 Task: Create new invoice with Date Opened :15-Apr-23, Select Customer: JS Flowers, Terms: Payment Term 1. Make invoice entry for item-1 with Date: 15-Apr-23, Description: BelVita Breakfast Biscuits Blueberry (1.76 oz x 5 ct)_x000D_
, Action: Material, Income Account: Income:Sales, Quantity: 2, Unit Price: 7.5, Discount $: 1.25. Make entry for item-2 with Date: 15-Apr-23, Description: Lysol Lemon & Lime Blossom Disinfecting Wipes, Action: Material, Income Account: Income:Sales, Quantity: 2, Unit Price: 7.9, Discount $: 2.25. Make entry for item-3 with Date: 15-Apr-23, Description: RaceTrac Cheddar and Sour Cream Ripple Chips, Action: Material, Income Account: Income:Sales, Quantity: 1, Unit Price: 8.9, Discount $: 2.75. Write Notes: 'Looking forward to serving you again.'. Post Invoice with Post Date: 15-Apr-23, Post to Accounts: Assets:Accounts Receivable. Pay / Process Payment with Transaction Date: 15-May-23, Amount: 33.45, Transfer Account: Checking Account. Print Invoice, display notes by going to Option, then go to Display Tab and check 'Invoice Notes'.
Action: Mouse moved to (168, 32)
Screenshot: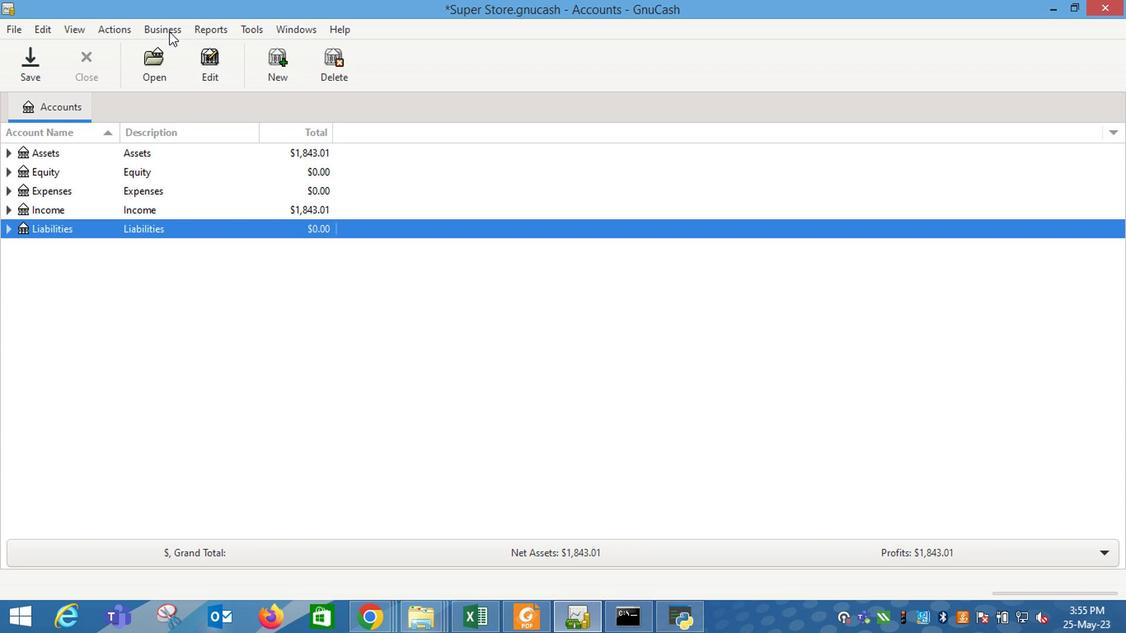
Action: Mouse pressed left at (168, 32)
Screenshot: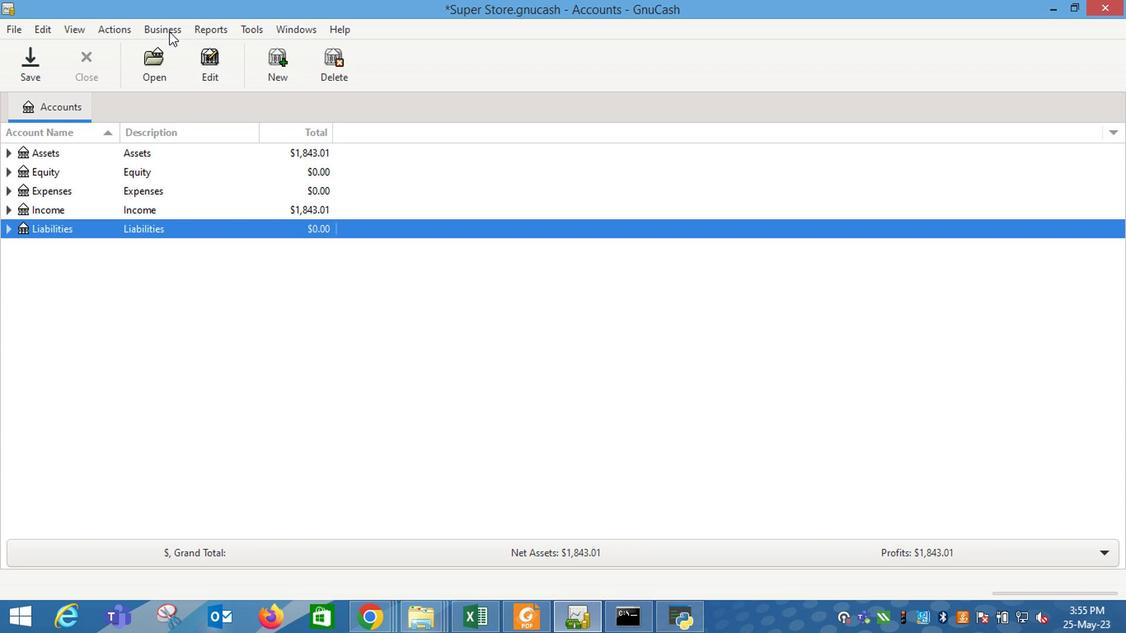 
Action: Mouse moved to (365, 110)
Screenshot: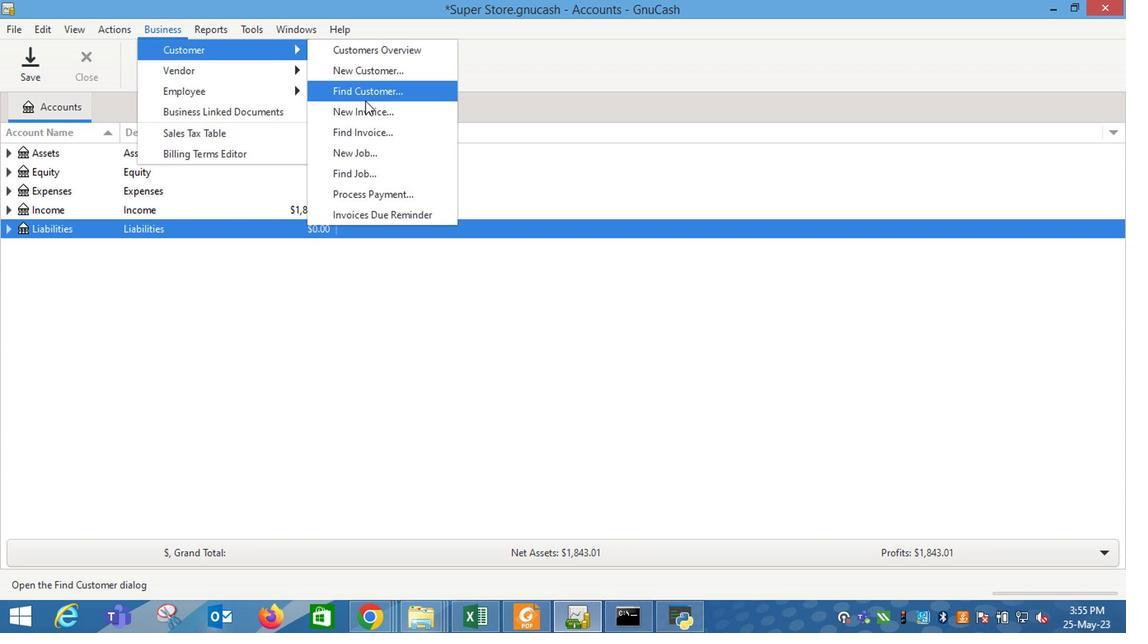 
Action: Mouse pressed left at (365, 110)
Screenshot: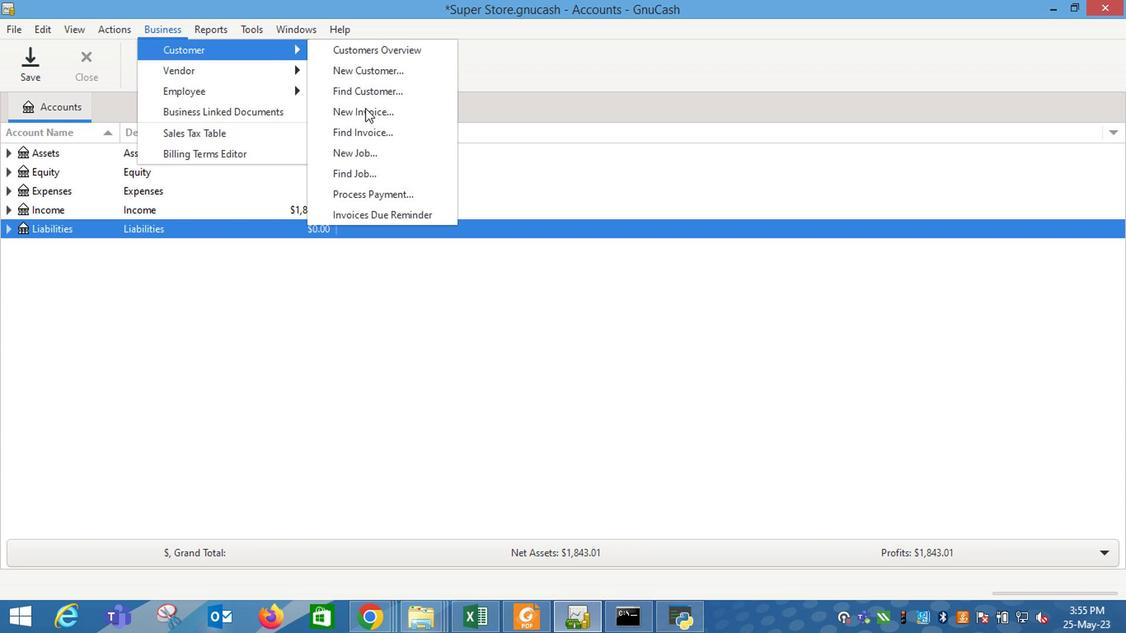 
Action: Mouse moved to (672, 250)
Screenshot: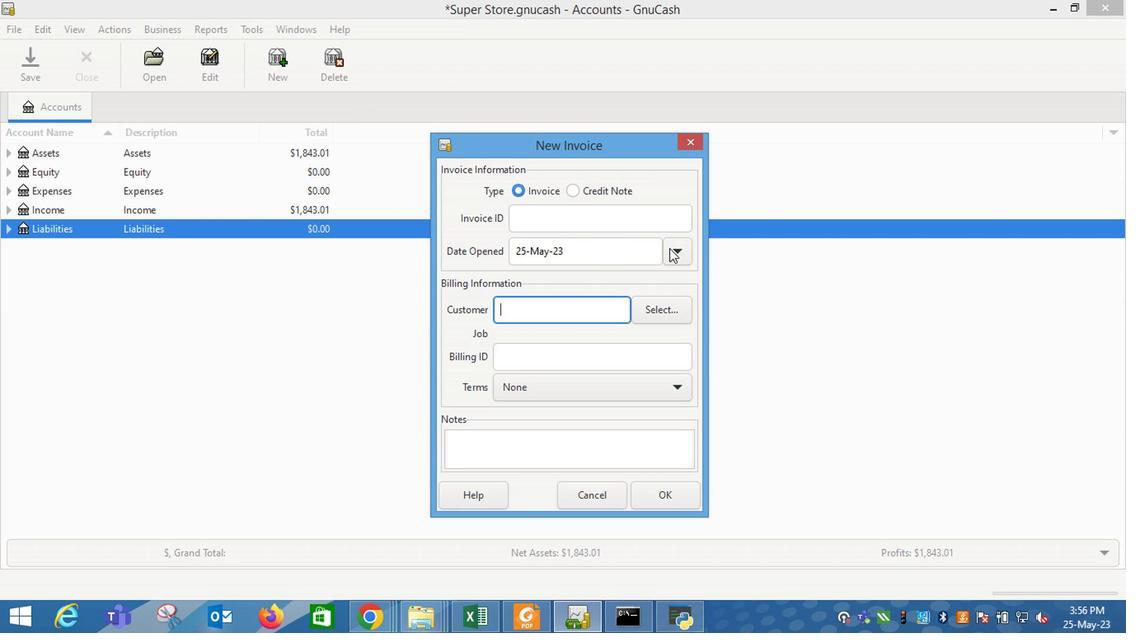
Action: Mouse pressed left at (672, 250)
Screenshot: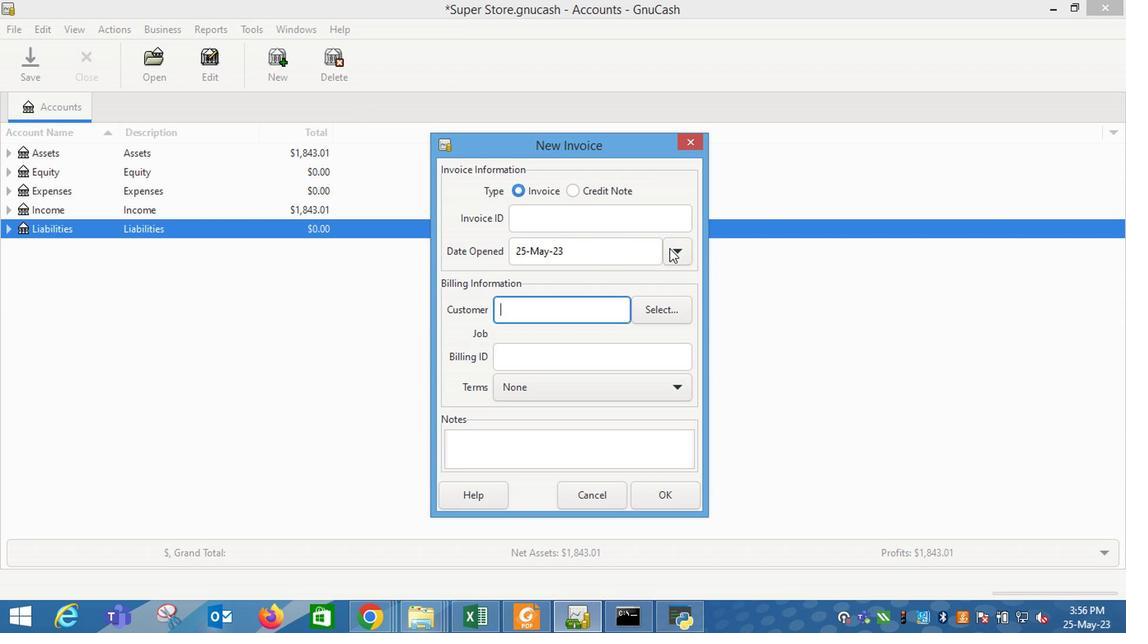 
Action: Mouse moved to (547, 276)
Screenshot: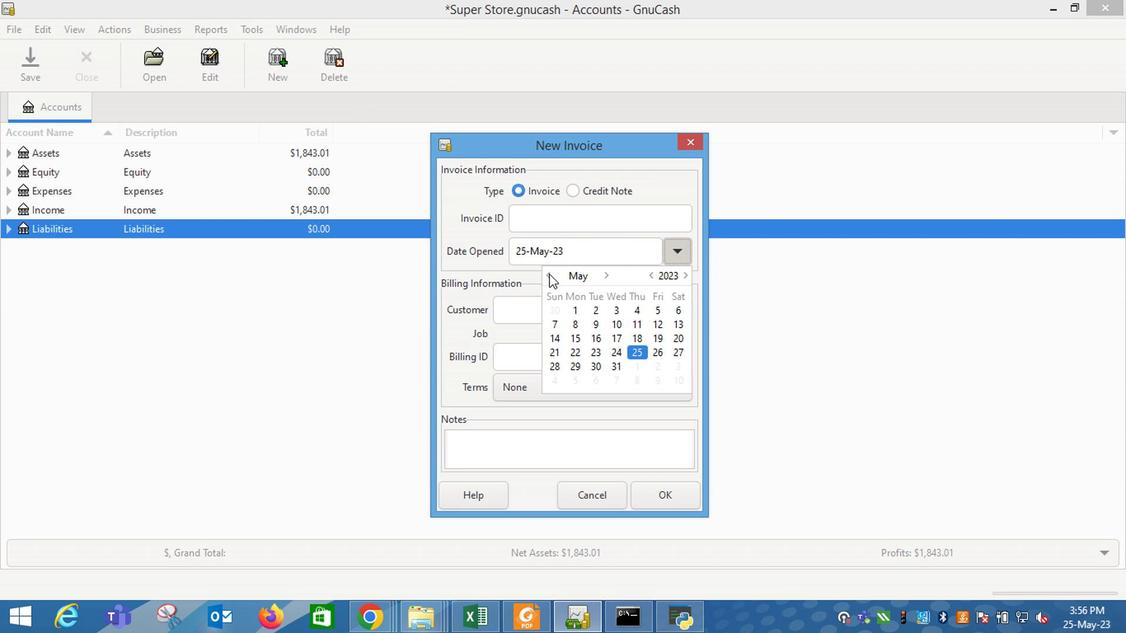 
Action: Mouse pressed left at (547, 276)
Screenshot: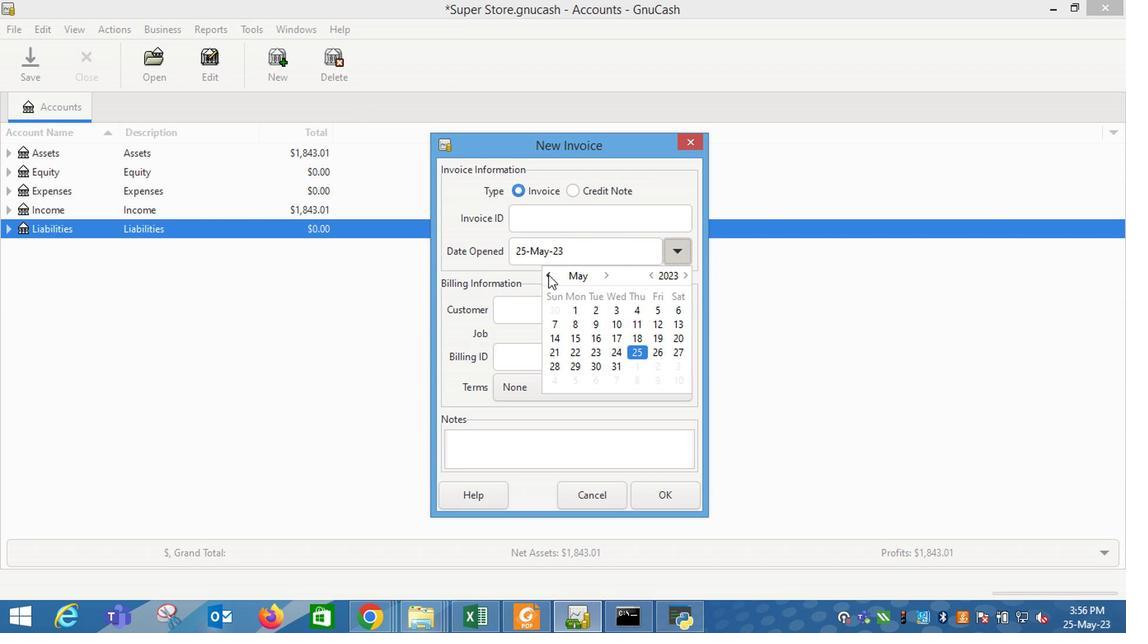 
Action: Mouse moved to (684, 343)
Screenshot: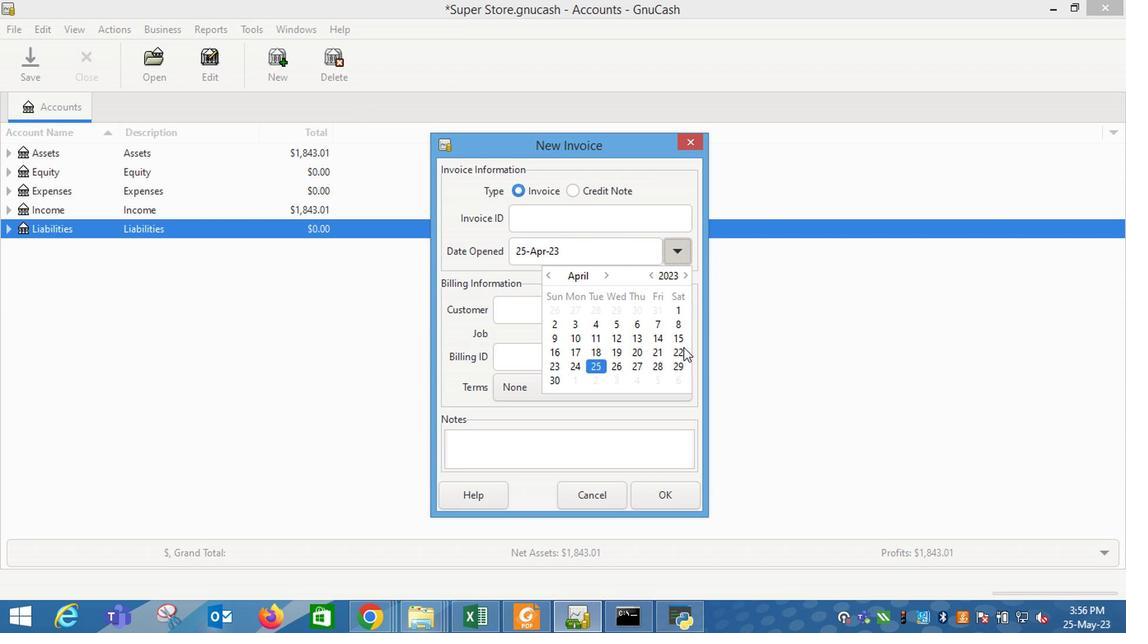 
Action: Mouse pressed left at (684, 343)
Screenshot: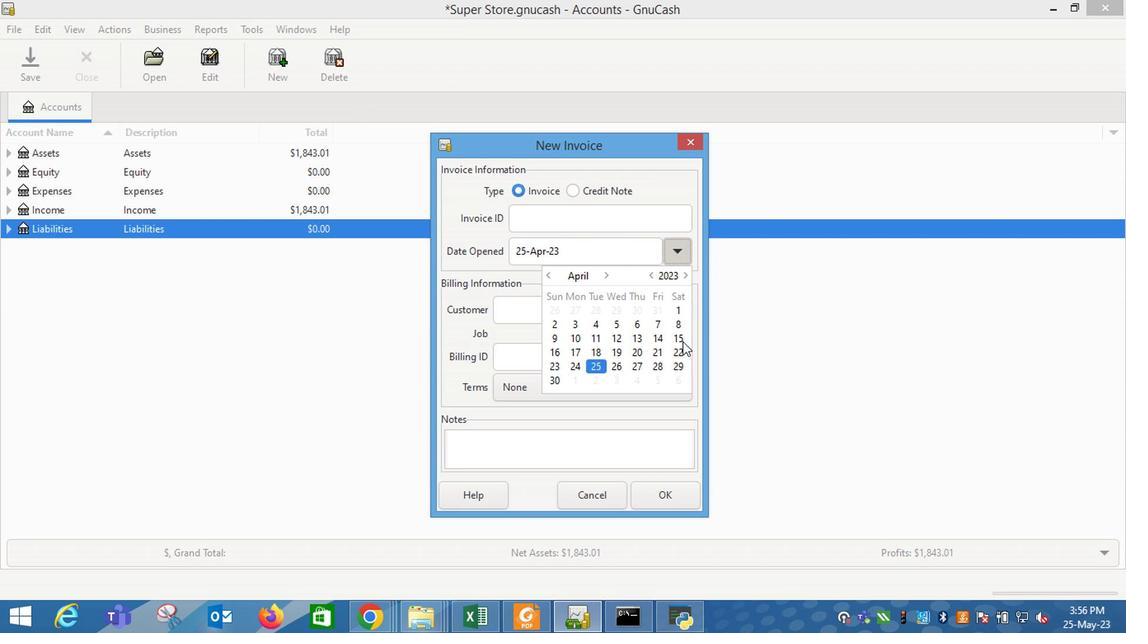 
Action: Mouse moved to (525, 315)
Screenshot: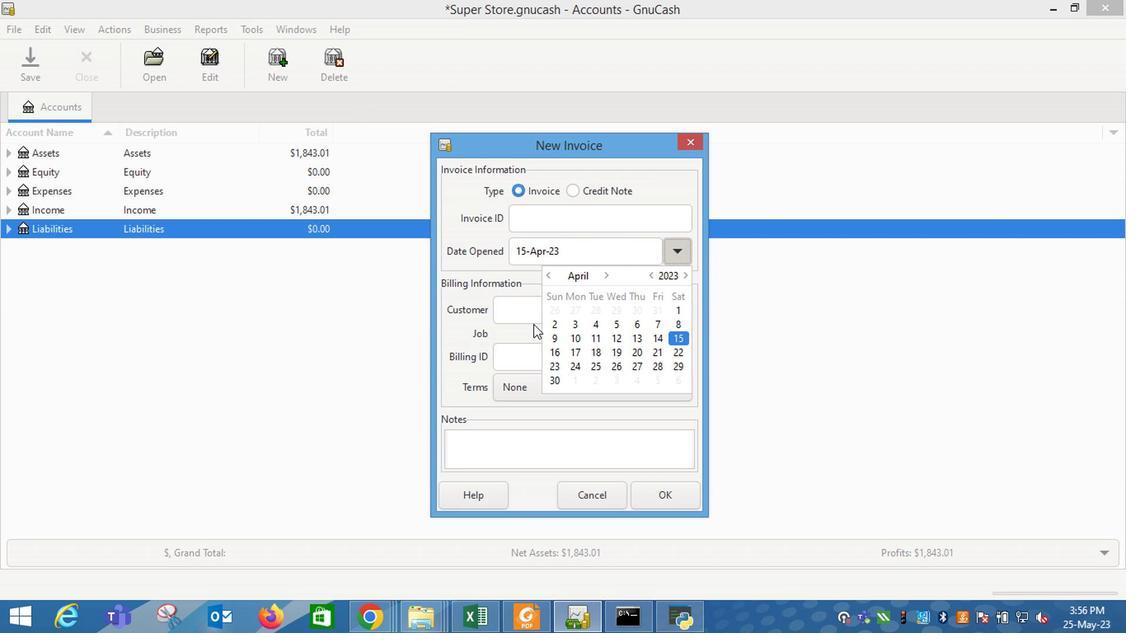 
Action: Mouse pressed left at (525, 315)
Screenshot: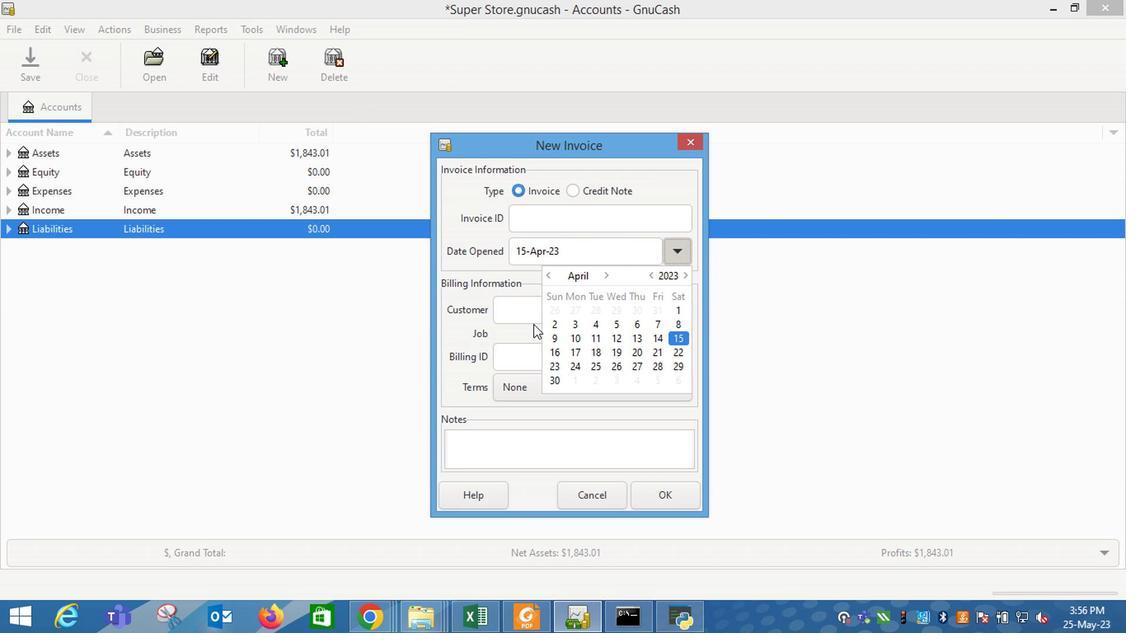 
Action: Mouse moved to (525, 315)
Screenshot: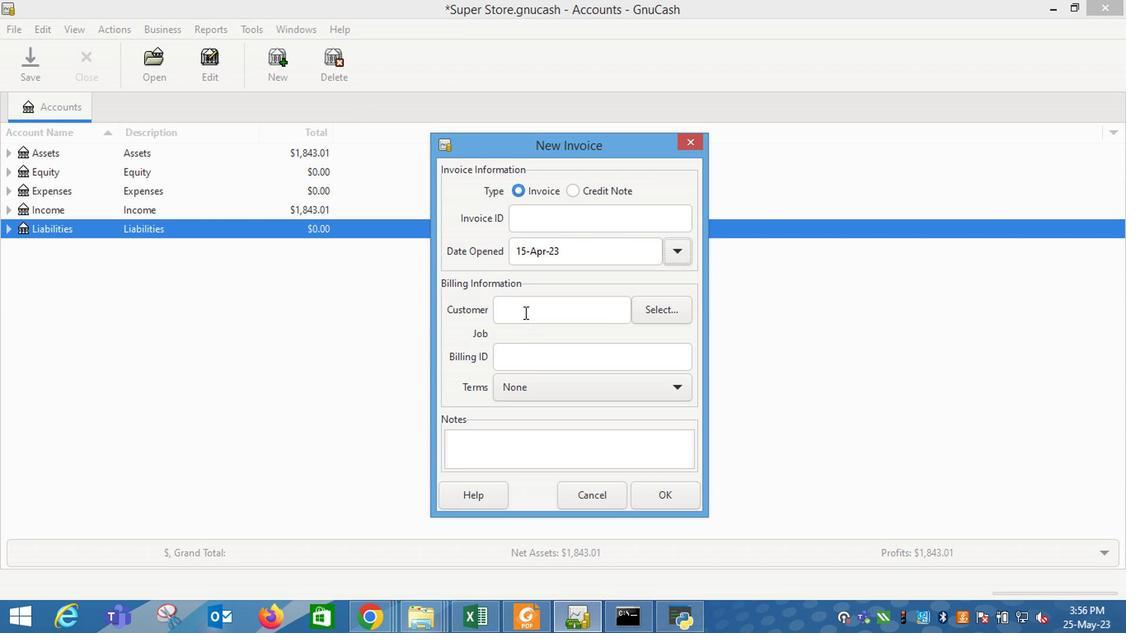 
Action: Mouse pressed left at (525, 315)
Screenshot: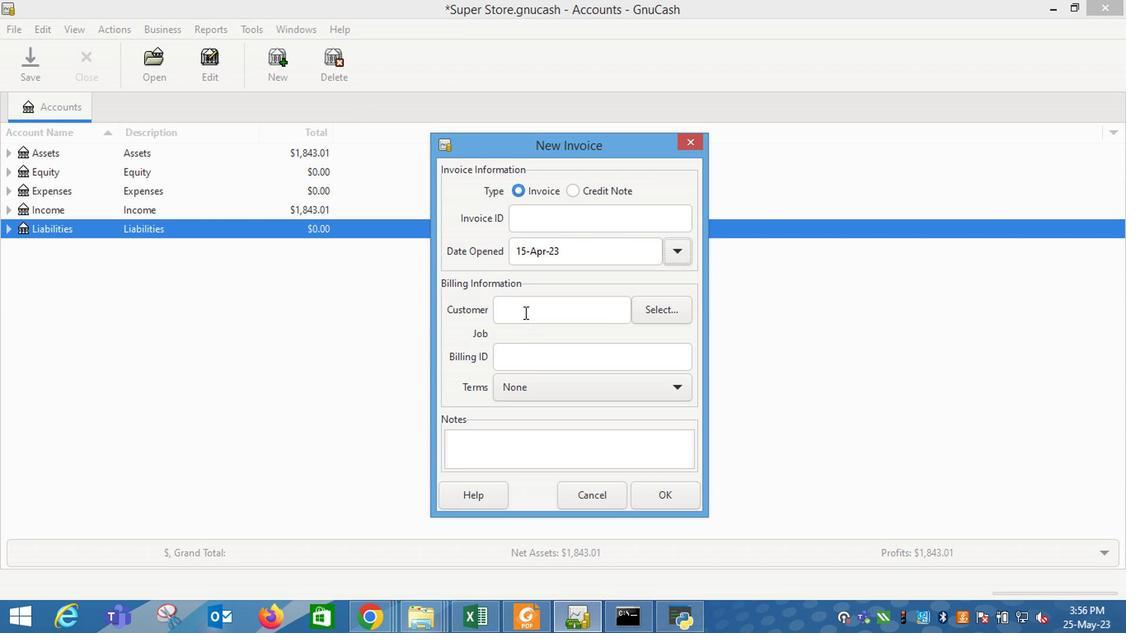 
Action: Key pressed j<Key.space>s<Key.backspace><Key.backspace>s
Screenshot: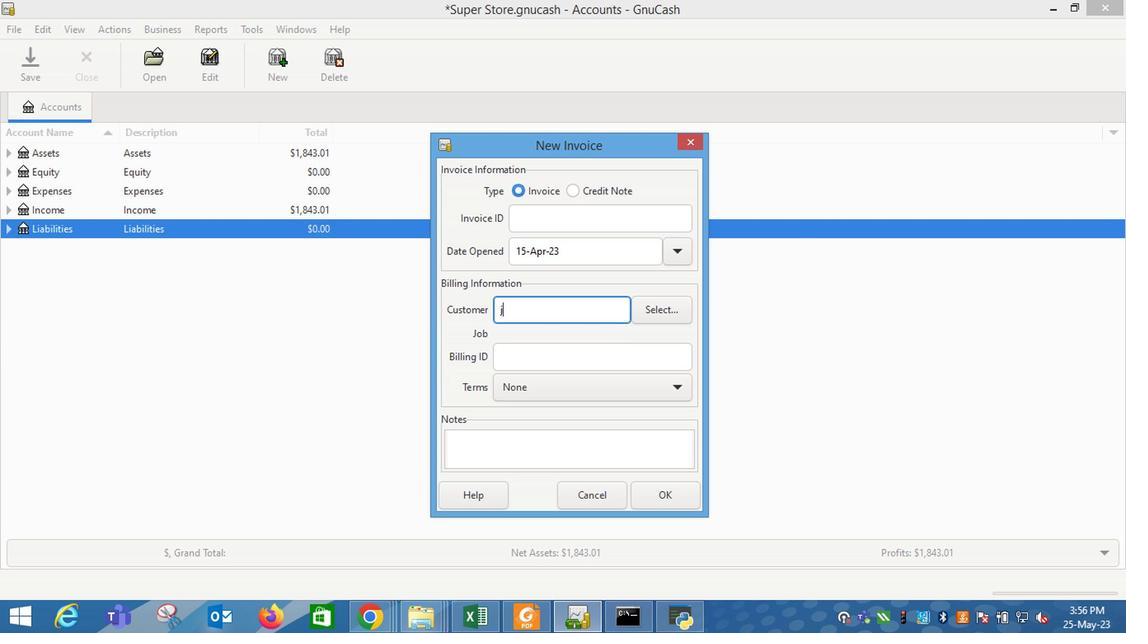 
Action: Mouse moved to (523, 336)
Screenshot: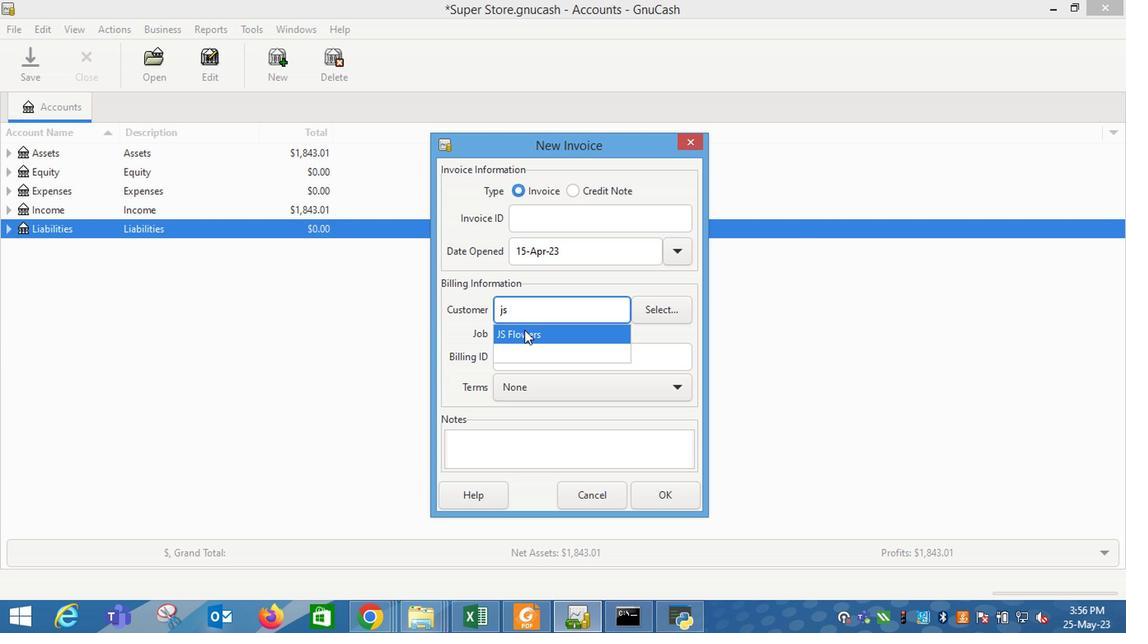
Action: Mouse pressed left at (523, 336)
Screenshot: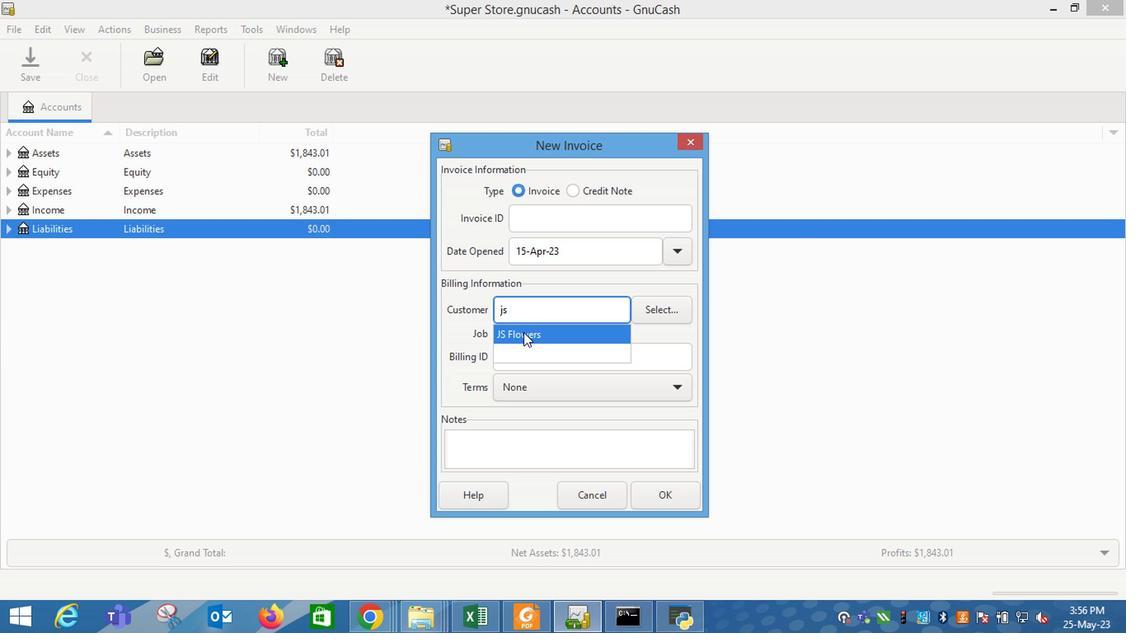 
Action: Mouse moved to (566, 408)
Screenshot: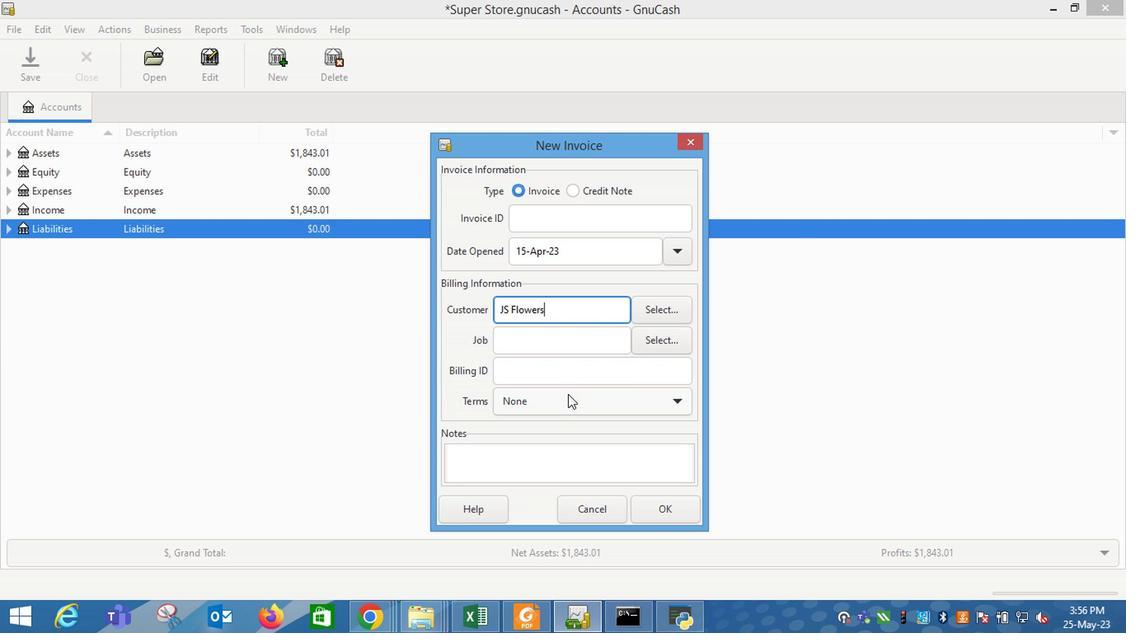
Action: Mouse pressed left at (566, 408)
Screenshot: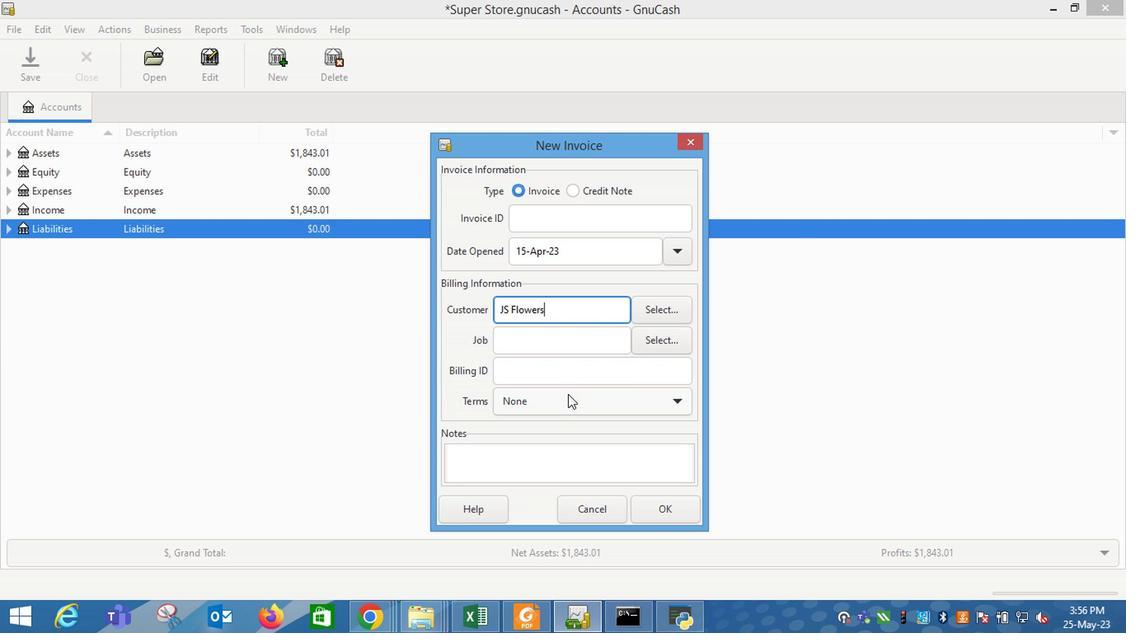 
Action: Mouse moved to (564, 437)
Screenshot: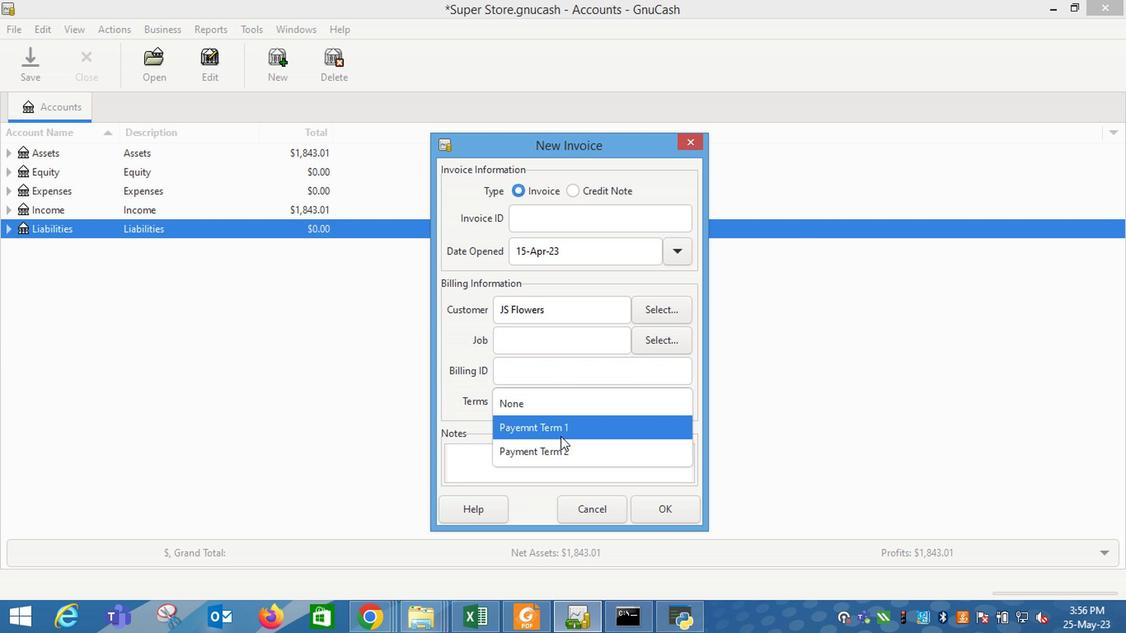 
Action: Mouse pressed left at (564, 437)
Screenshot: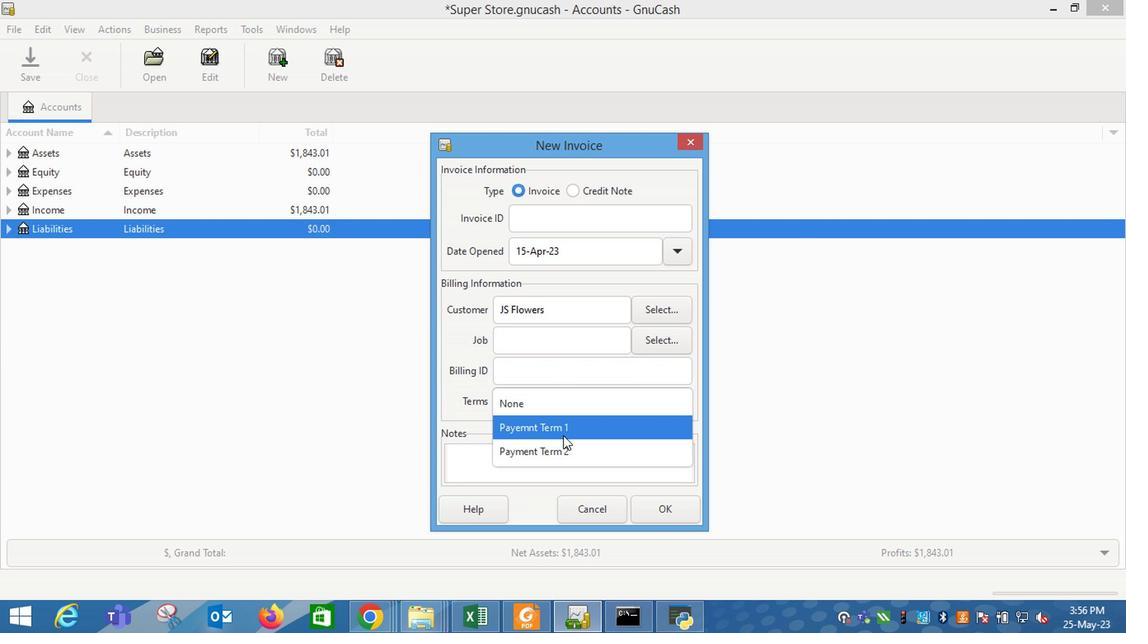 
Action: Mouse moved to (654, 502)
Screenshot: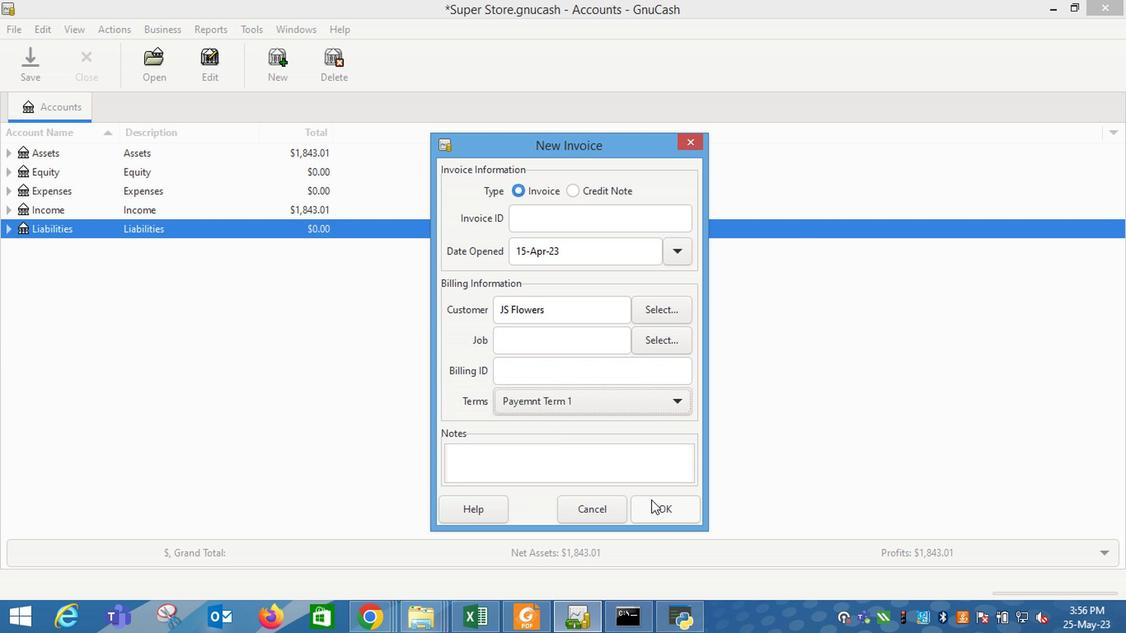 
Action: Mouse pressed left at (654, 502)
Screenshot: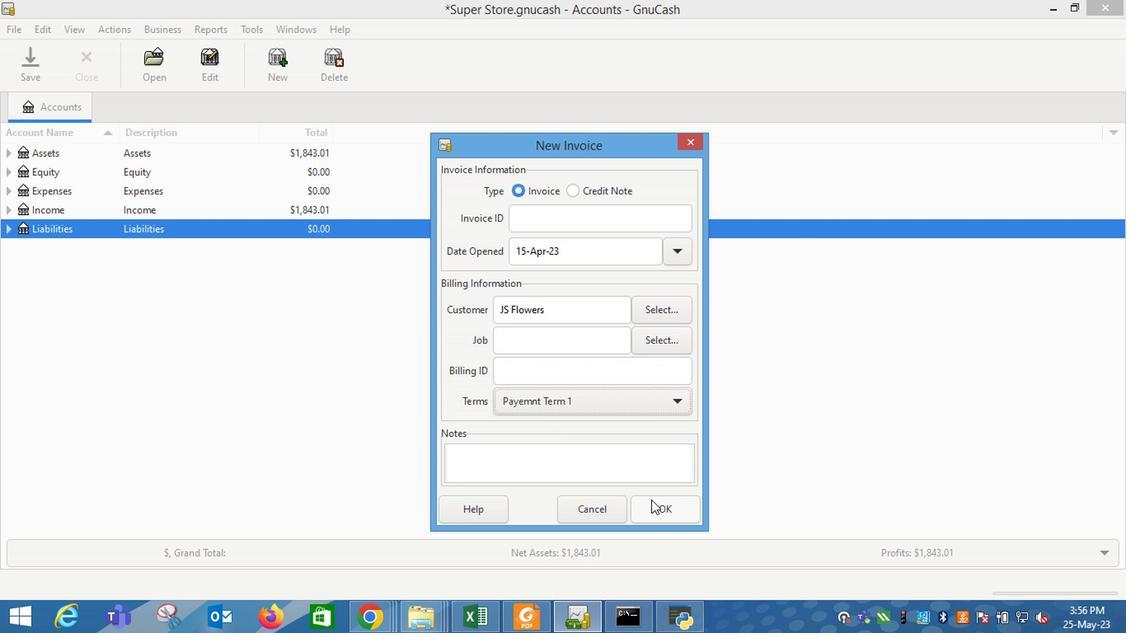 
Action: Mouse moved to (78, 320)
Screenshot: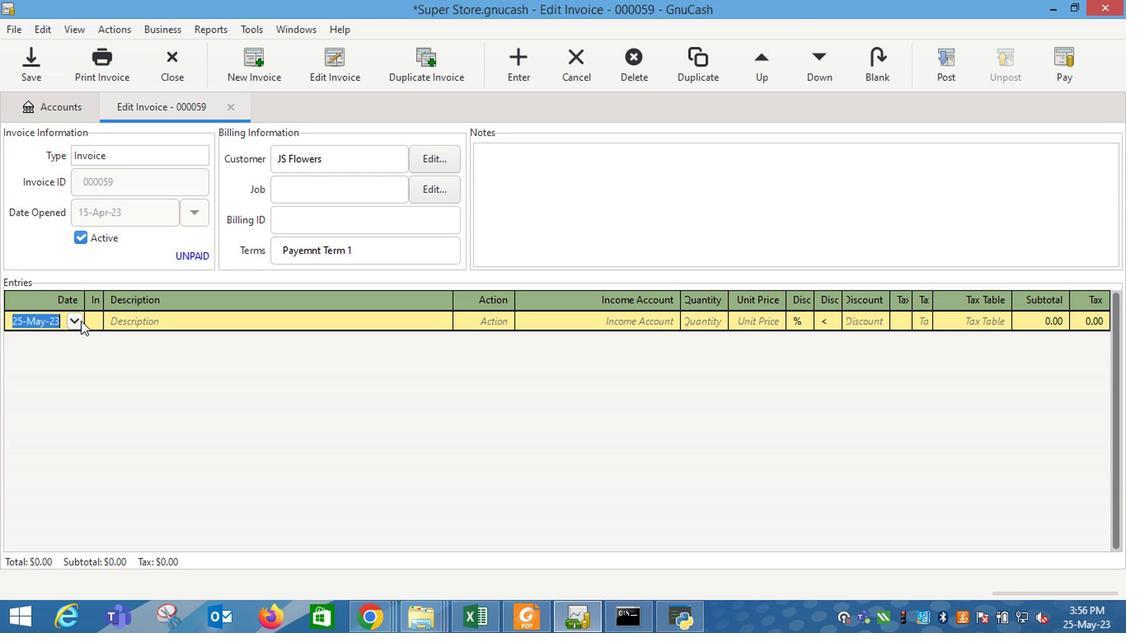 
Action: Mouse pressed left at (78, 320)
Screenshot: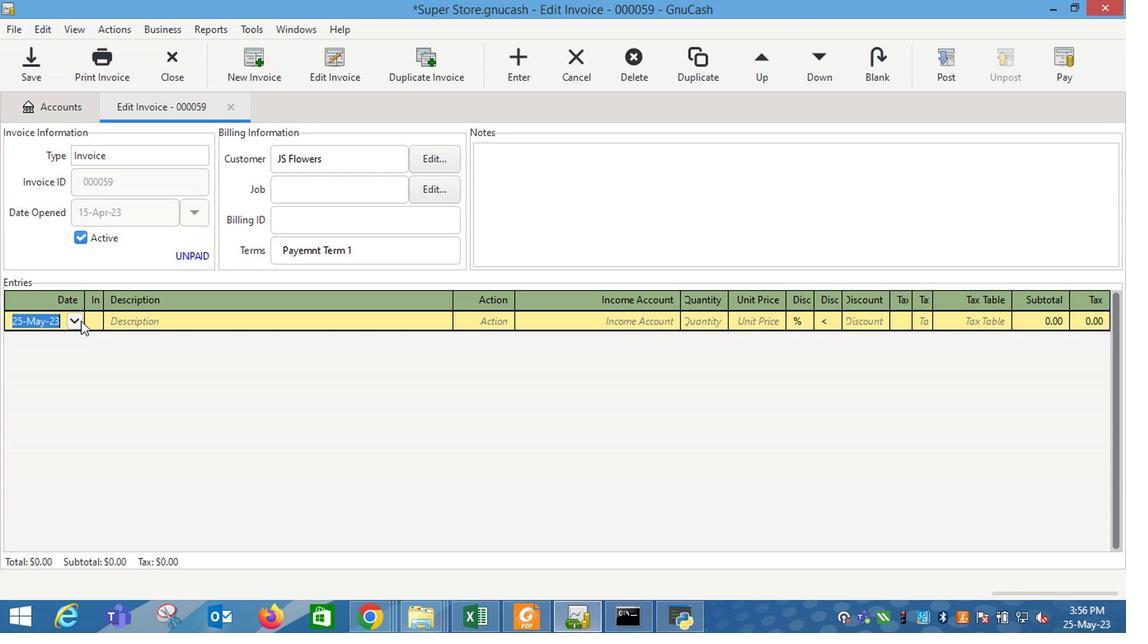 
Action: Mouse moved to (7, 344)
Screenshot: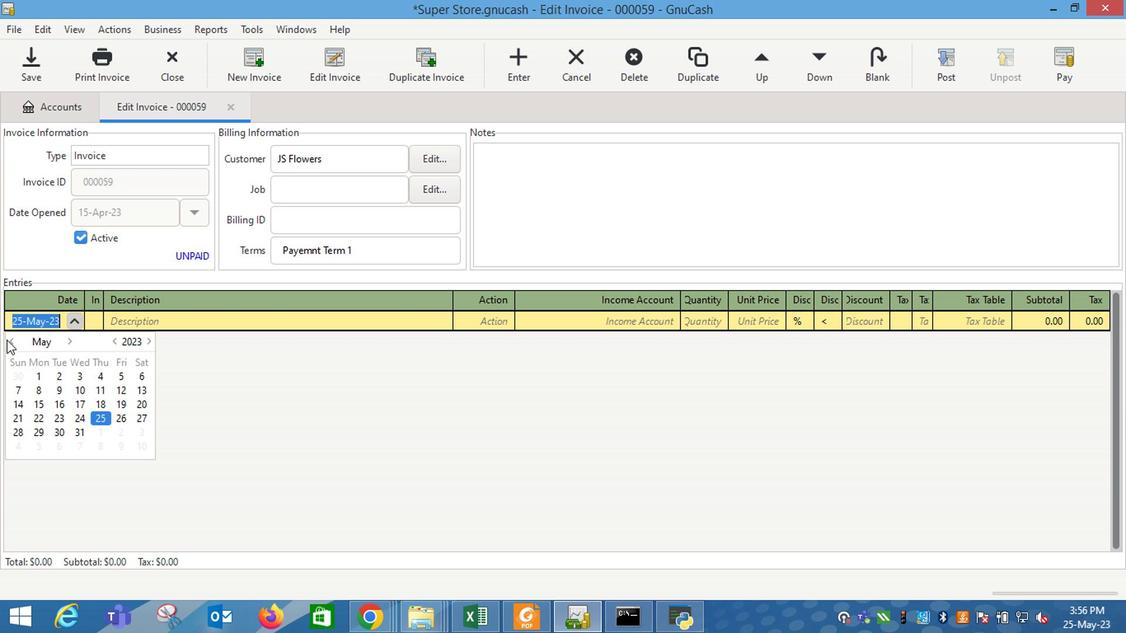 
Action: Mouse pressed left at (7, 344)
Screenshot: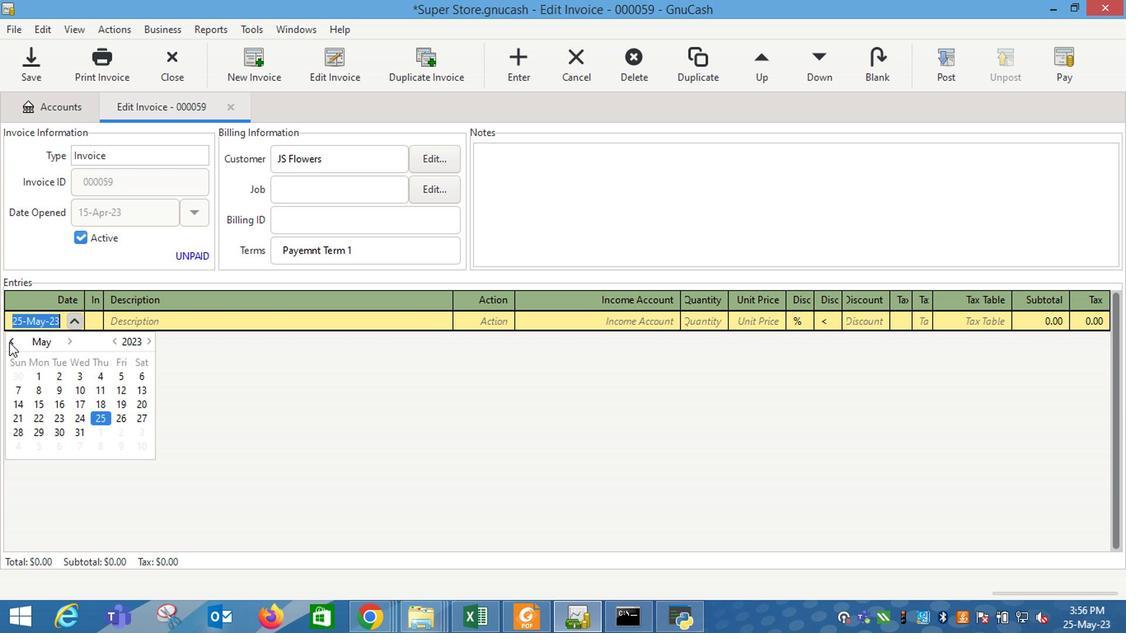
Action: Mouse moved to (142, 404)
Screenshot: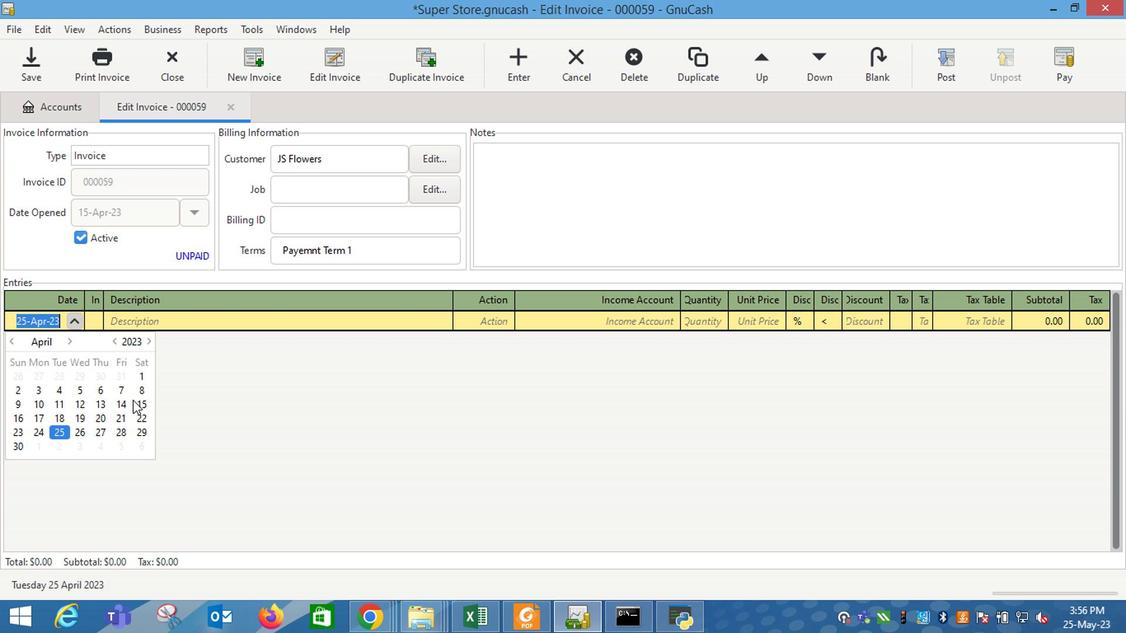 
Action: Mouse pressed left at (142, 404)
Screenshot: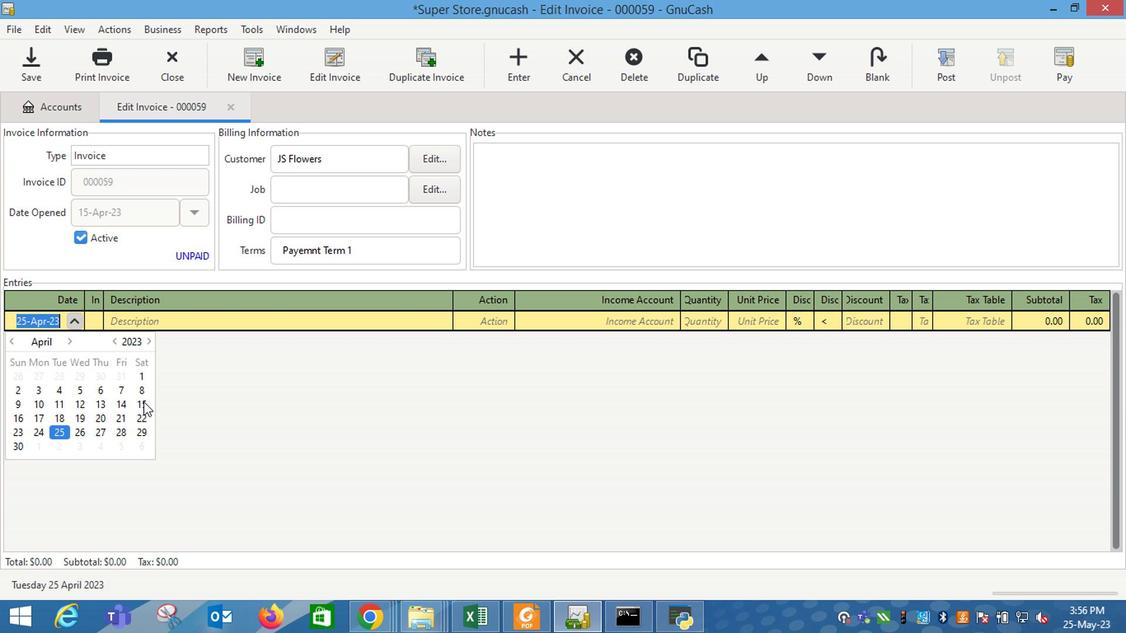 
Action: Mouse moved to (152, 333)
Screenshot: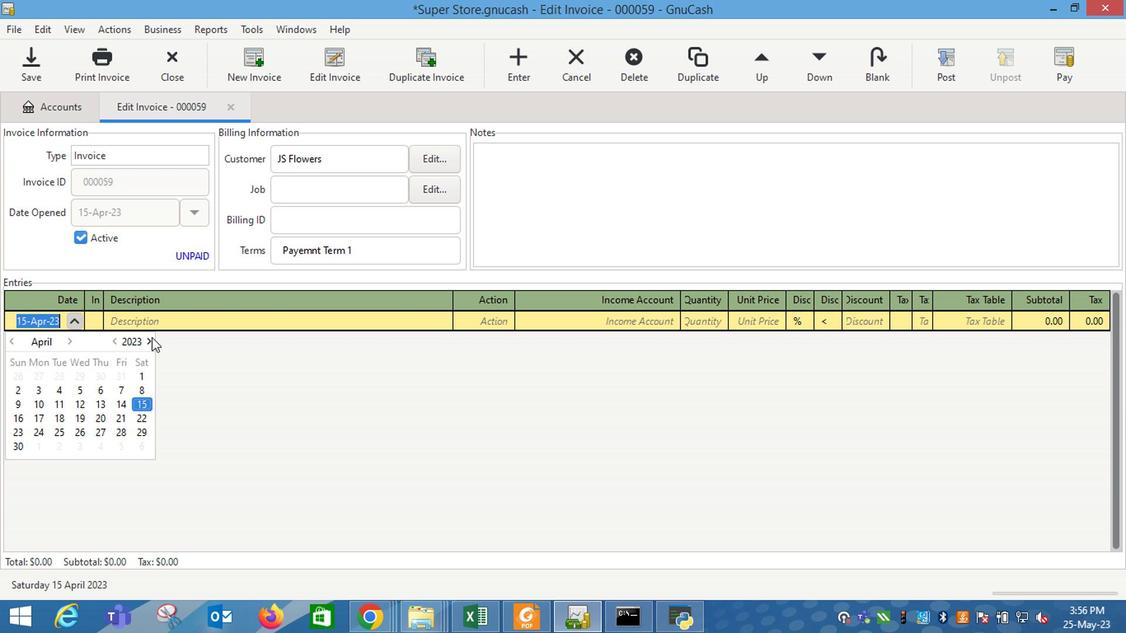 
Action: Key pressed <Key.tab>
Screenshot: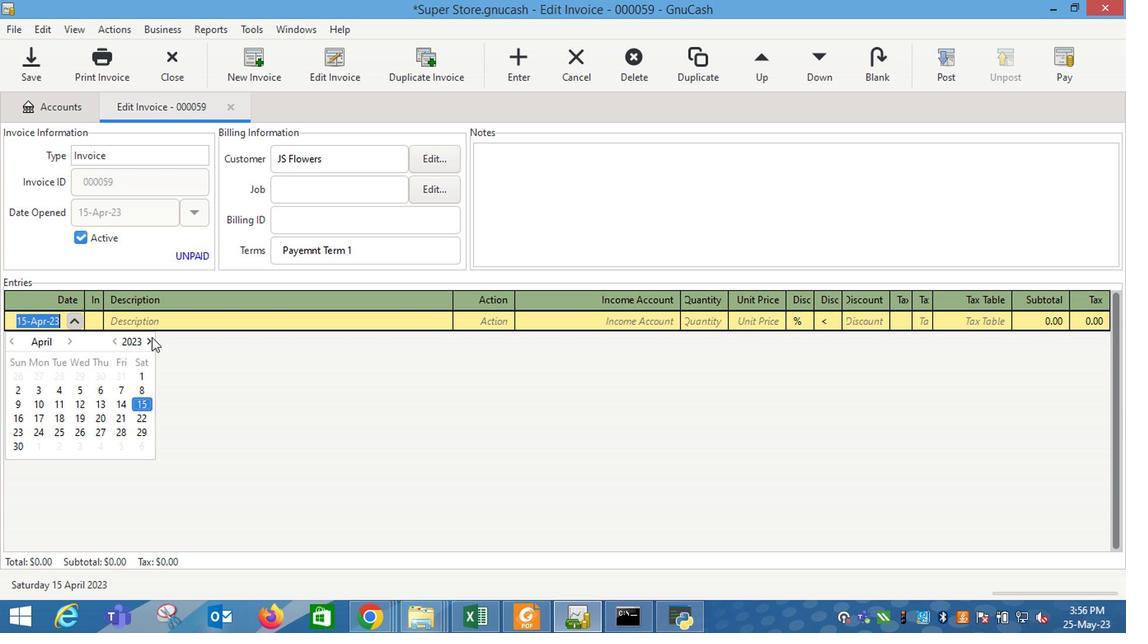 
Action: Mouse moved to (153, 360)
Screenshot: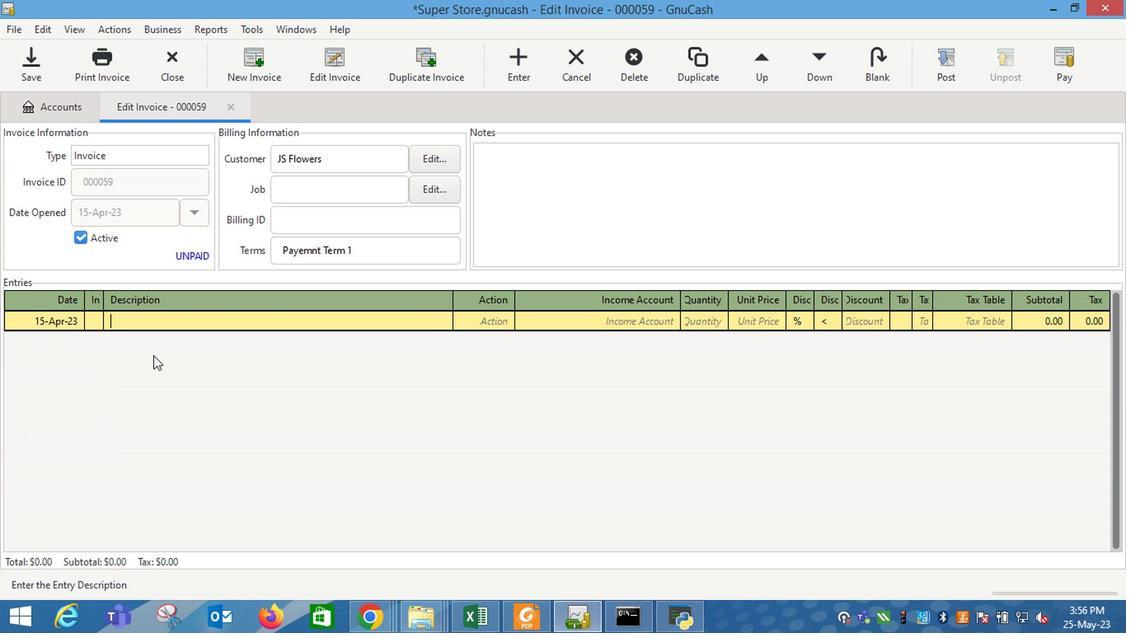 
Action: Key pressed <Key.shift_r>Belvita<Key.space><Key.shift_r>Breakfast<Key.space><Key.shift_r>Biscuits<Key.space><Key.shift_r>Blueberry<Key.space><Key.shift_r>(1.76<Key.space>oz<Key.space>x5<Key.space>o<Key.backspace>ct<Key.shift_r>)<Key.tab>
Screenshot: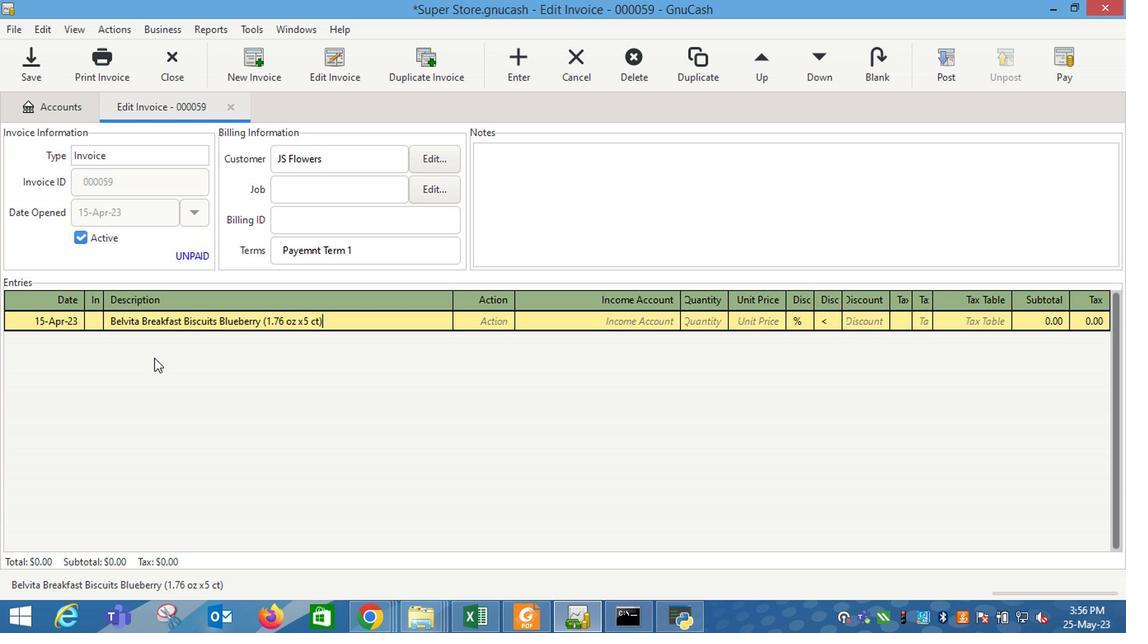 
Action: Mouse moved to (511, 321)
Screenshot: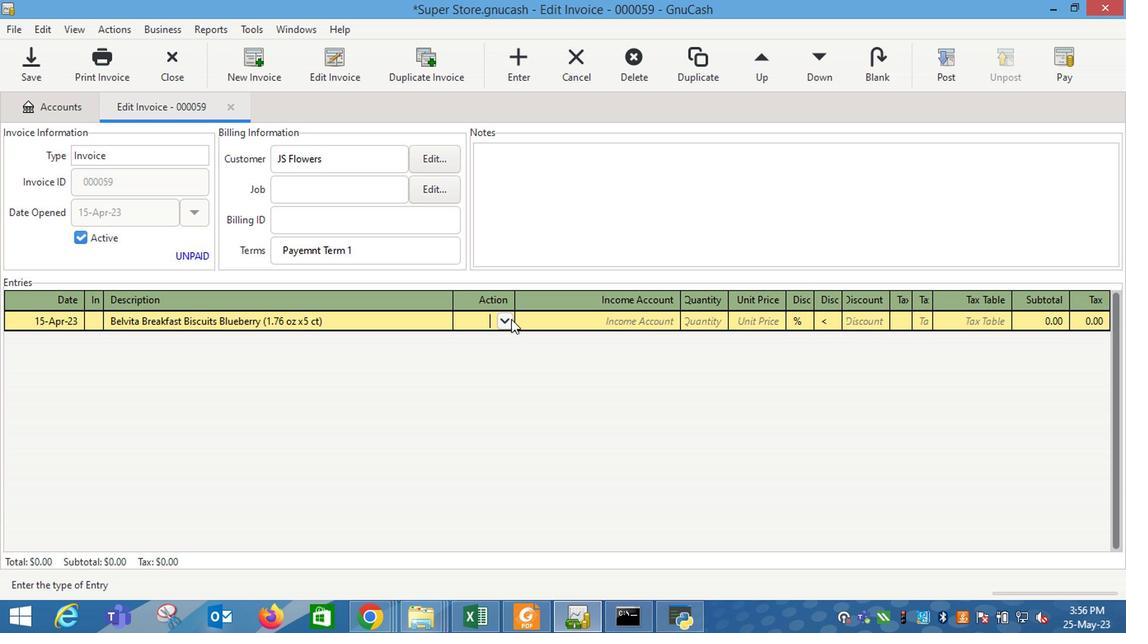 
Action: Mouse pressed left at (511, 321)
Screenshot: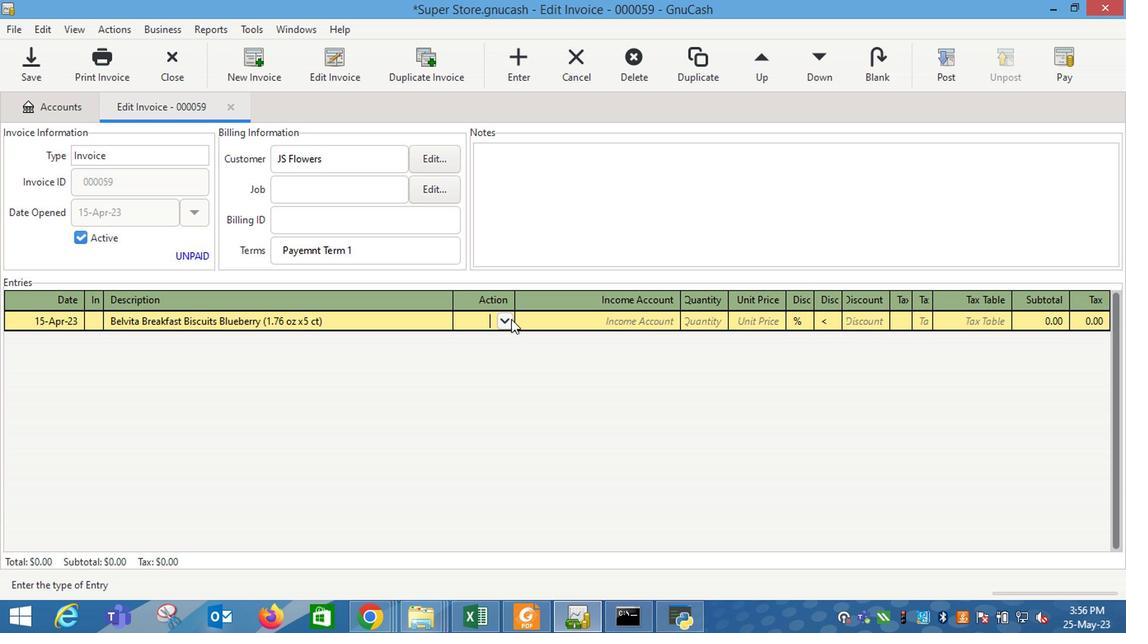 
Action: Mouse moved to (486, 361)
Screenshot: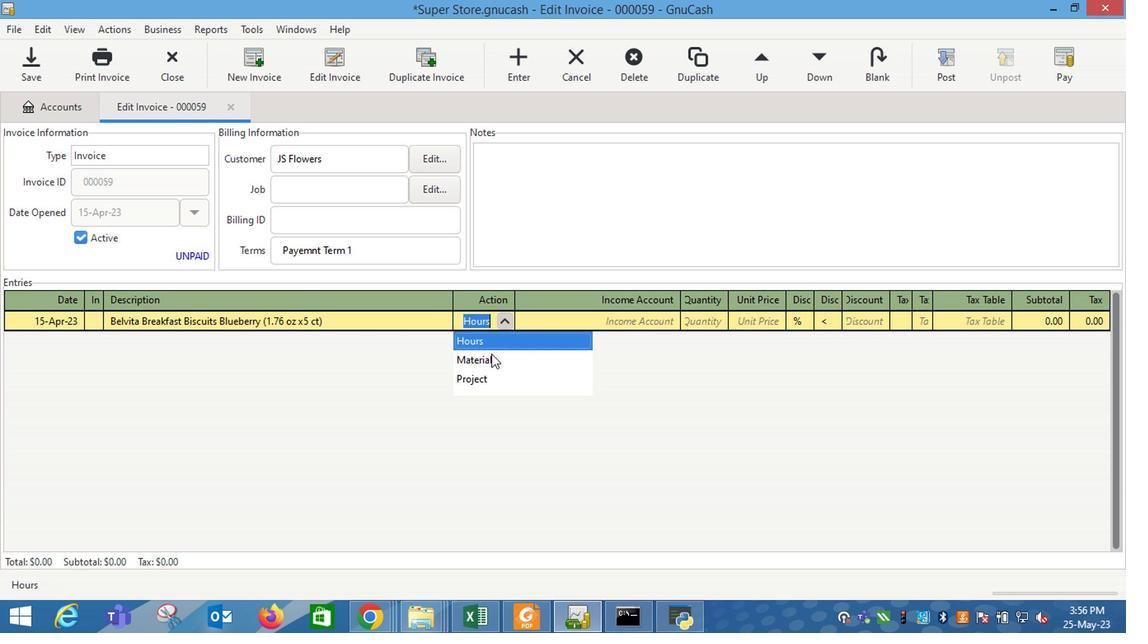 
Action: Mouse pressed left at (486, 361)
Screenshot: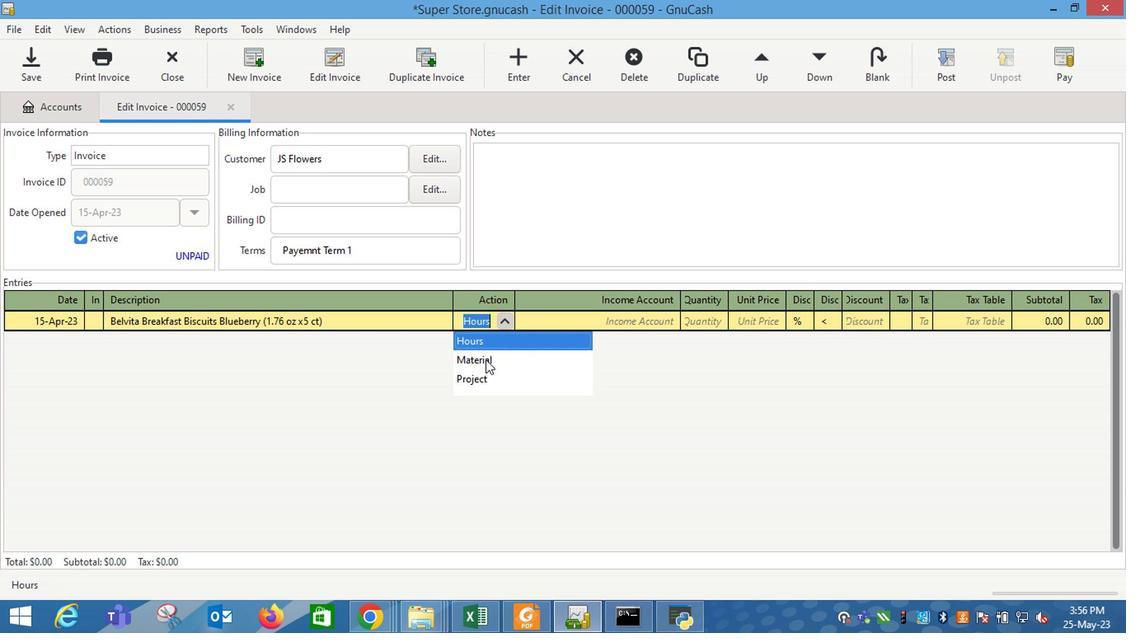 
Action: Mouse moved to (613, 334)
Screenshot: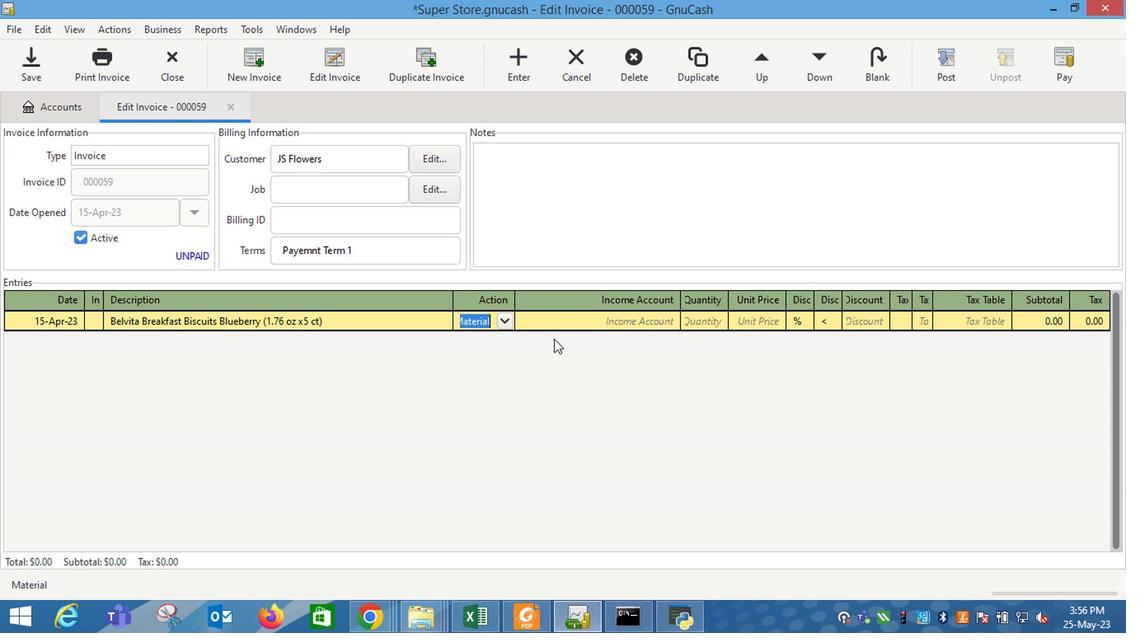 
Action: Key pressed <Key.tab>
Screenshot: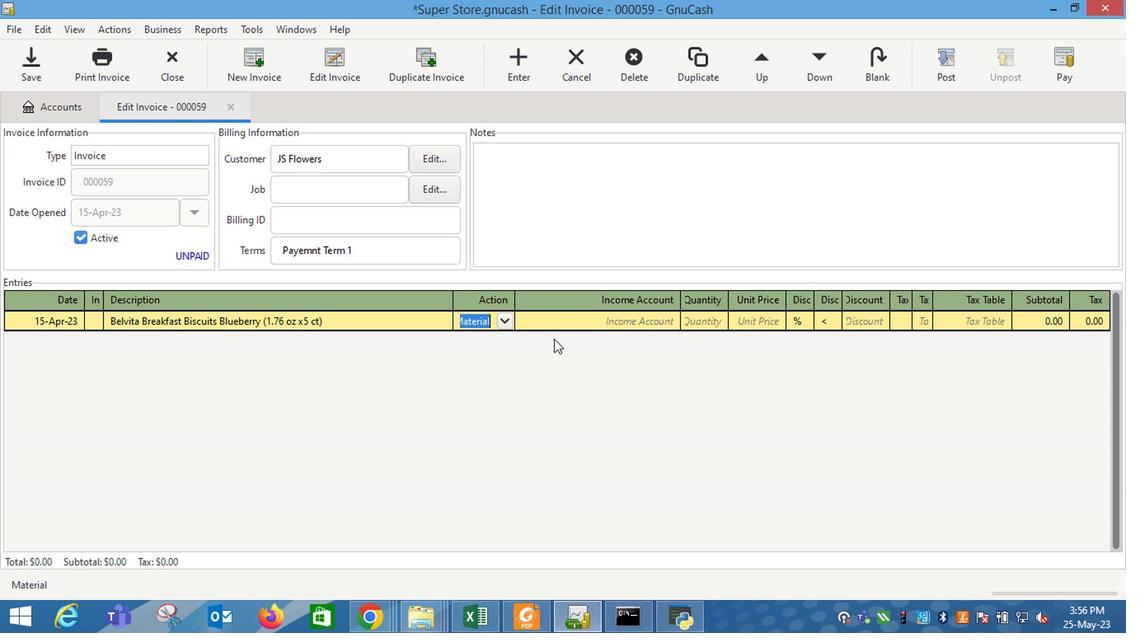 
Action: Mouse moved to (672, 325)
Screenshot: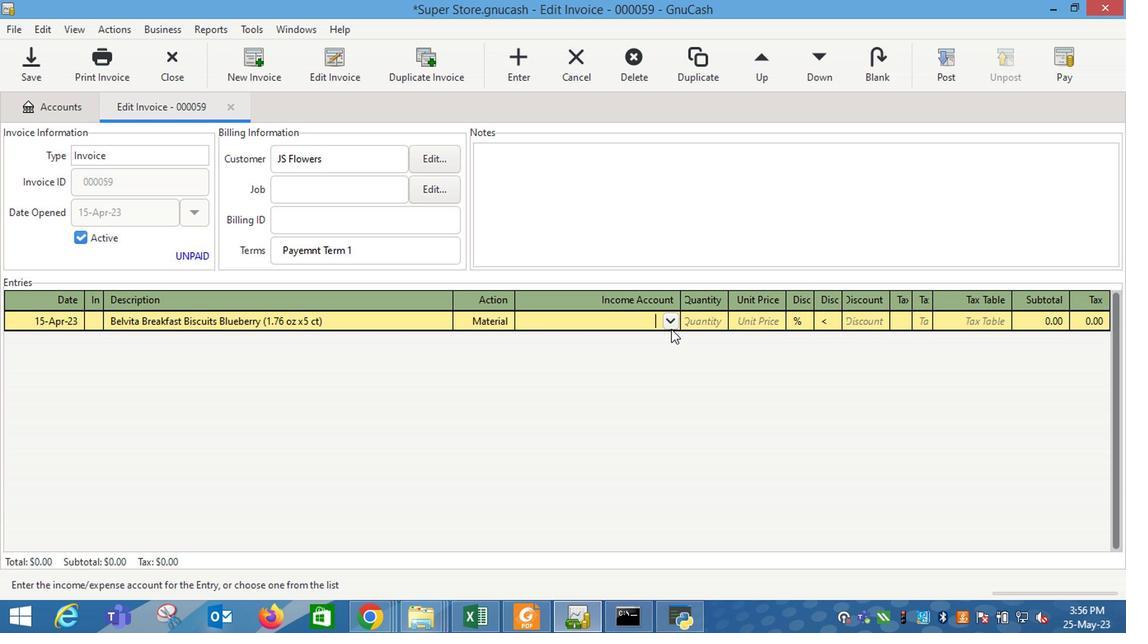
Action: Mouse pressed left at (672, 325)
Screenshot: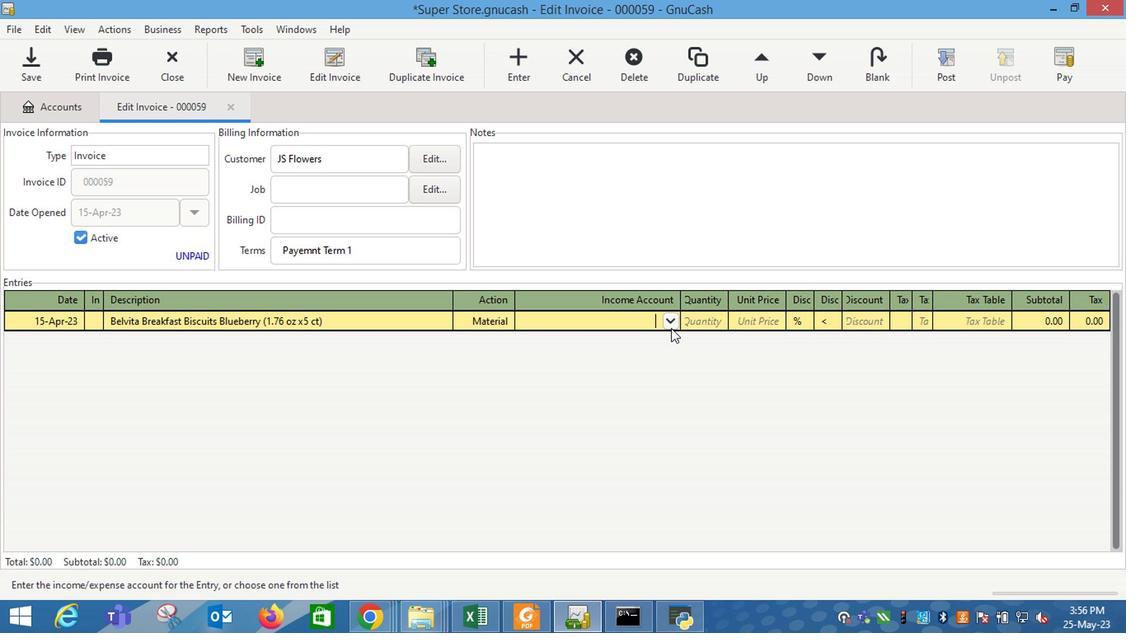 
Action: Mouse moved to (590, 398)
Screenshot: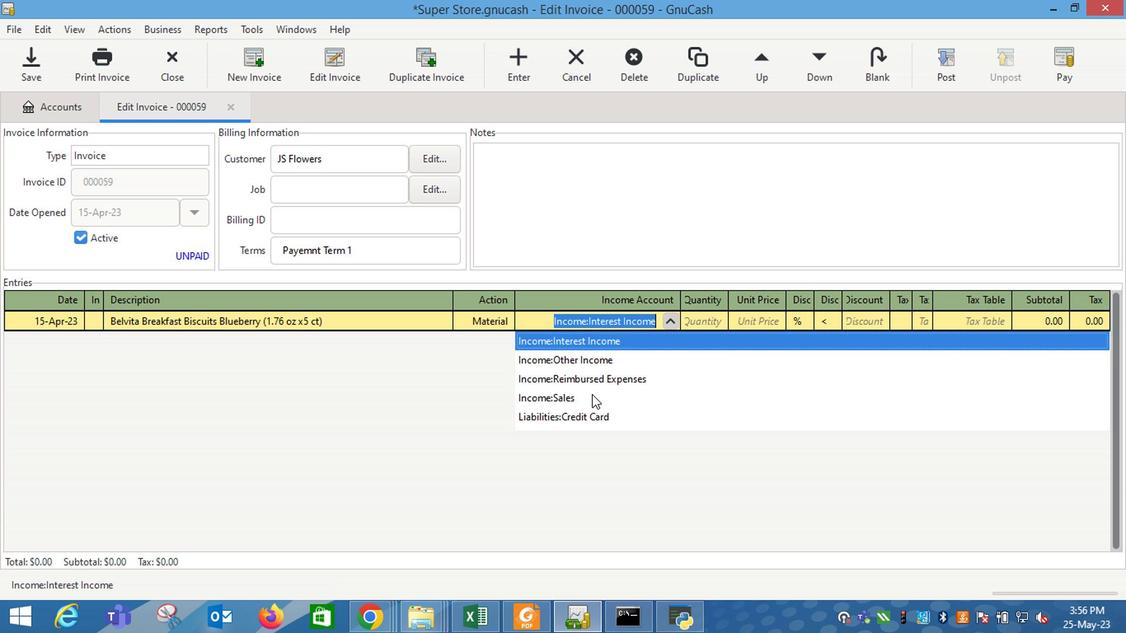 
Action: Mouse pressed left at (590, 398)
Screenshot: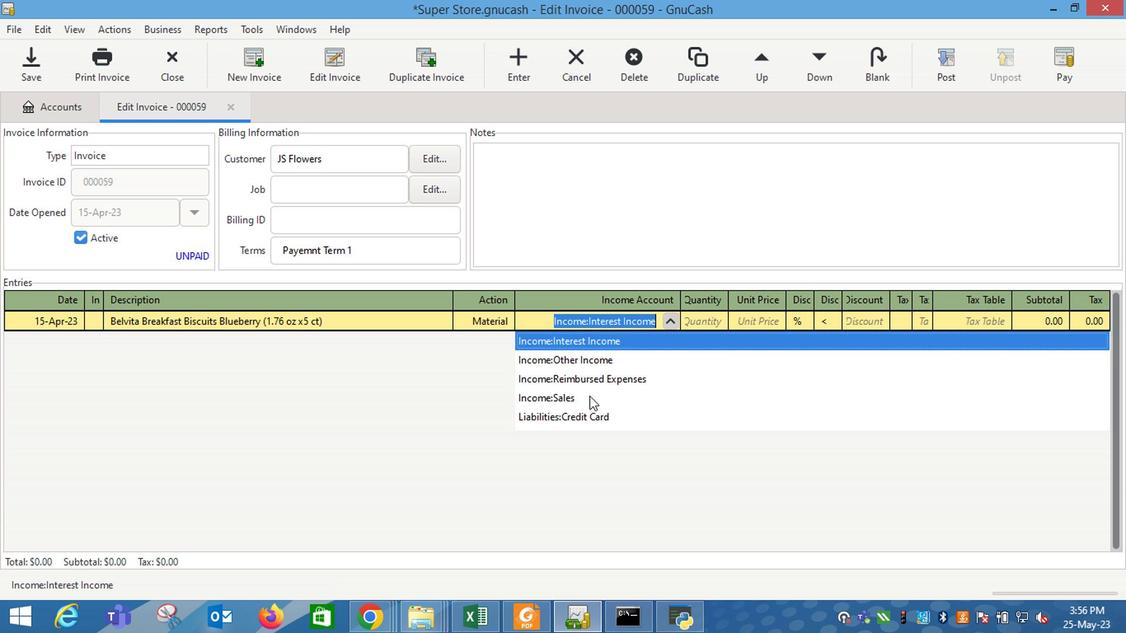 
Action: Key pressed <Key.tab>2<Key.tab>7.5<Key.tab>
Screenshot: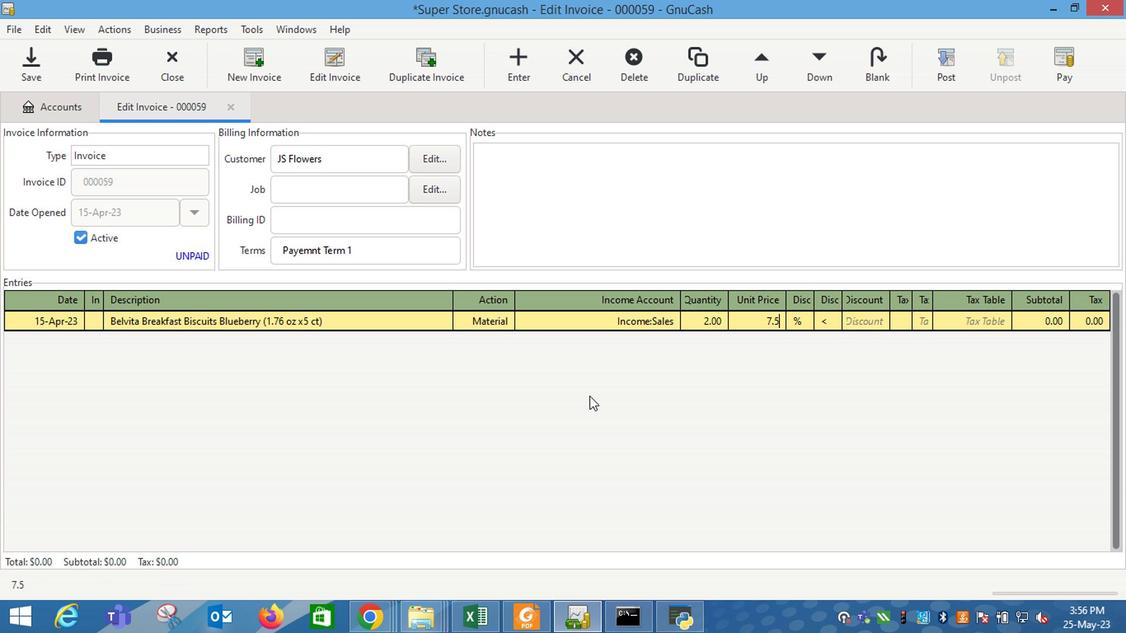 
Action: Mouse moved to (792, 325)
Screenshot: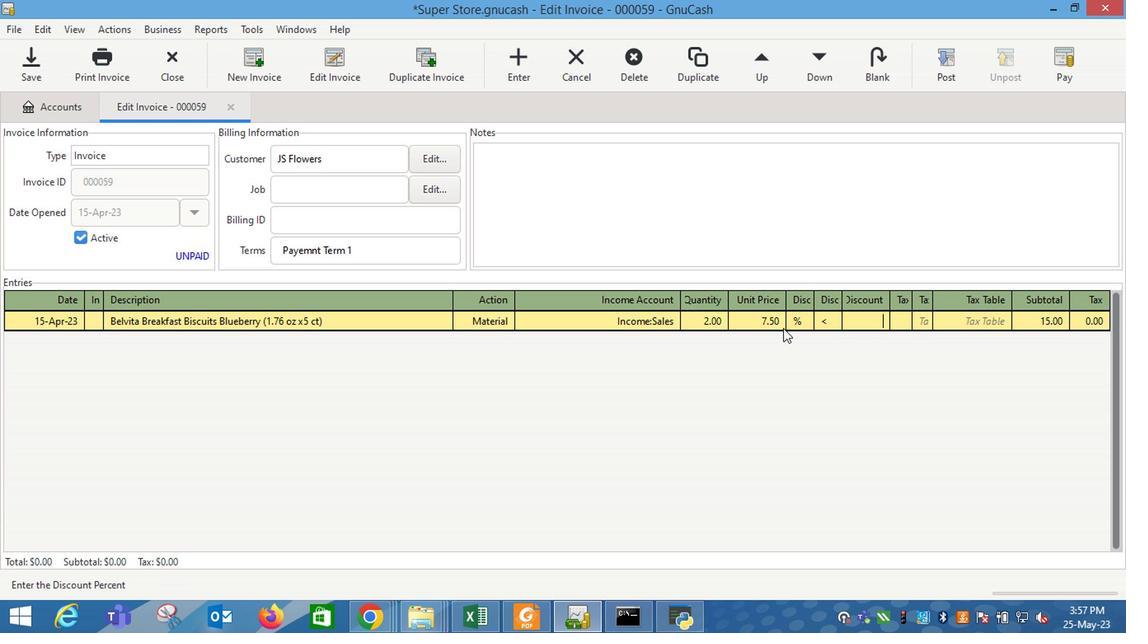 
Action: Mouse pressed left at (792, 325)
Screenshot: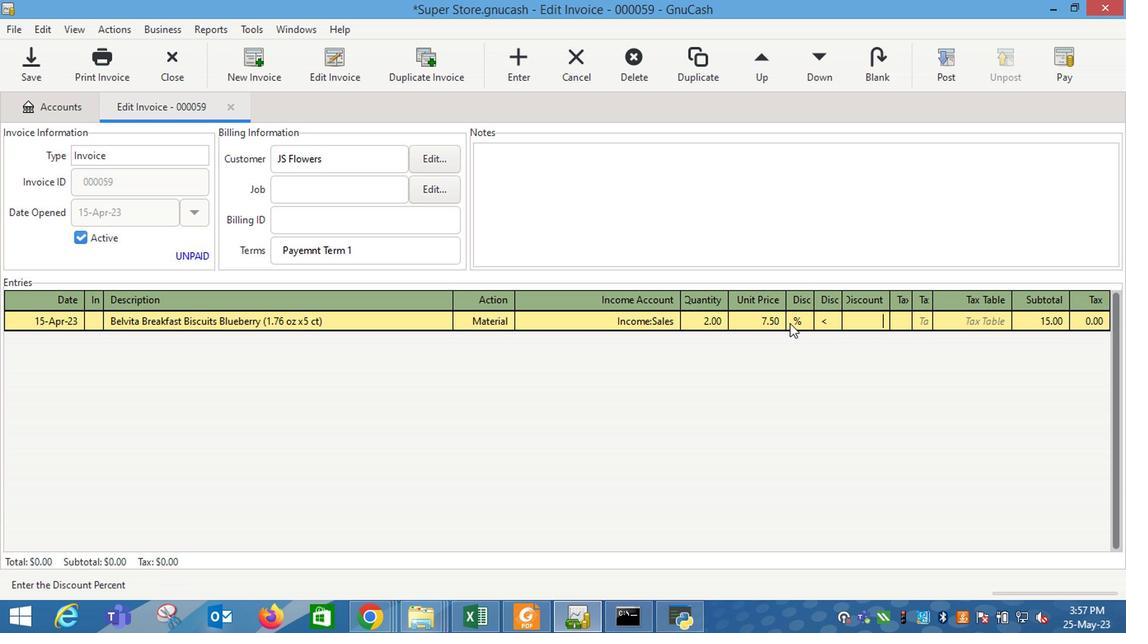 
Action: Mouse moved to (818, 325)
Screenshot: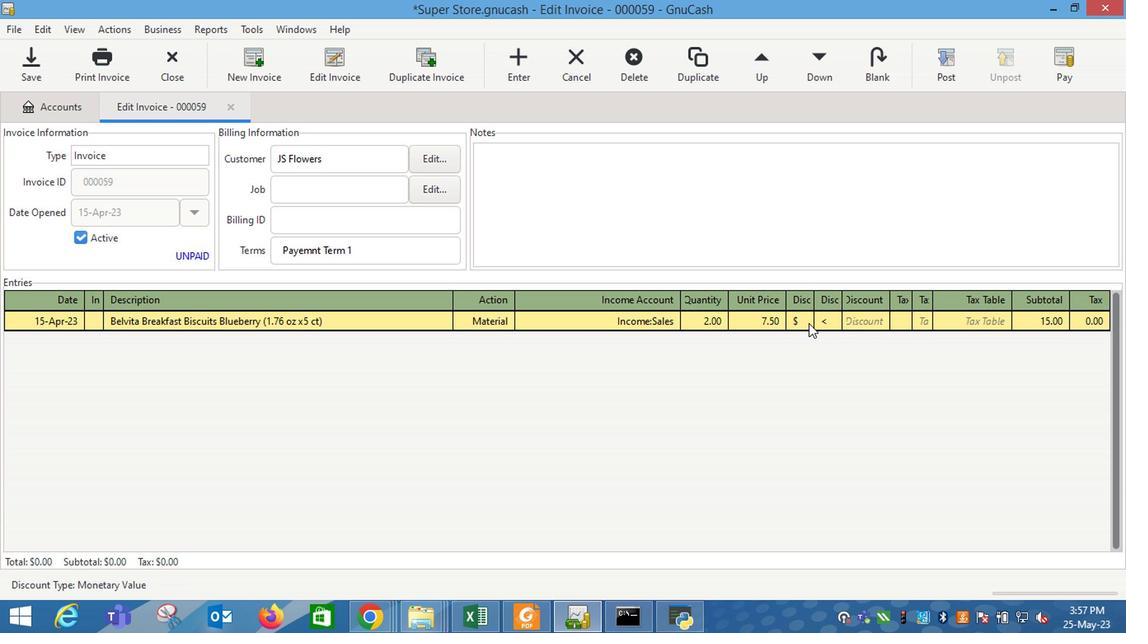 
Action: Mouse pressed left at (818, 325)
Screenshot: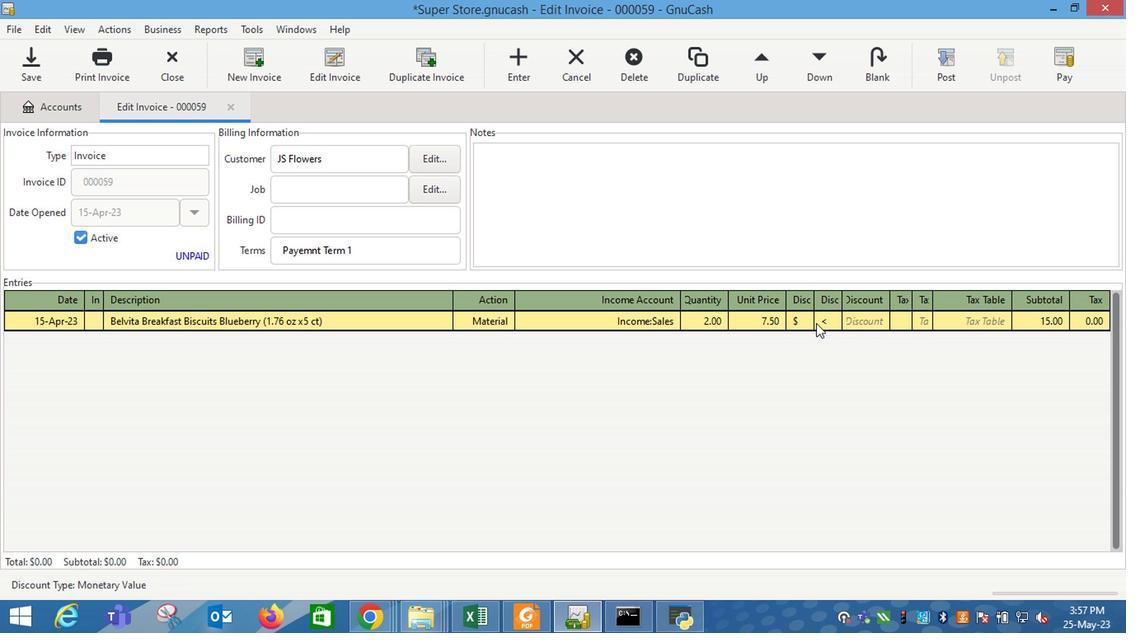 
Action: Mouse moved to (859, 327)
Screenshot: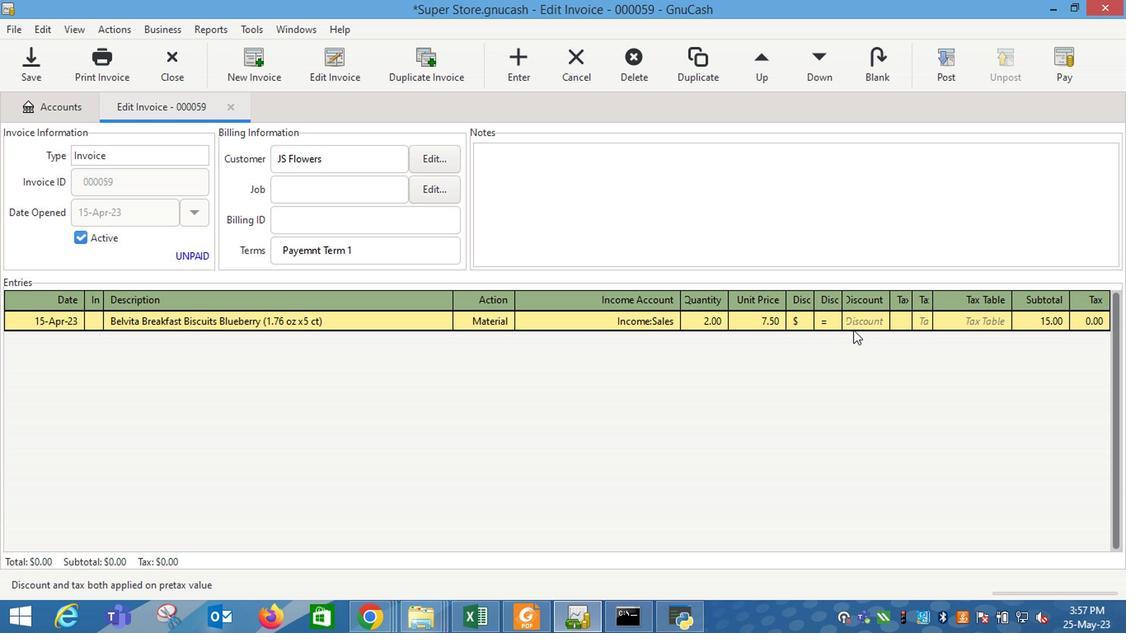 
Action: Mouse pressed left at (859, 327)
Screenshot: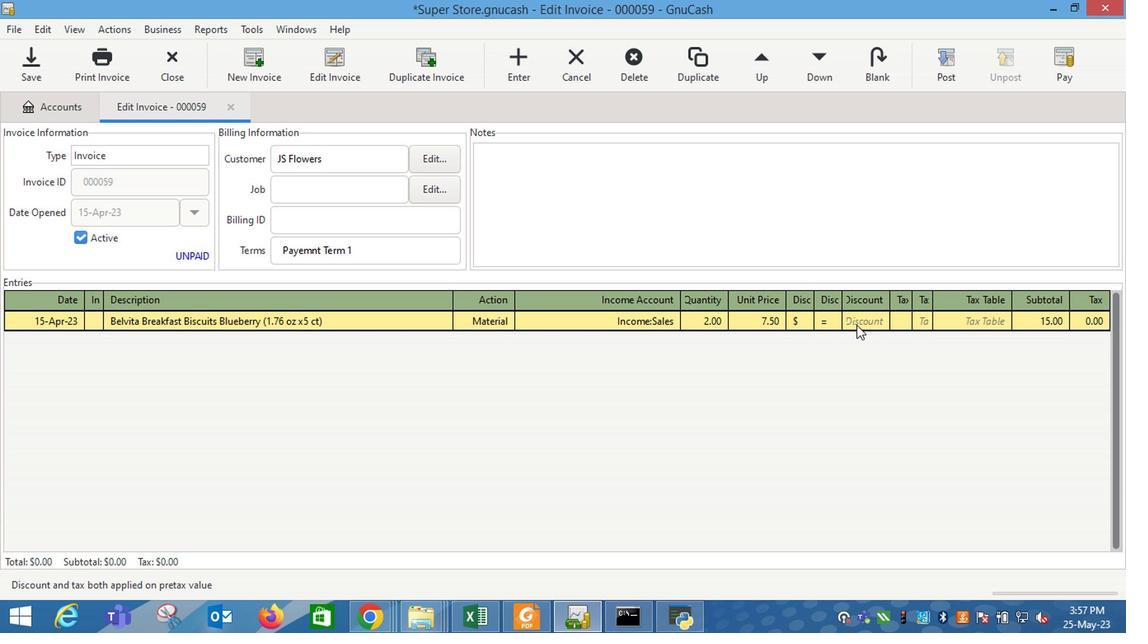 
Action: Mouse moved to (859, 327)
Screenshot: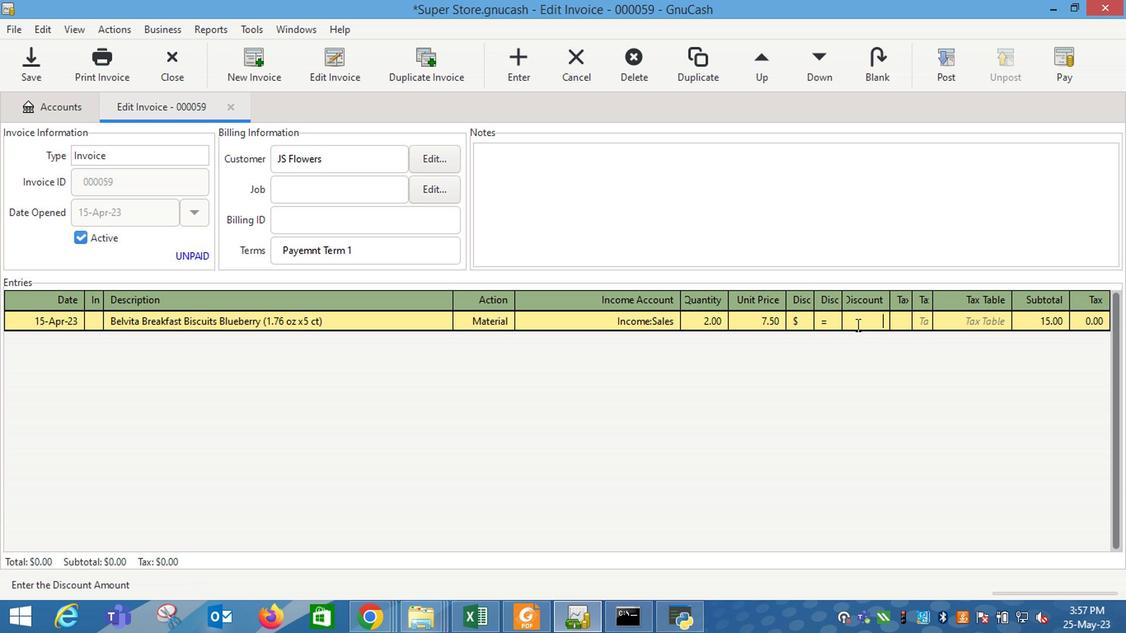 
Action: Key pressed 1.25<Key.enter><Key.tab><Key.shift_r>Lyson<Key.space><Key.shift_r>Lemon<Key.space><Key.shift_r><Key.shift_r>&<Key.space><Key.shift_r>Lime<Key.space><Key.shift_r>Blossom<Key.space><Key.shift_r>Disinfecting<Key.space><Key.shift_r>Wipes<Key.tab>
Screenshot: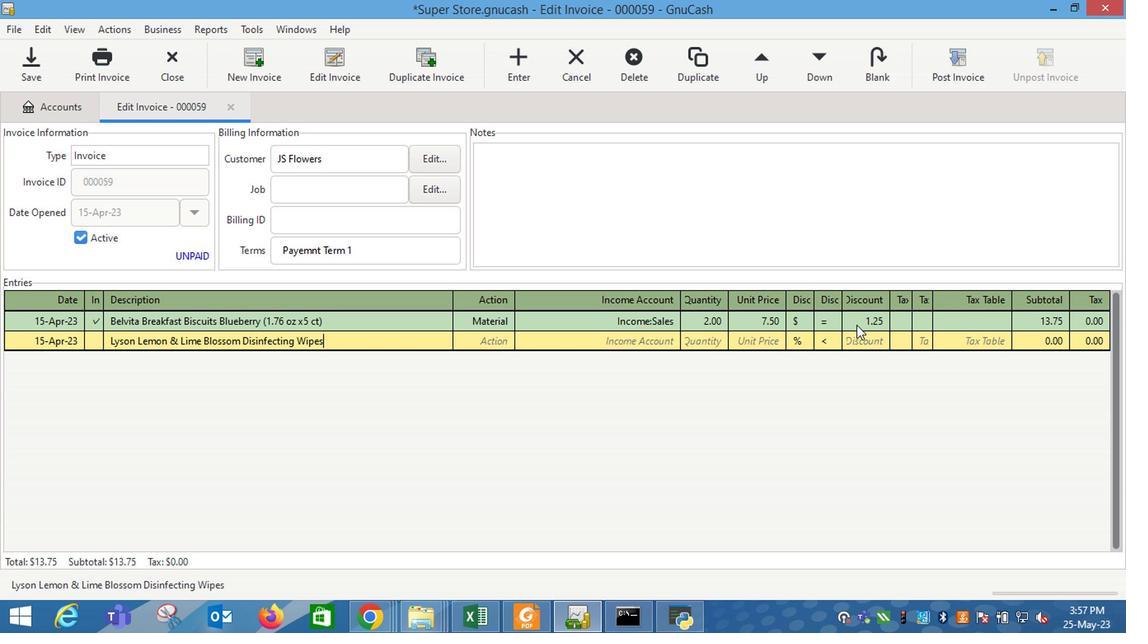 
Action: Mouse moved to (499, 337)
Screenshot: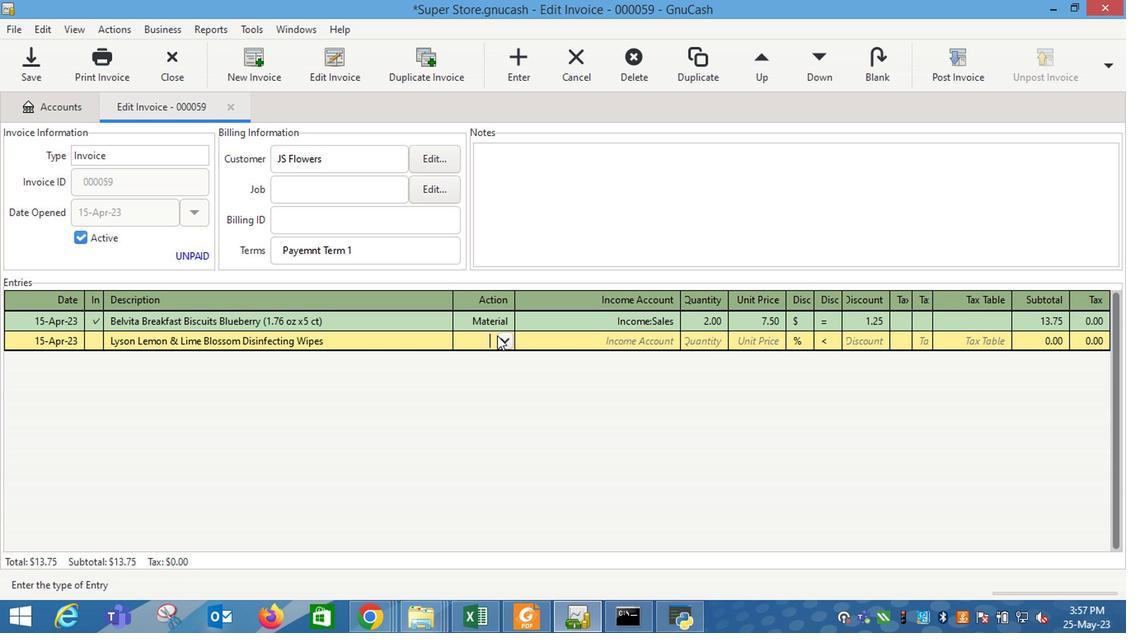 
Action: Mouse pressed left at (499, 337)
Screenshot: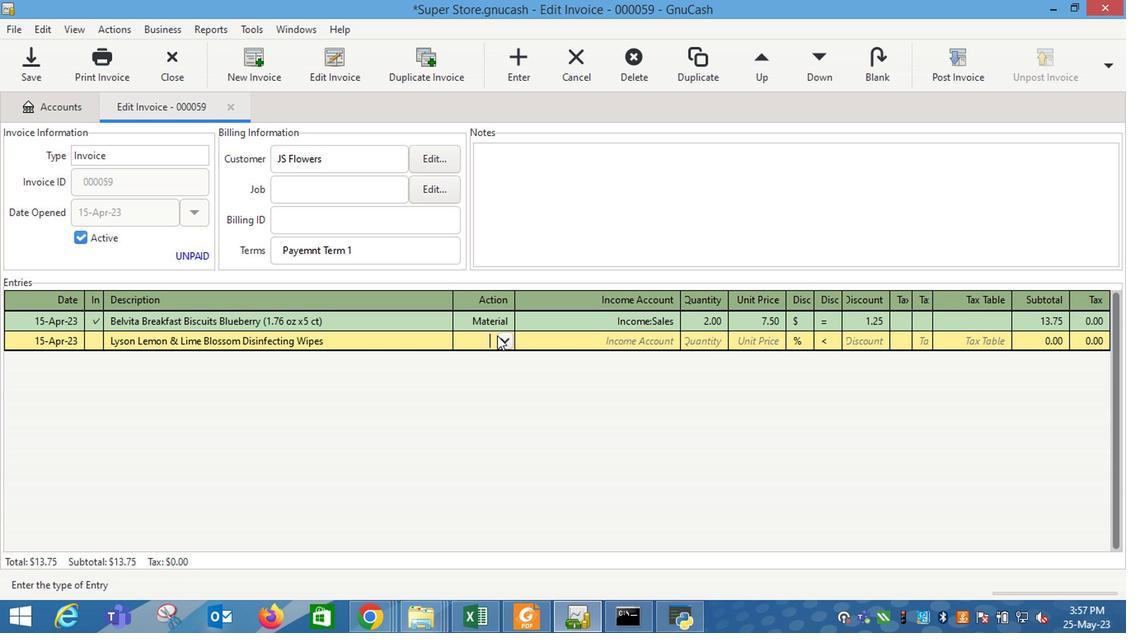 
Action: Mouse moved to (483, 384)
Screenshot: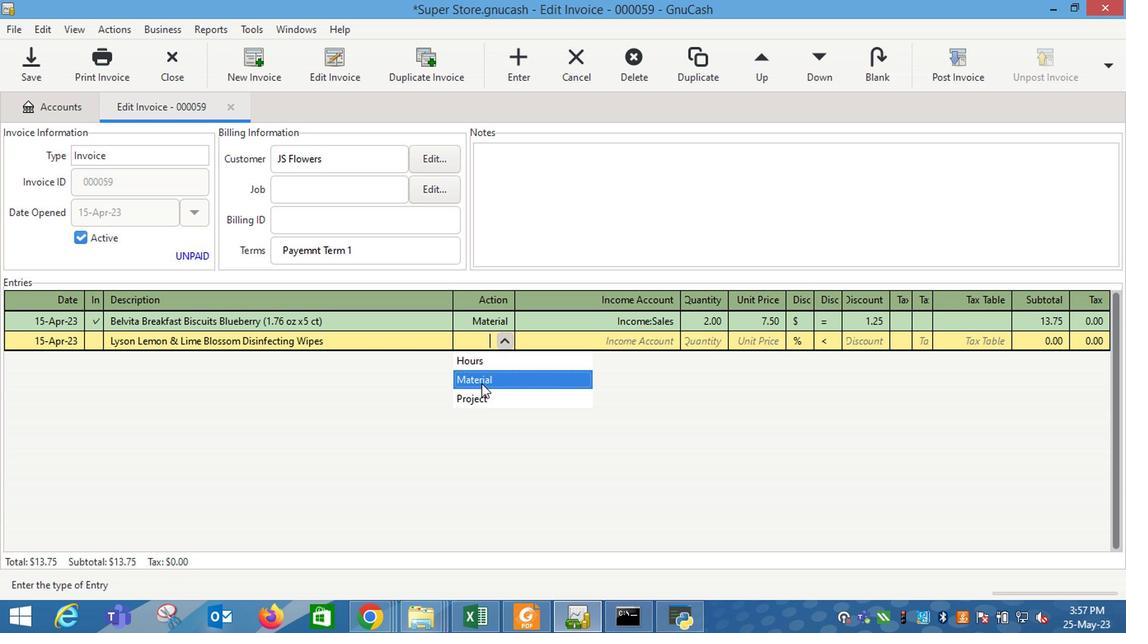 
Action: Mouse pressed left at (483, 384)
Screenshot: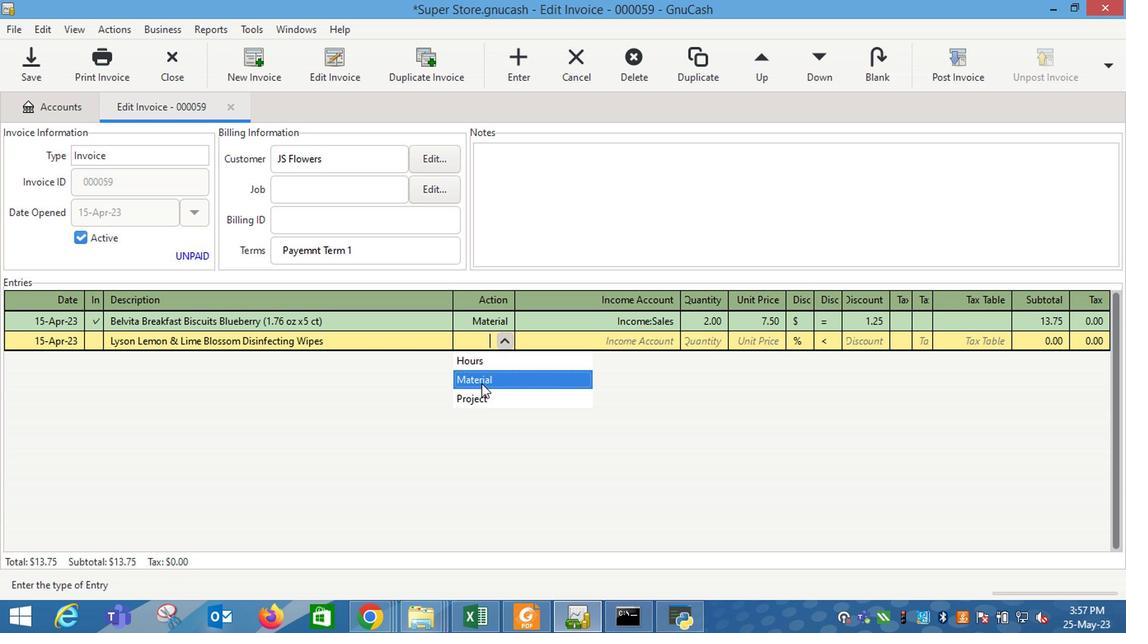 
Action: Mouse moved to (516, 376)
Screenshot: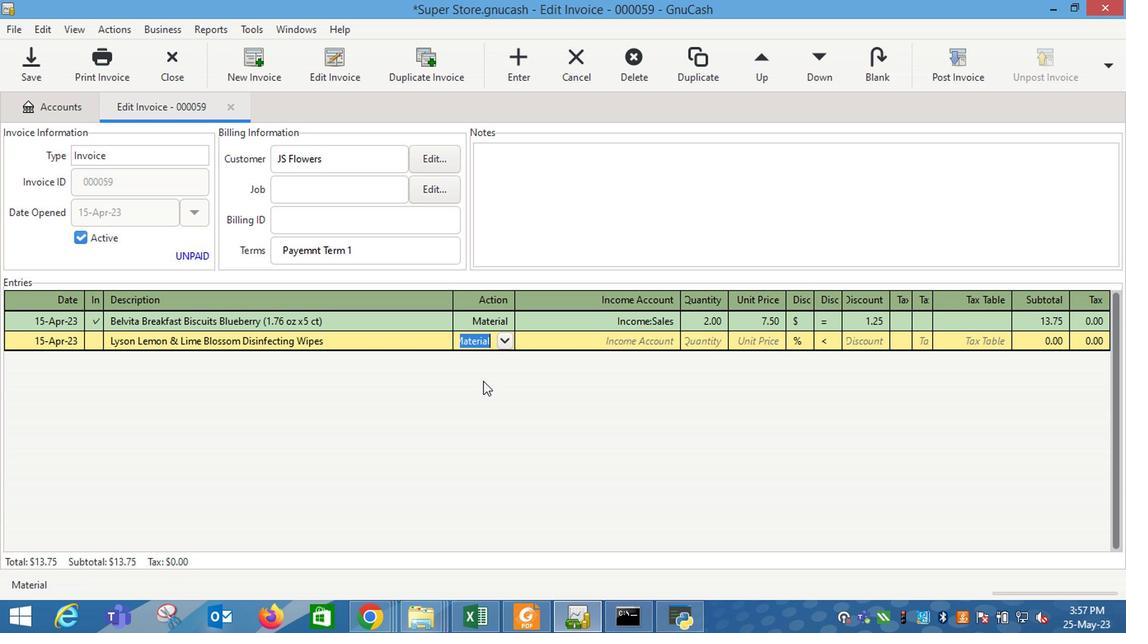 
Action: Key pressed <Key.tab>
Screenshot: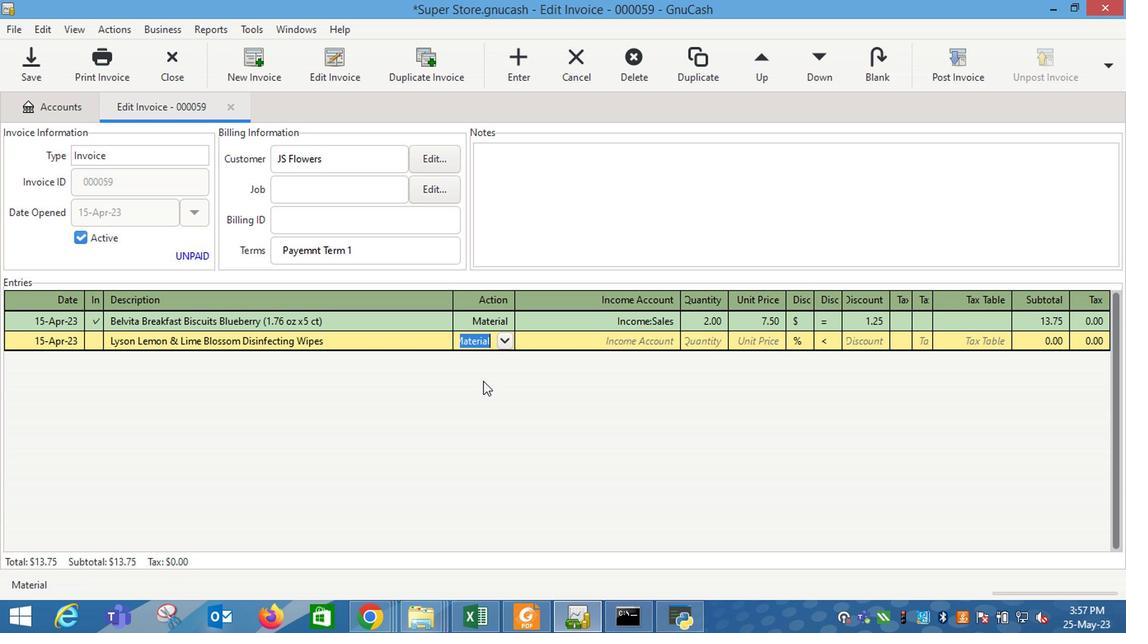 
Action: Mouse moved to (676, 345)
Screenshot: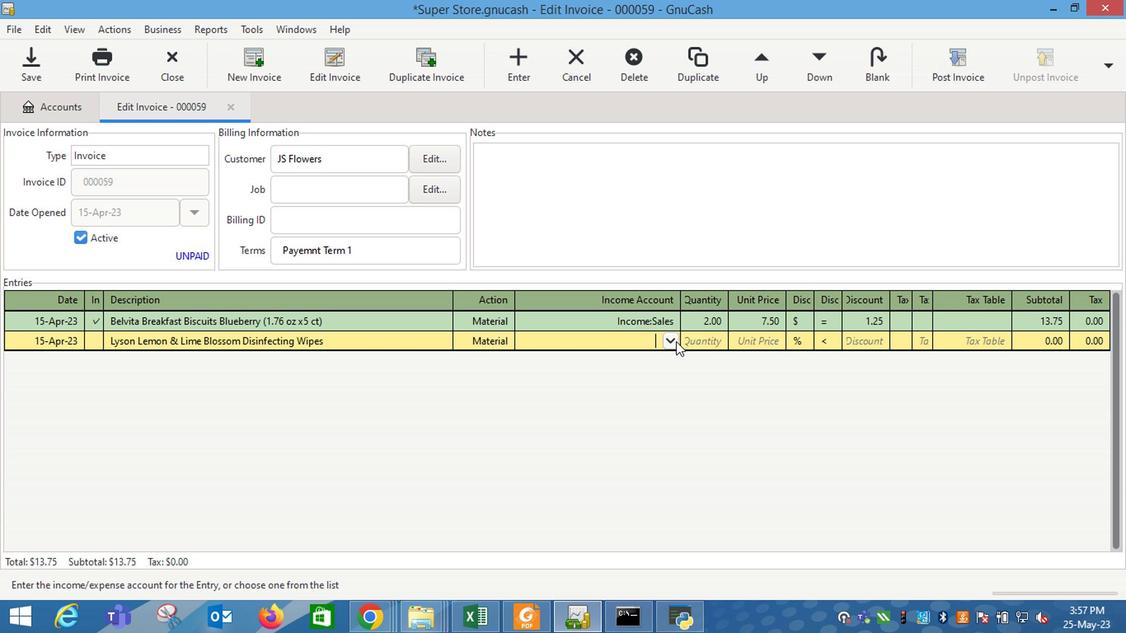 
Action: Mouse pressed left at (676, 345)
Screenshot: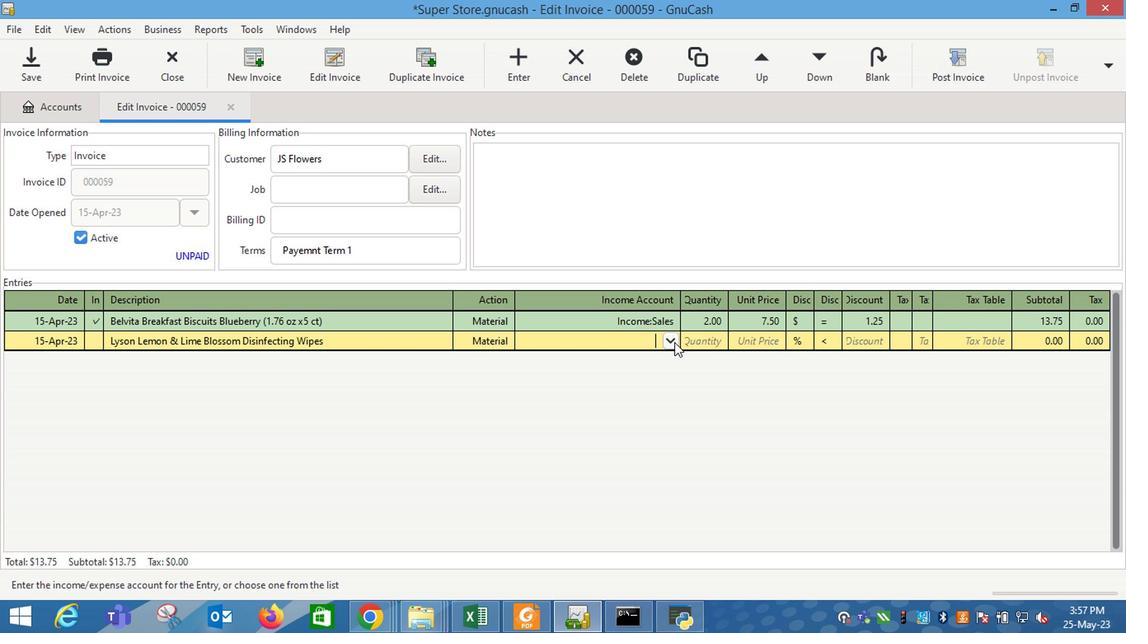 
Action: Mouse moved to (562, 421)
Screenshot: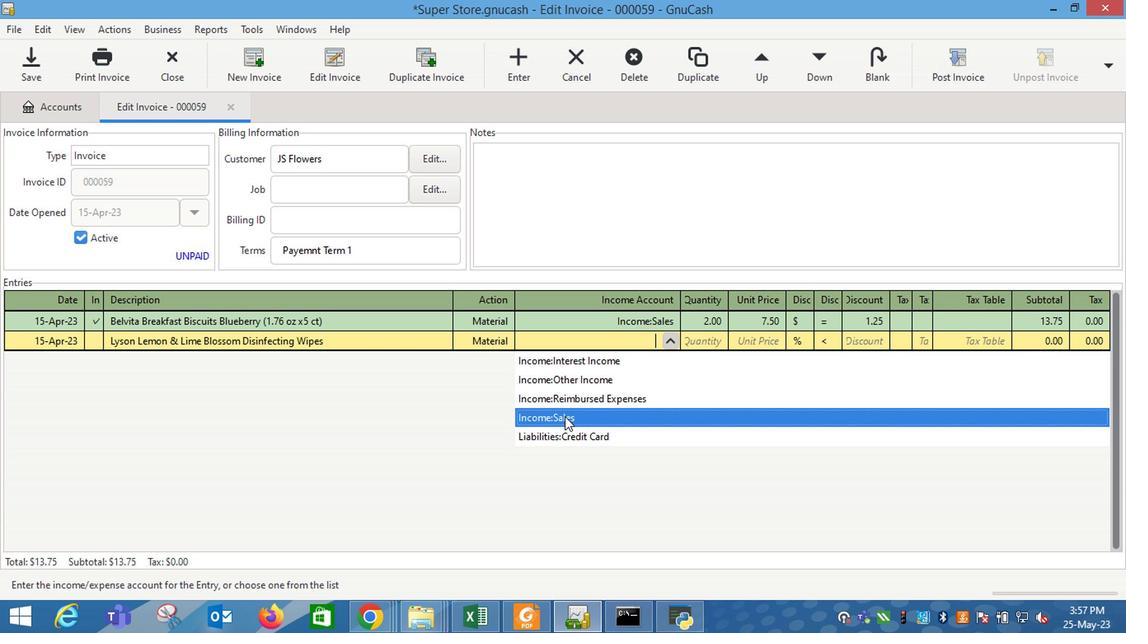 
Action: Mouse pressed left at (562, 421)
Screenshot: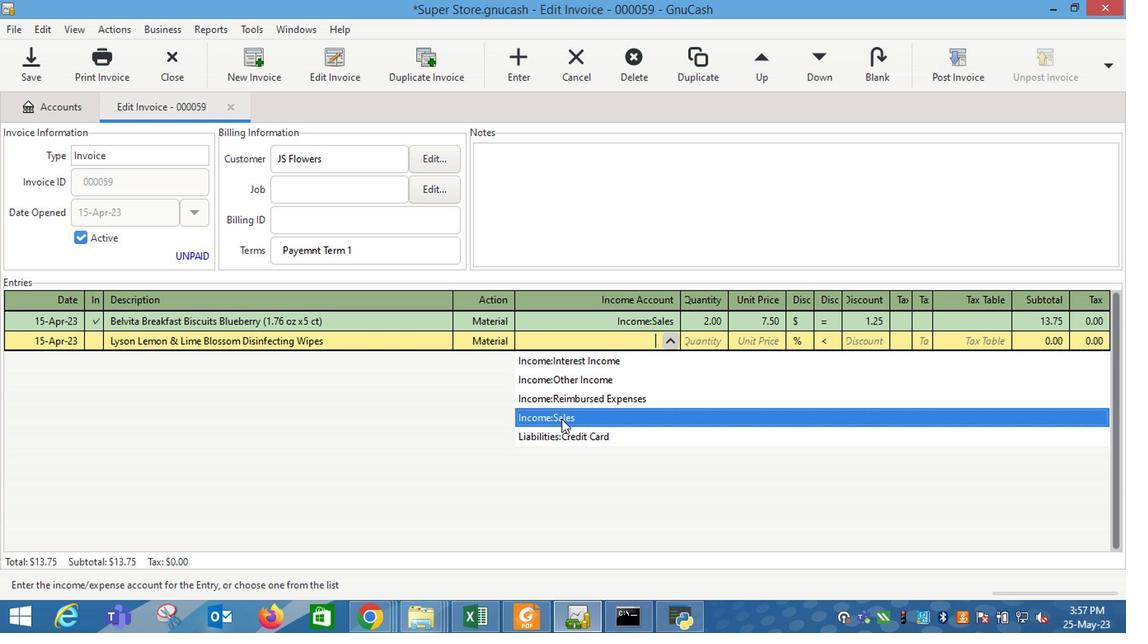 
Action: Mouse moved to (579, 409)
Screenshot: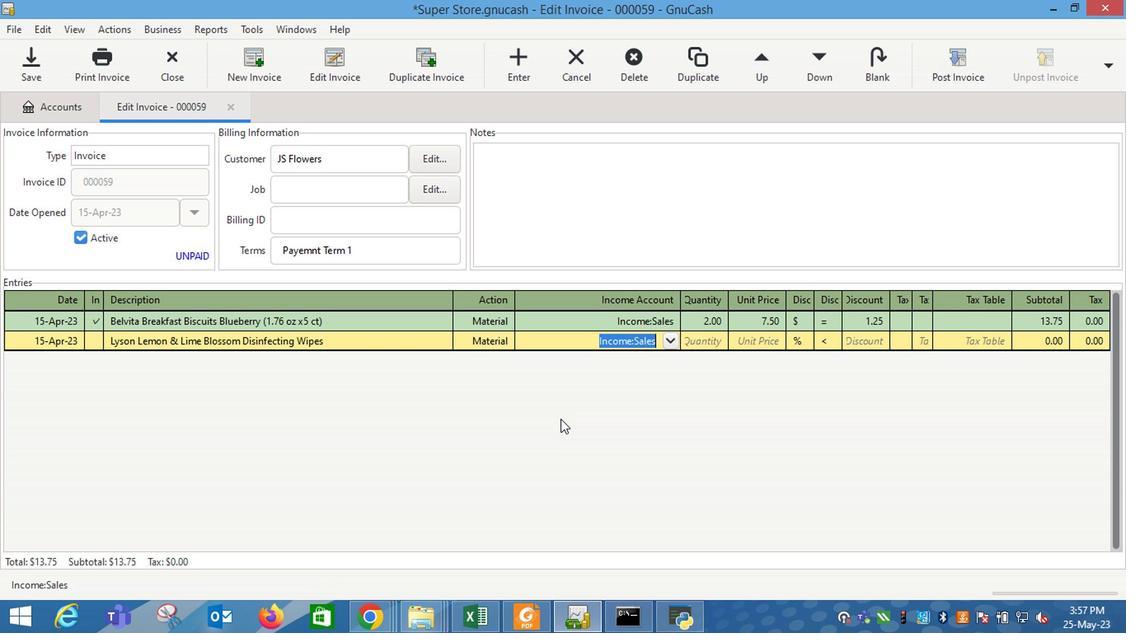 
Action: Key pressed <Key.tab>2<Key.tab>7.9
Screenshot: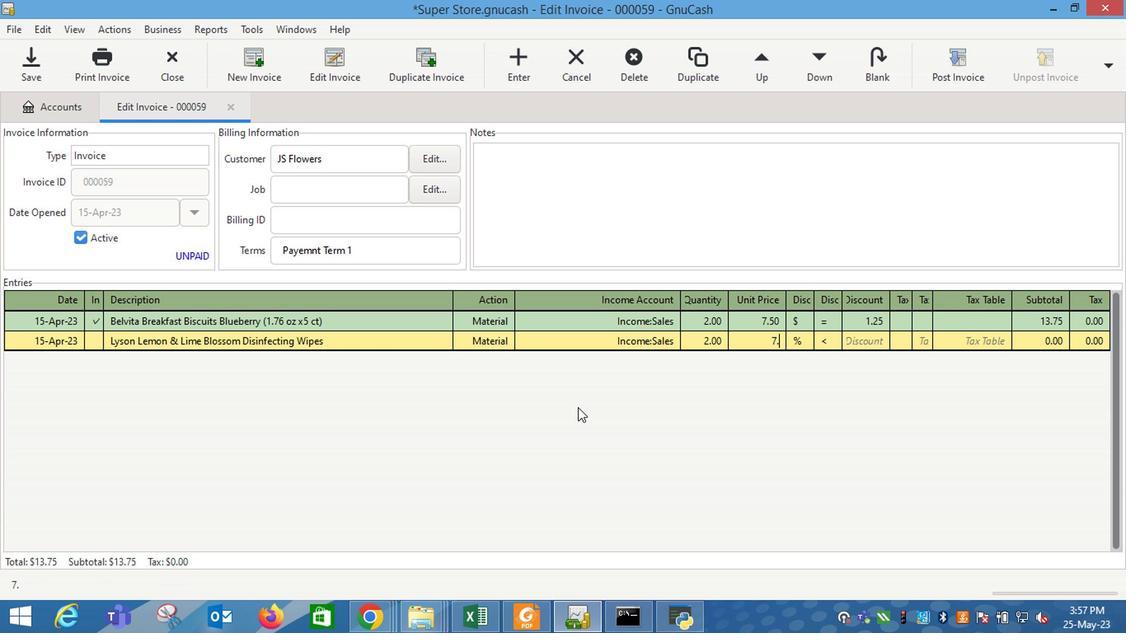 
Action: Mouse moved to (796, 347)
Screenshot: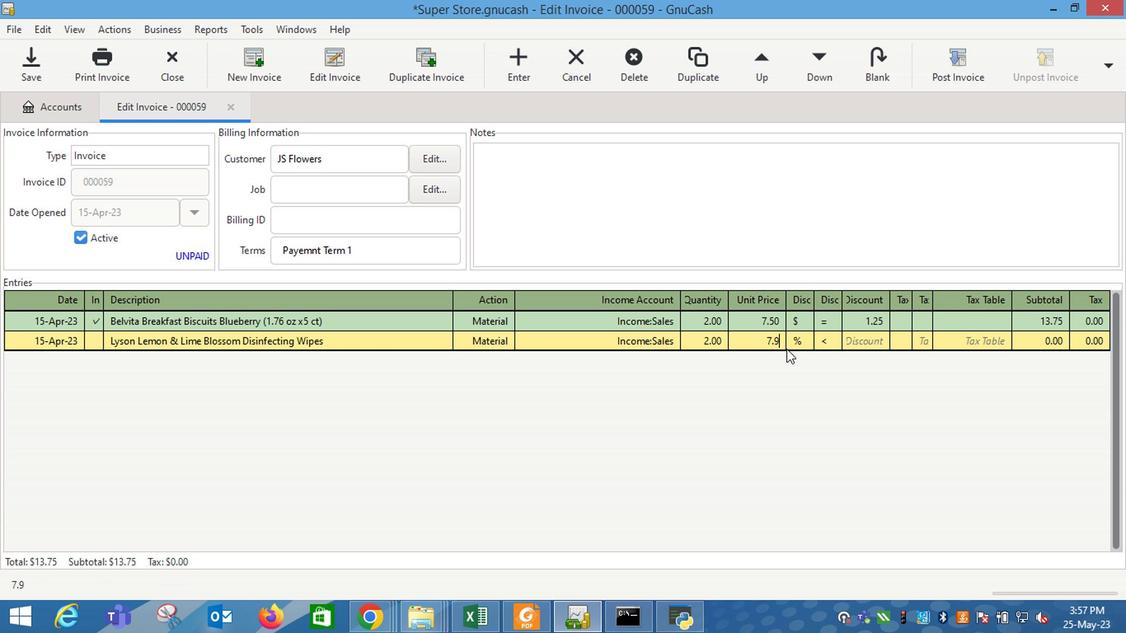 
Action: Mouse pressed left at (796, 347)
Screenshot: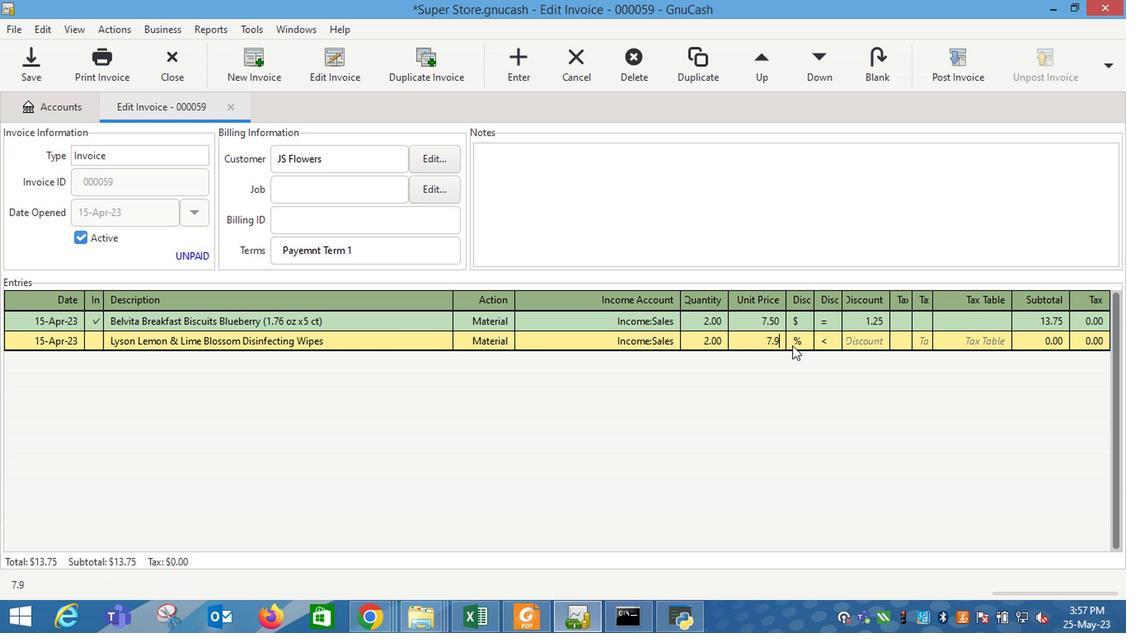 
Action: Mouse moved to (823, 345)
Screenshot: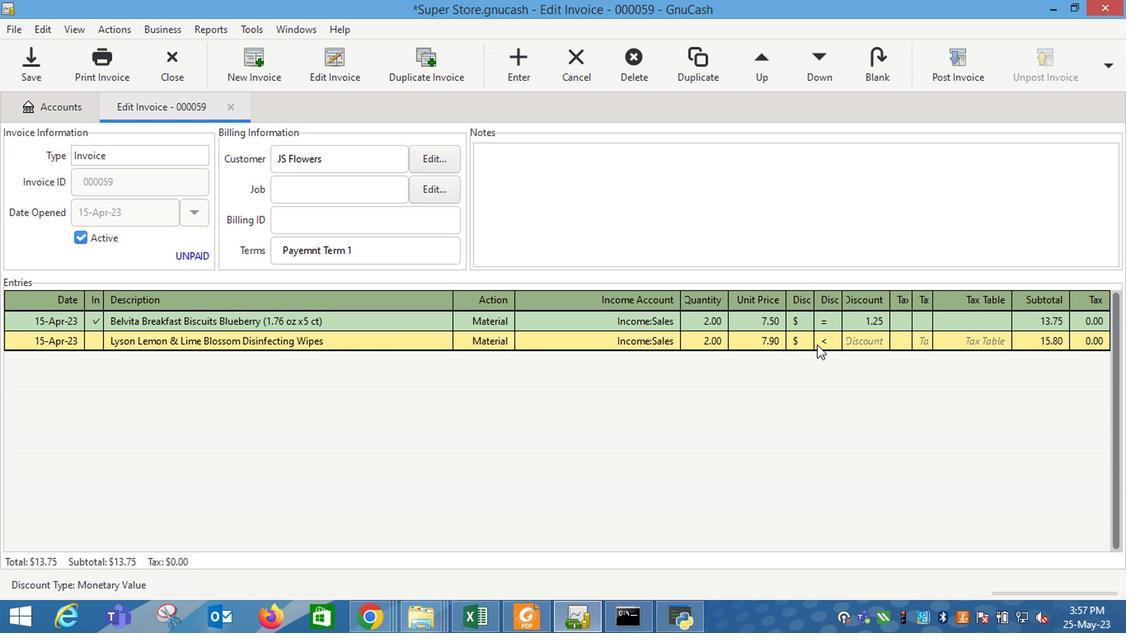 
Action: Mouse pressed left at (823, 345)
Screenshot: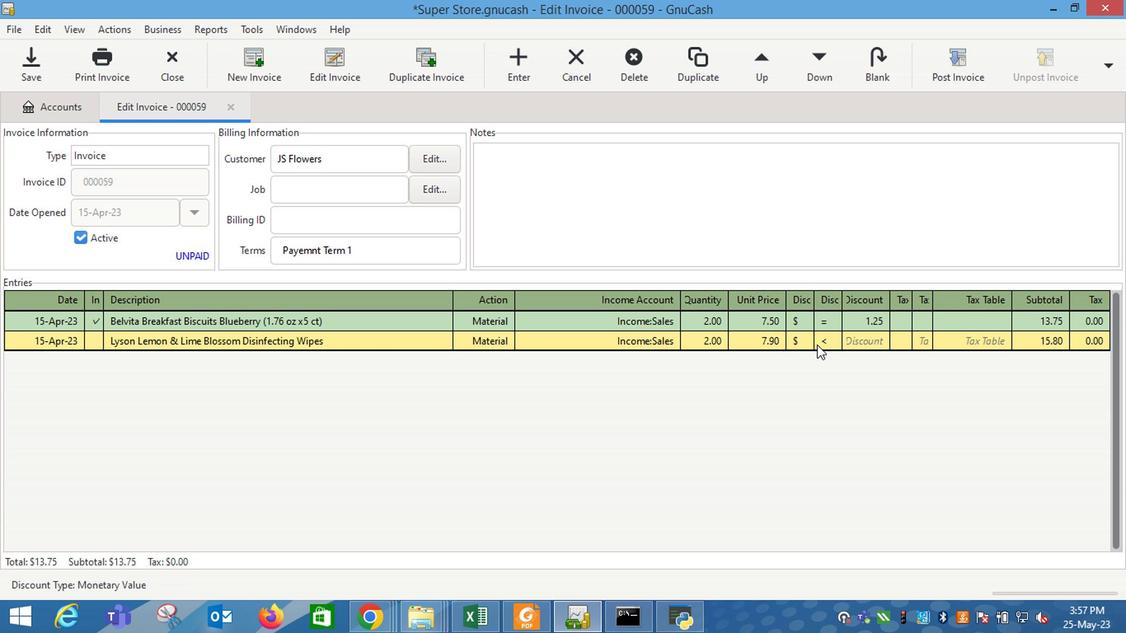 
Action: Mouse moved to (860, 341)
Screenshot: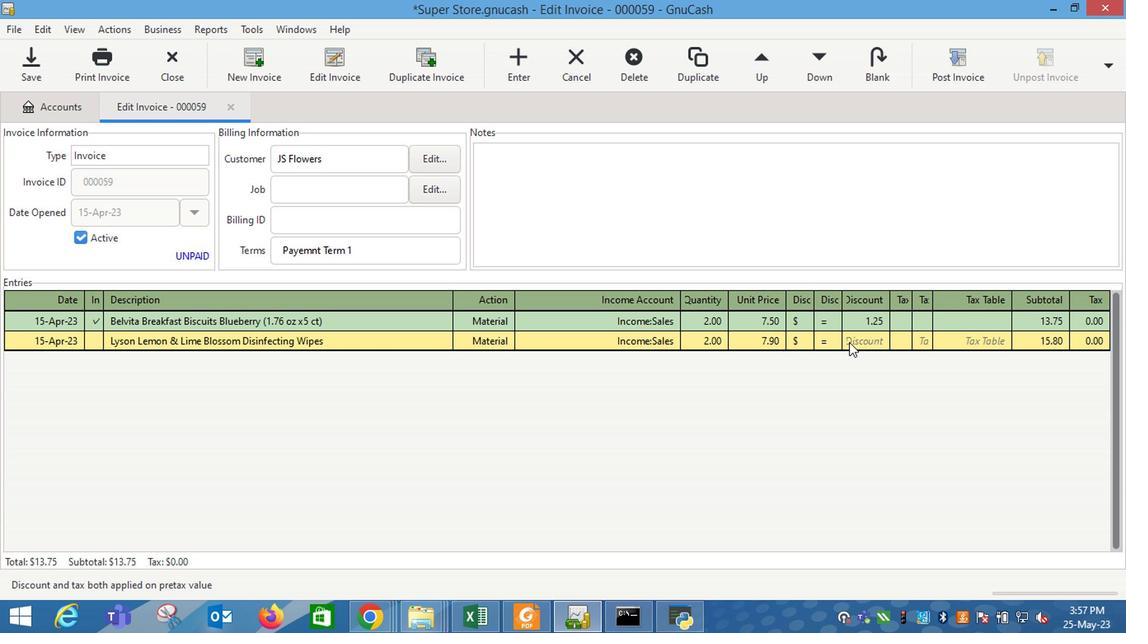 
Action: Mouse pressed left at (860, 341)
Screenshot: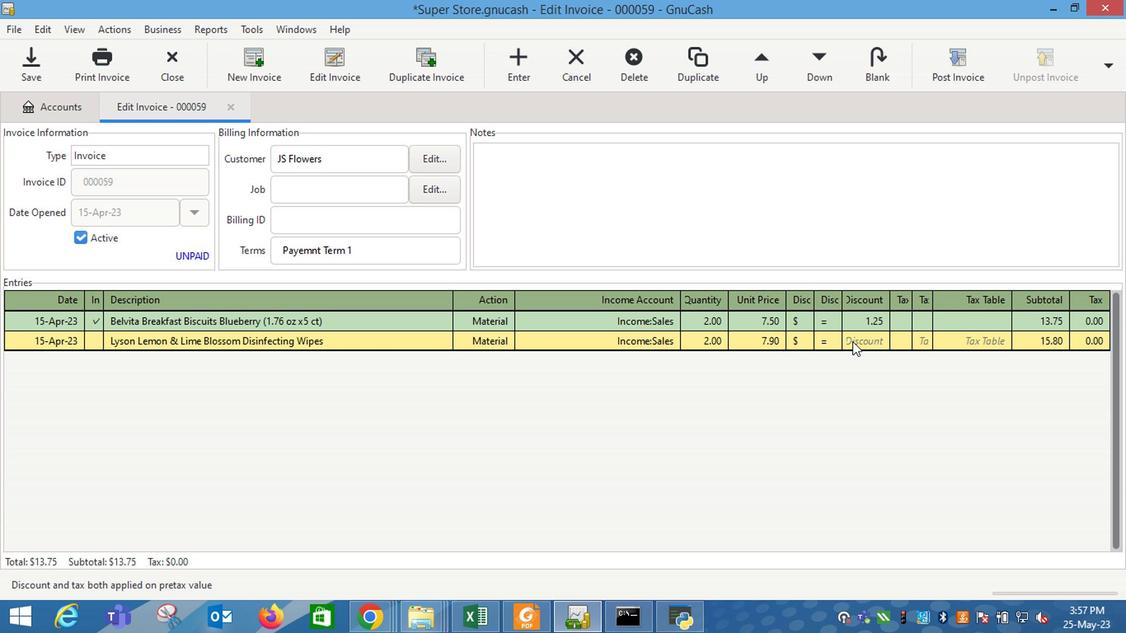 
Action: Mouse moved to (857, 341)
Screenshot: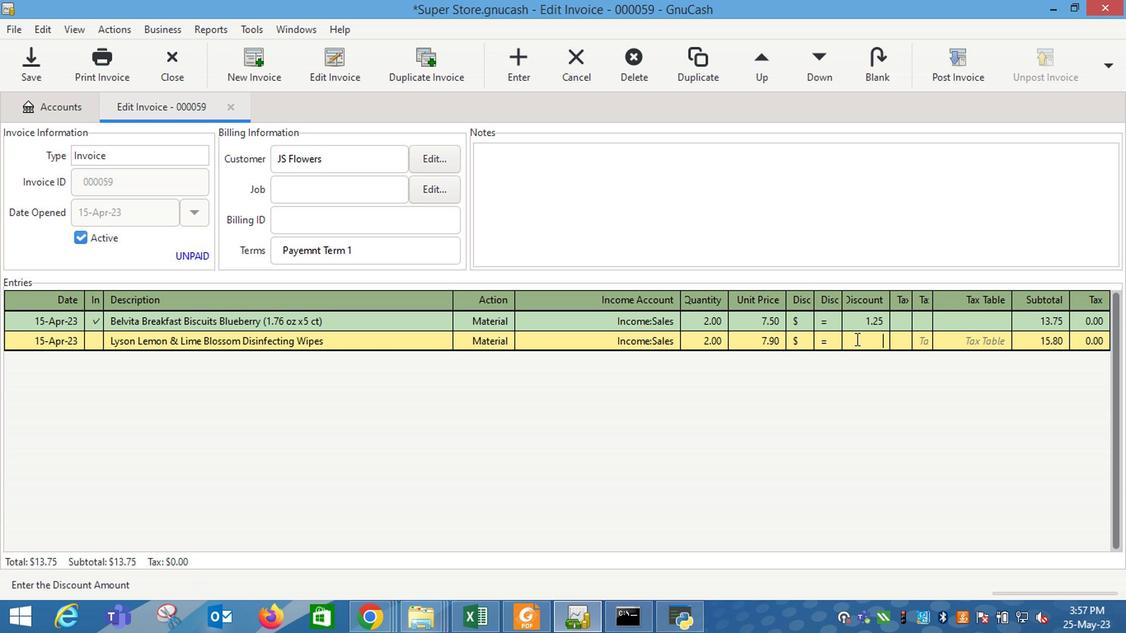 
Action: Key pressed 2.5<Key.backspace>25<Key.enter><Key.tab><Key.shift_r>T<Key.backspace><Key.shift_r><Key.backspace><Key.shift_r>Race<Key.shift_r>Trace<Key.space><Key.shift_r>Cheddd=<Key.backspace><Key.backspace>ar<Key.space>and<Key.space><Key.shift_r>Sour
Screenshot: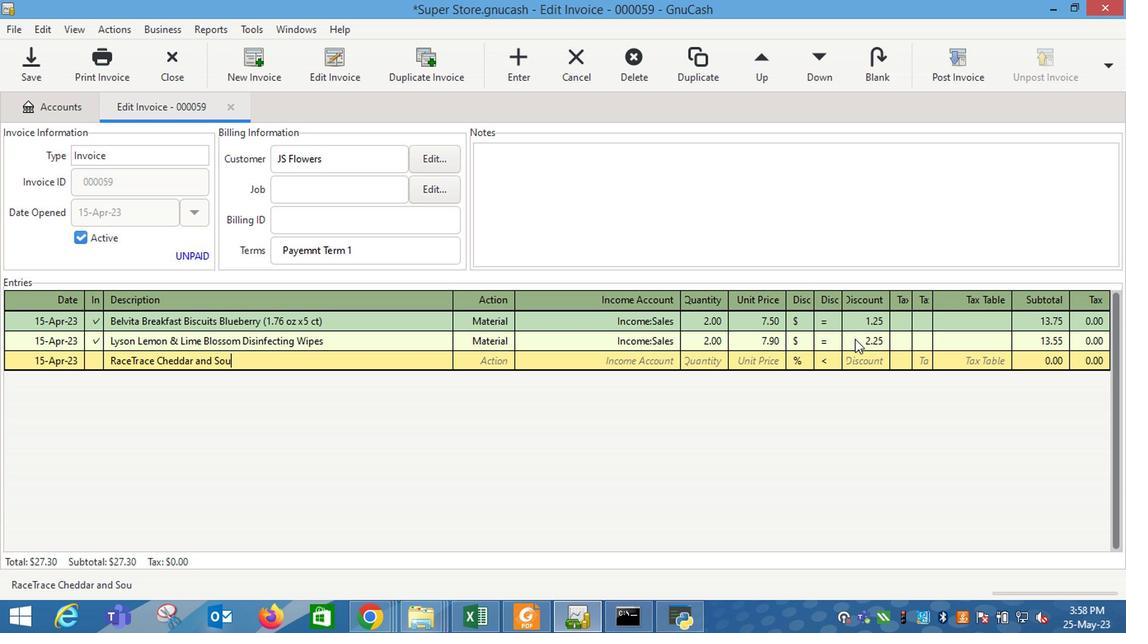 
Action: Mouse moved to (858, 342)
Screenshot: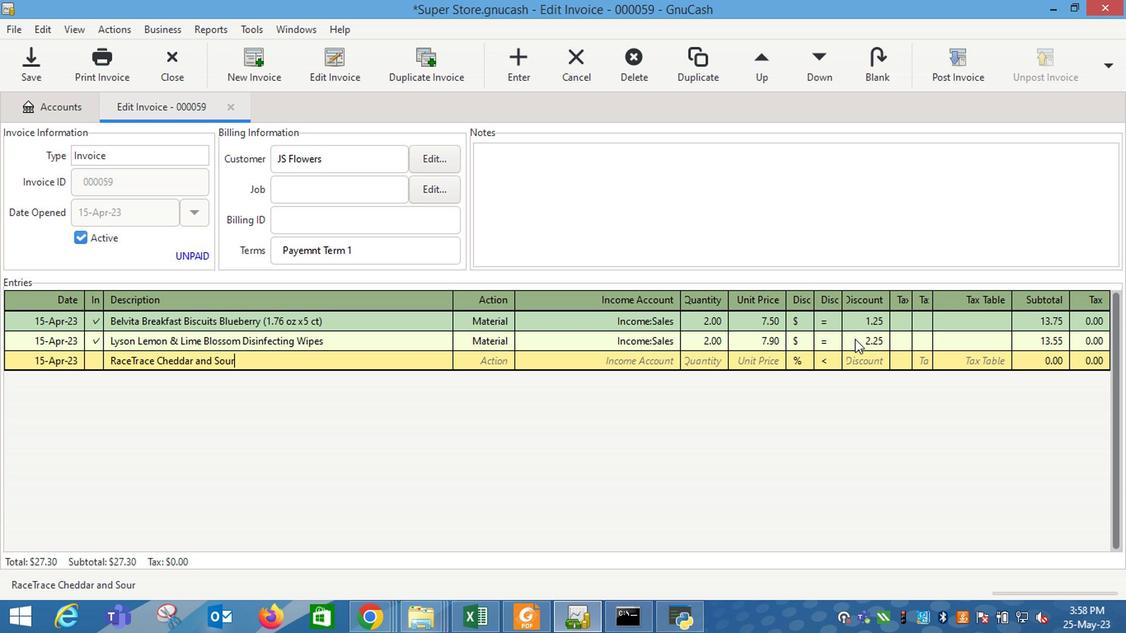 
Action: Key pressed <Key.space><Key.shift_r>Cream<Key.space><Key.shift_r>Ripple<Key.space><Key.shift_r>Chips<Key.tab>
Screenshot: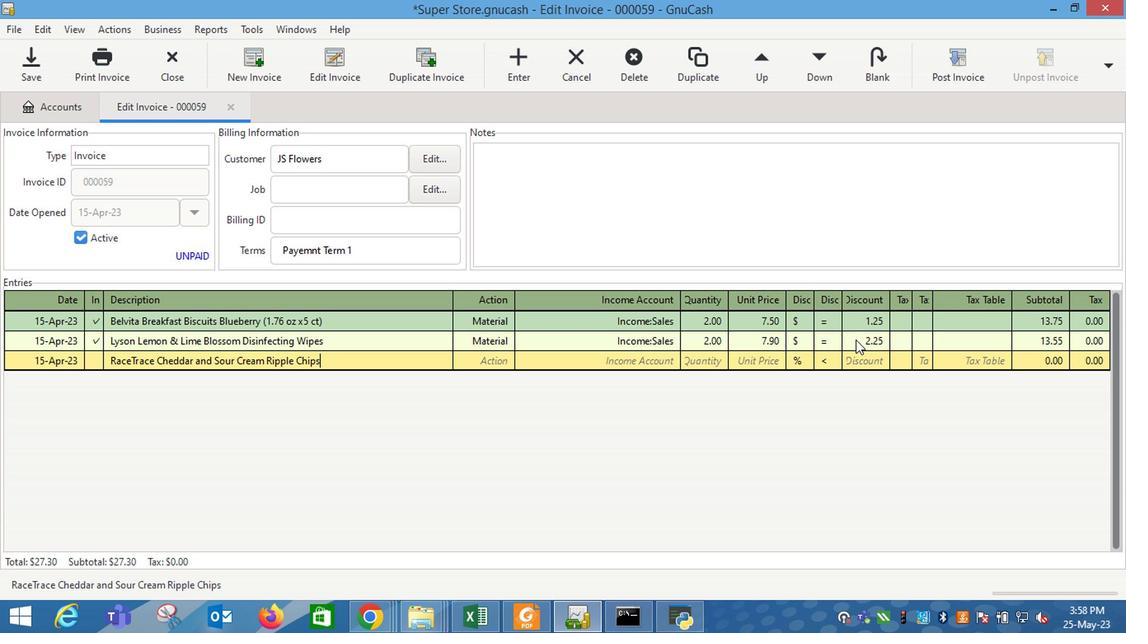 
Action: Mouse moved to (505, 359)
Screenshot: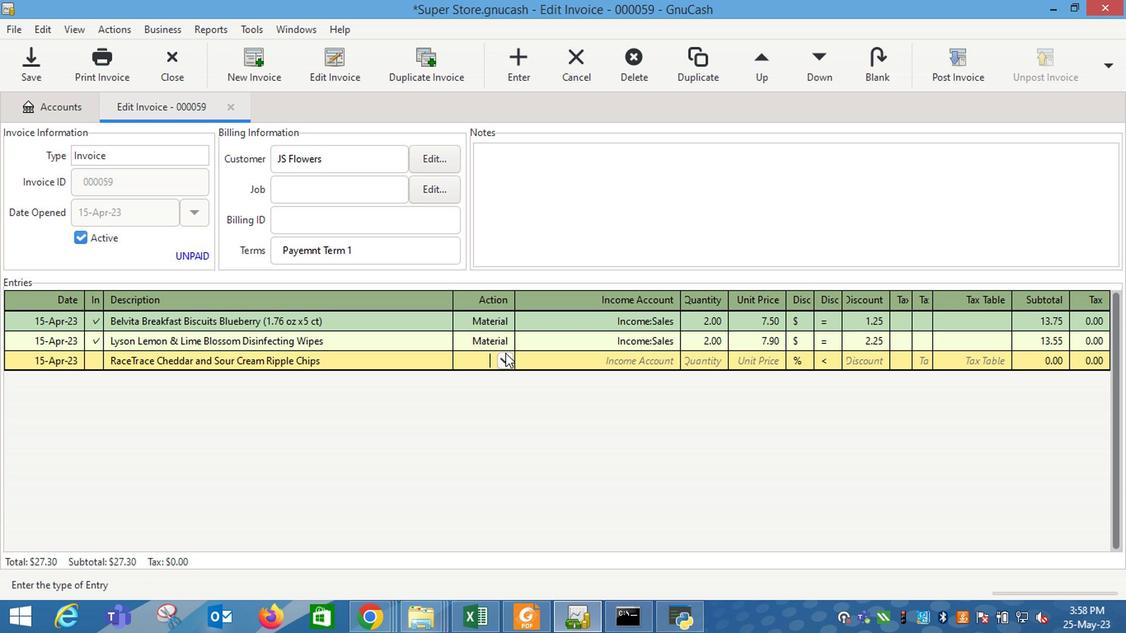 
Action: Mouse pressed left at (505, 359)
Screenshot: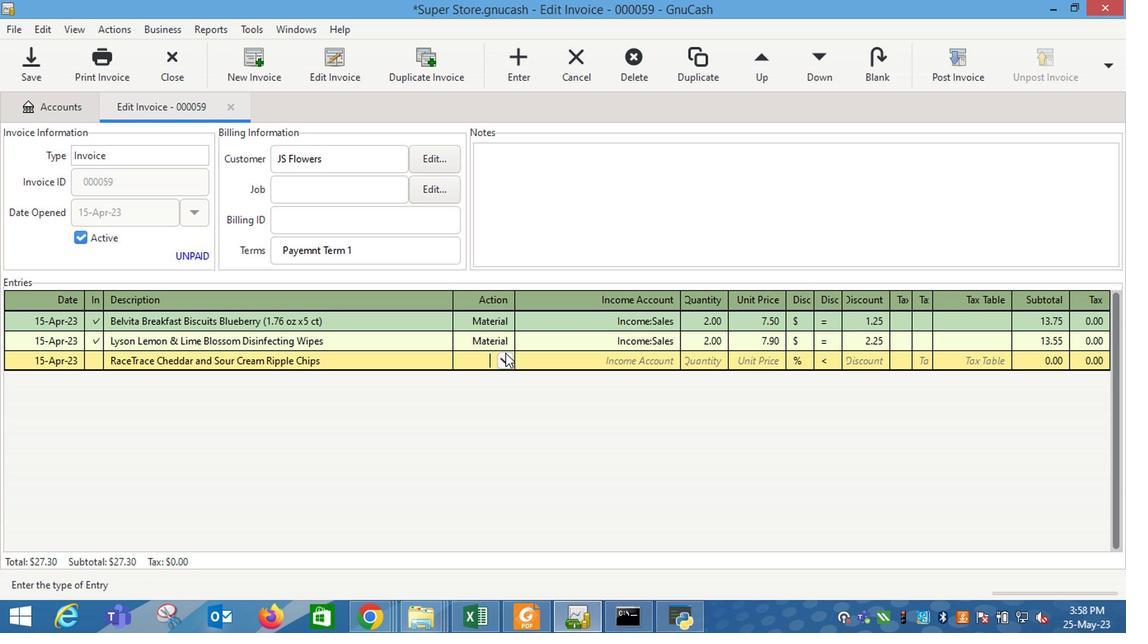 
Action: Mouse moved to (490, 405)
Screenshot: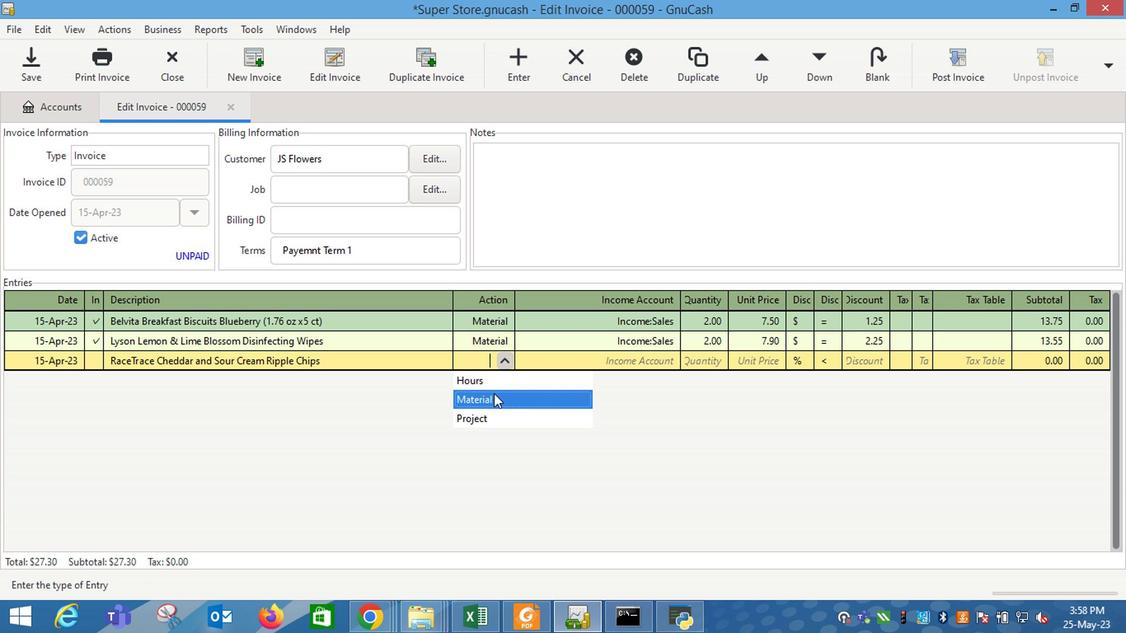 
Action: Mouse pressed left at (490, 405)
Screenshot: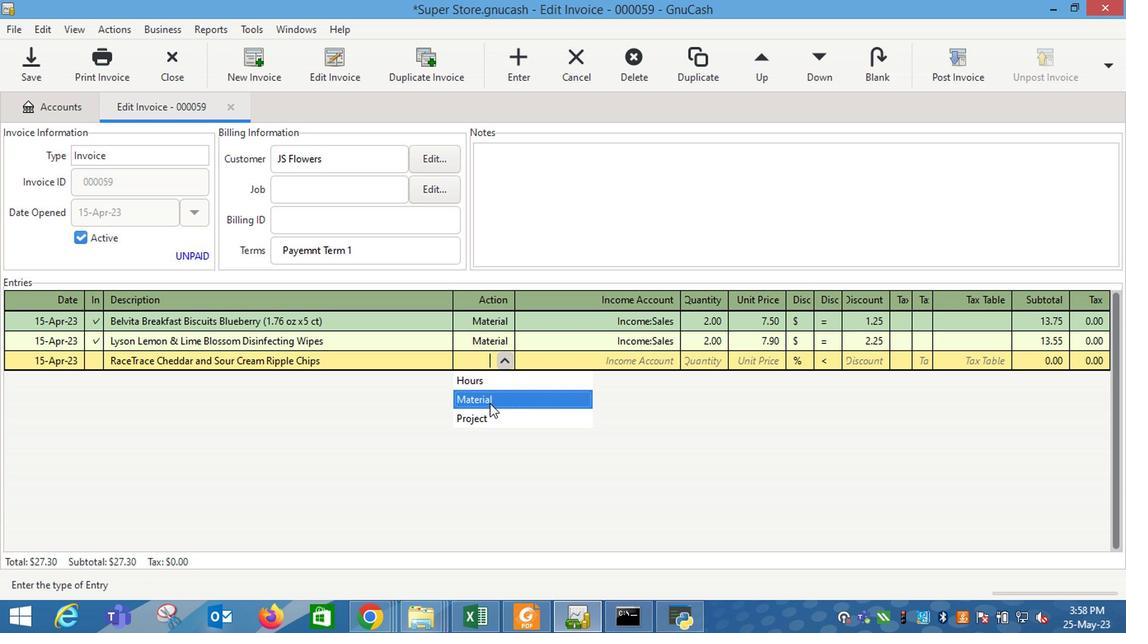 
Action: Key pressed <Key.tab>
Screenshot: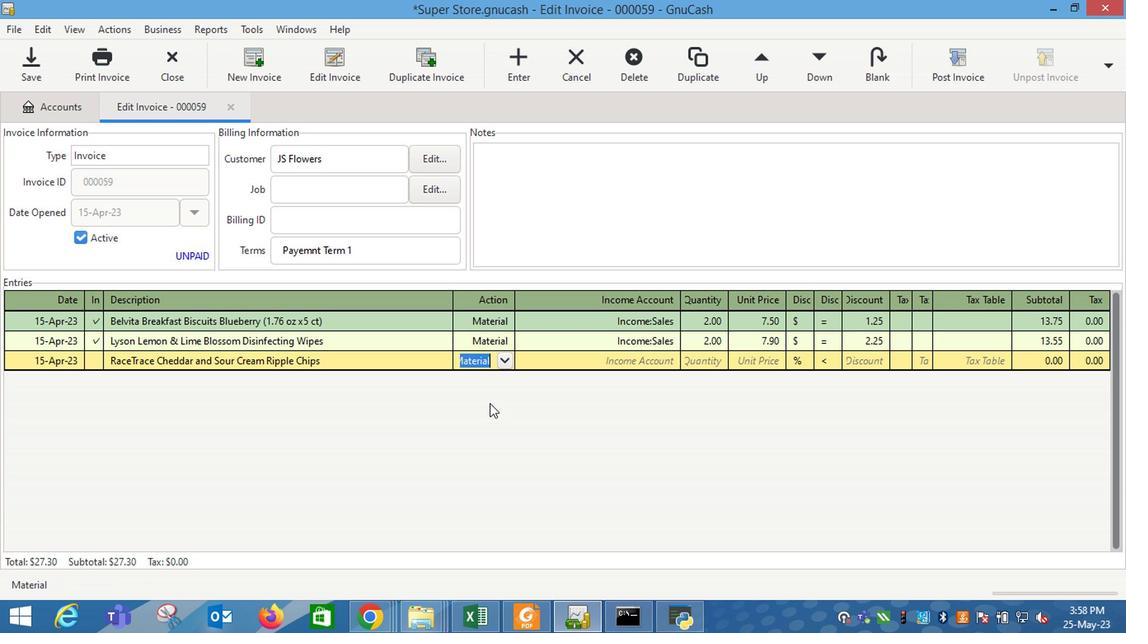 
Action: Mouse moved to (682, 356)
Screenshot: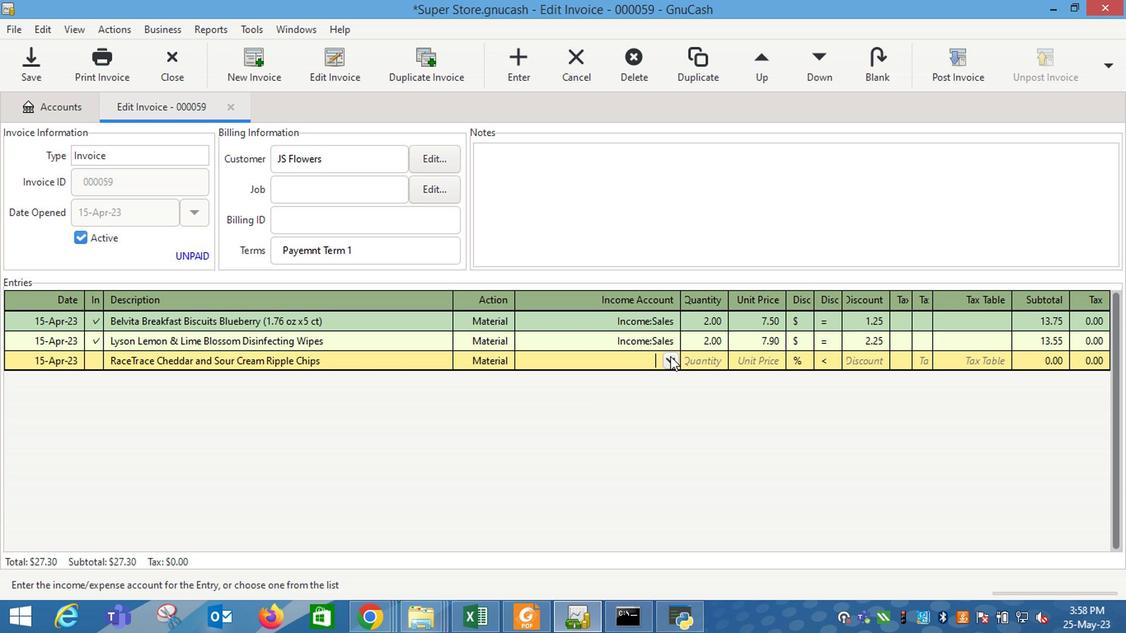 
Action: Mouse pressed left at (682, 356)
Screenshot: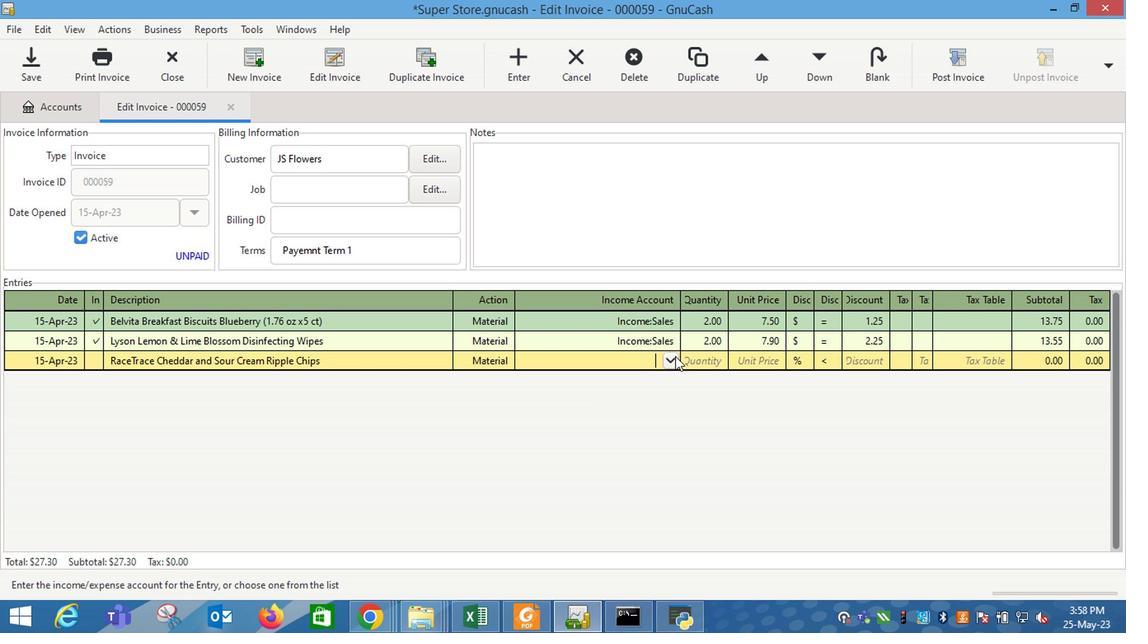 
Action: Mouse moved to (672, 361)
Screenshot: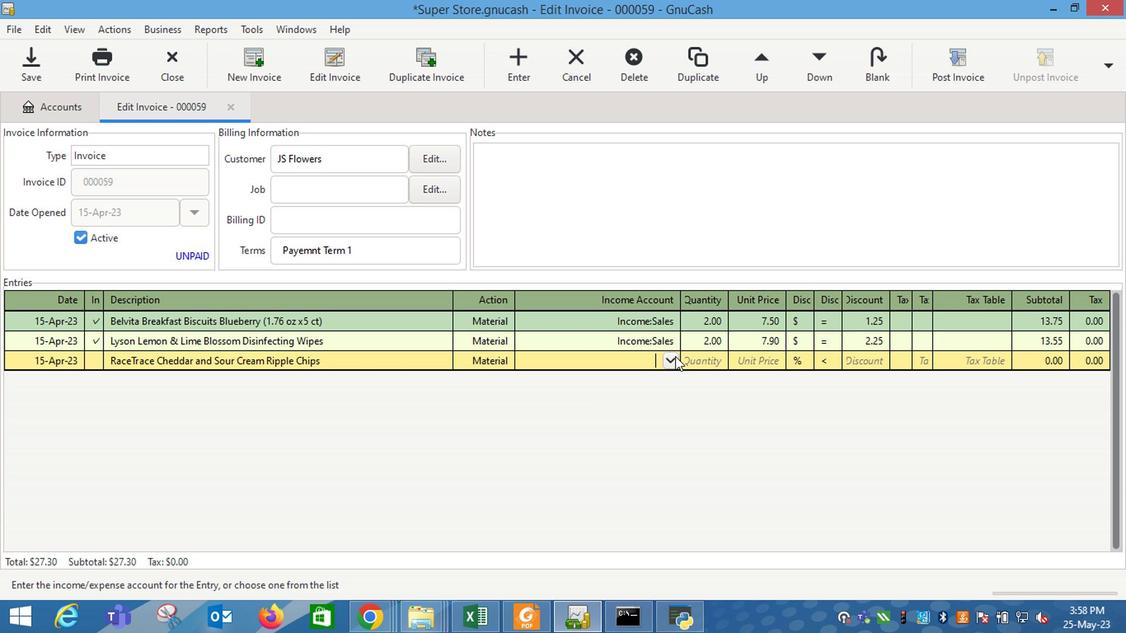 
Action: Mouse pressed left at (672, 361)
Screenshot: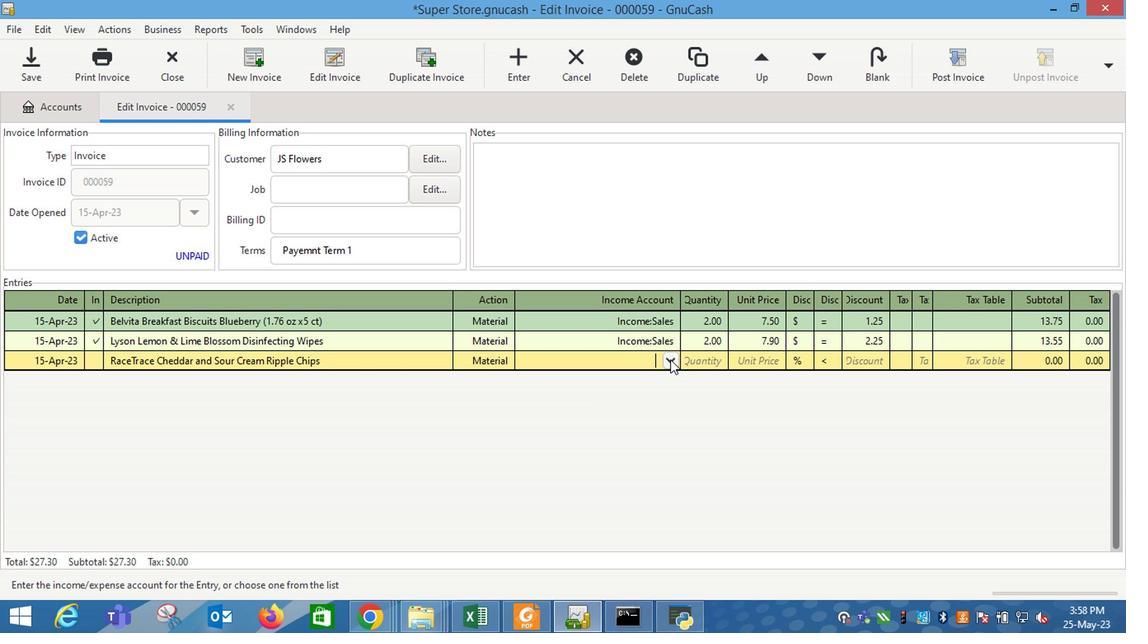 
Action: Mouse moved to (598, 439)
Screenshot: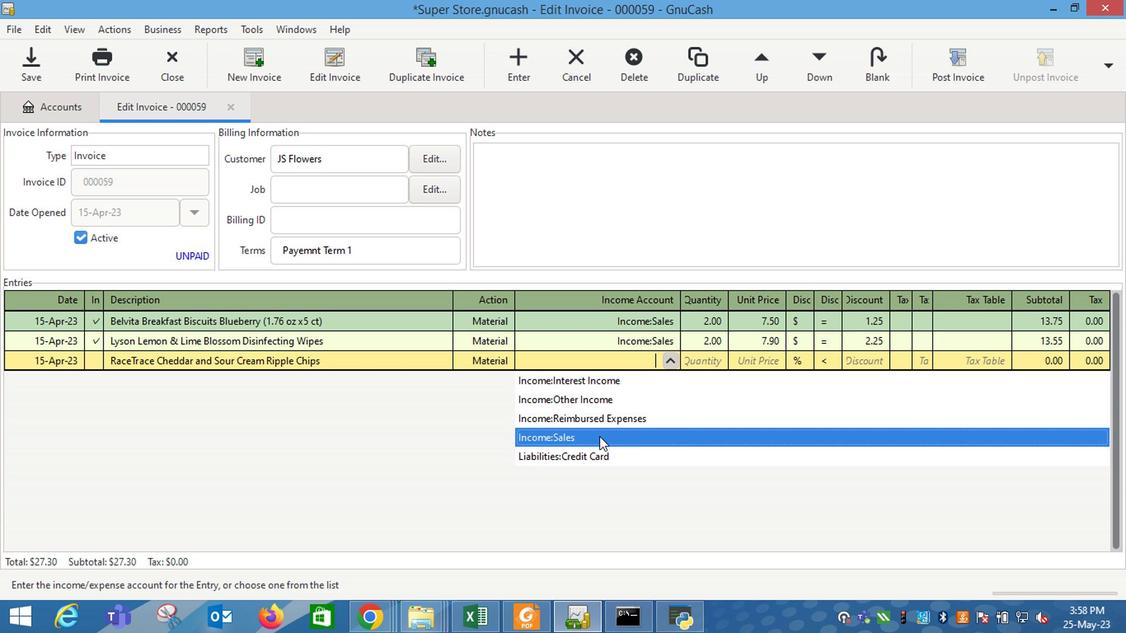 
Action: Mouse pressed left at (598, 439)
Screenshot: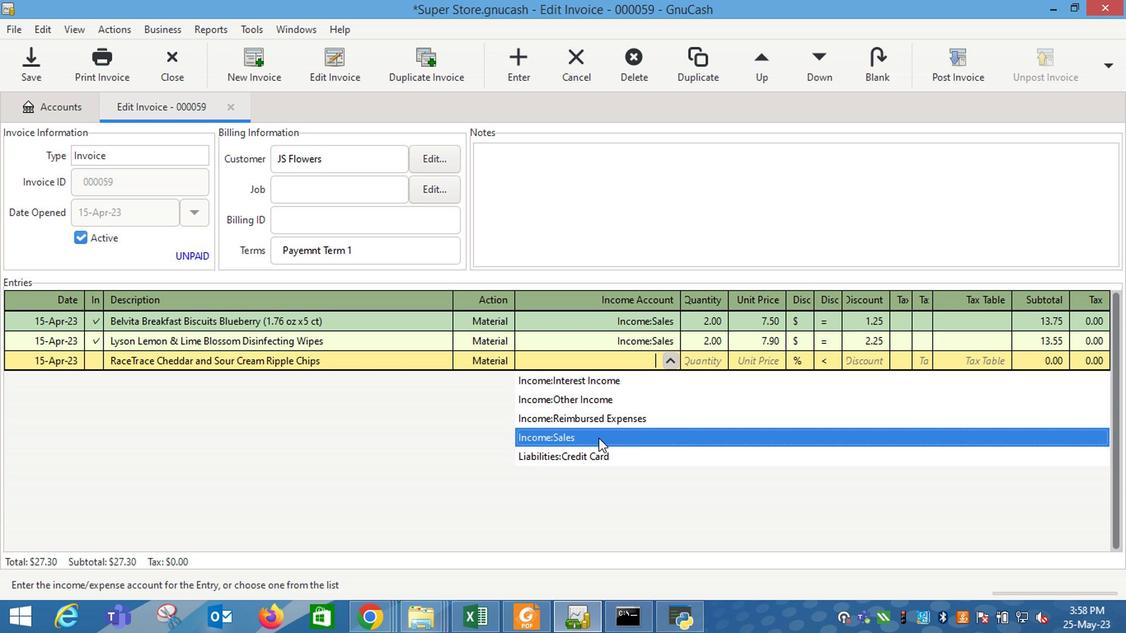 
Action: Mouse moved to (655, 412)
Screenshot: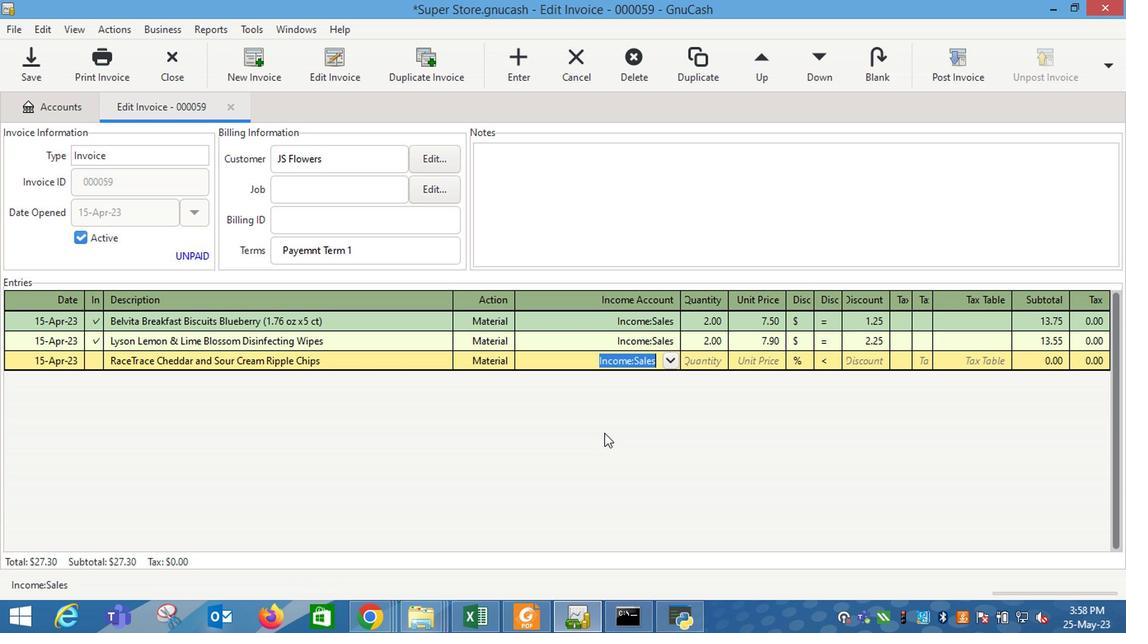 
Action: Key pressed <Key.tab>
Screenshot: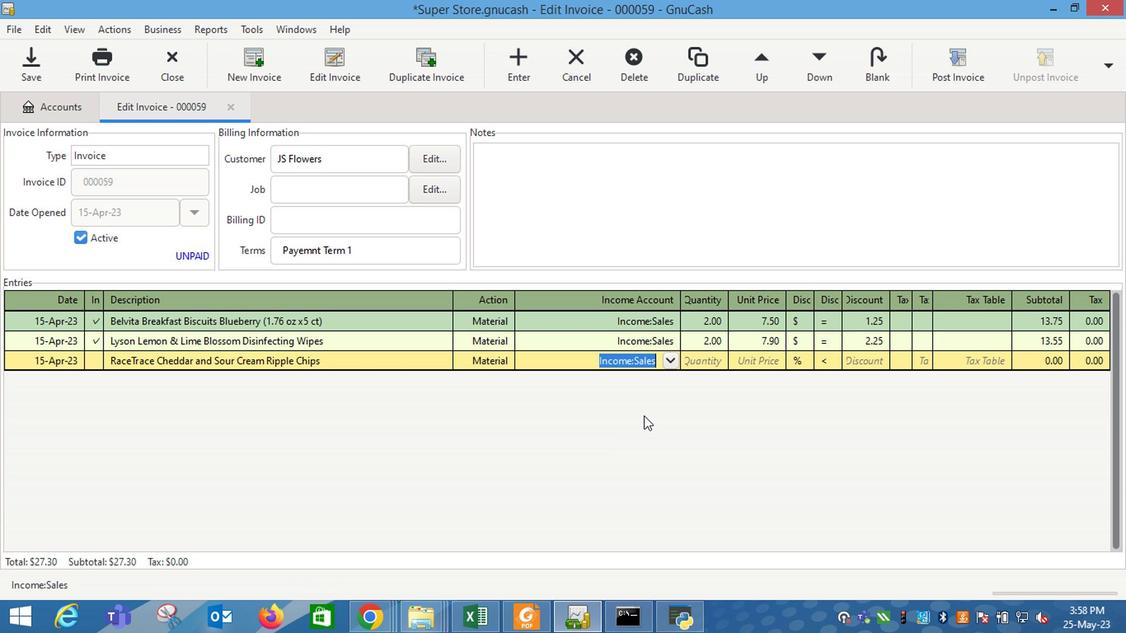 
Action: Mouse moved to (708, 366)
Screenshot: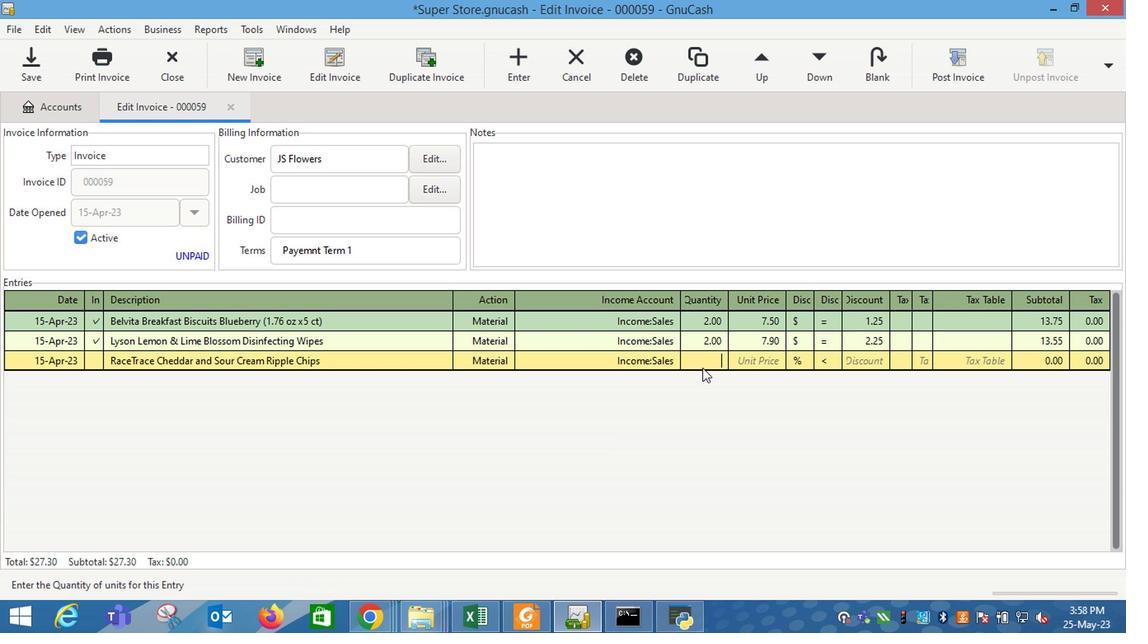 
Action: Key pressed 1<Key.tab>8.9
Screenshot: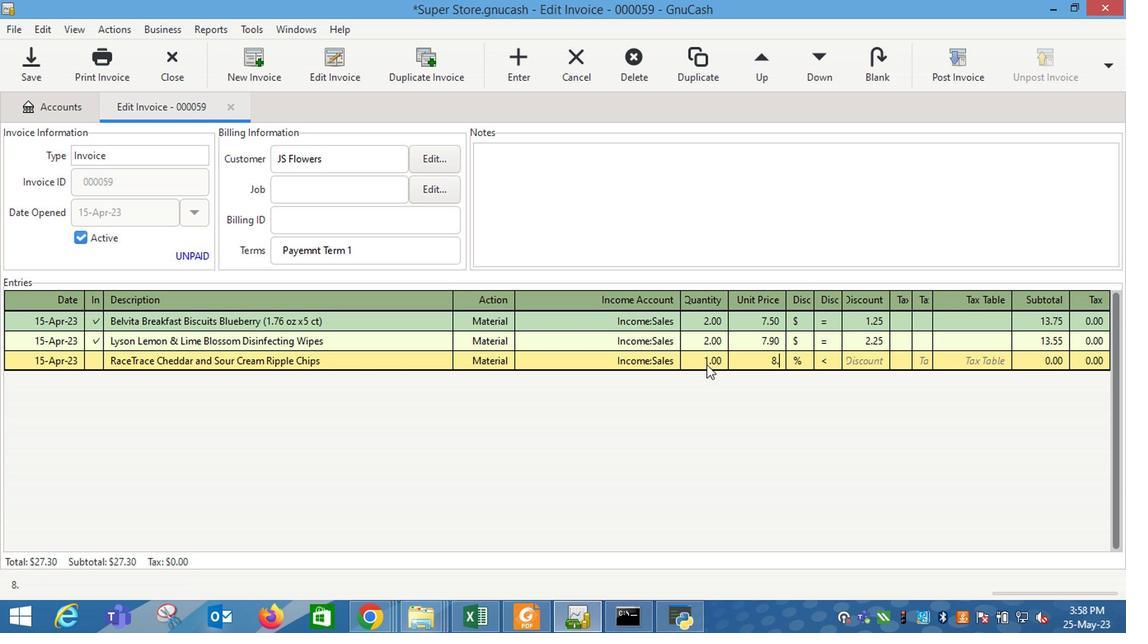 
Action: Mouse moved to (797, 354)
Screenshot: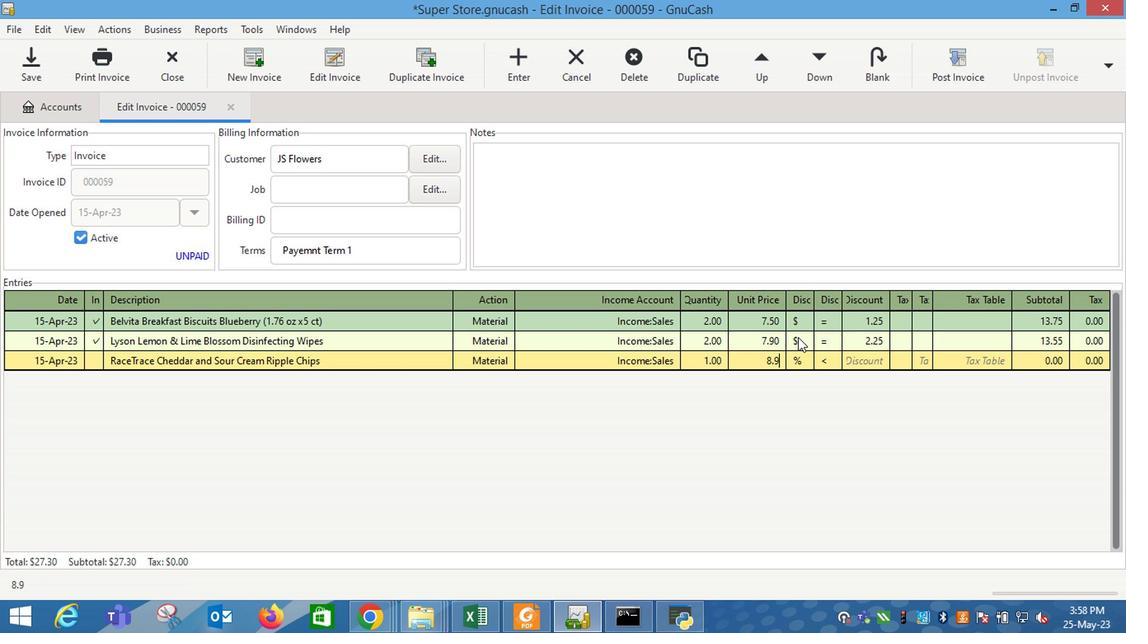 
Action: Mouse pressed left at (797, 354)
Screenshot: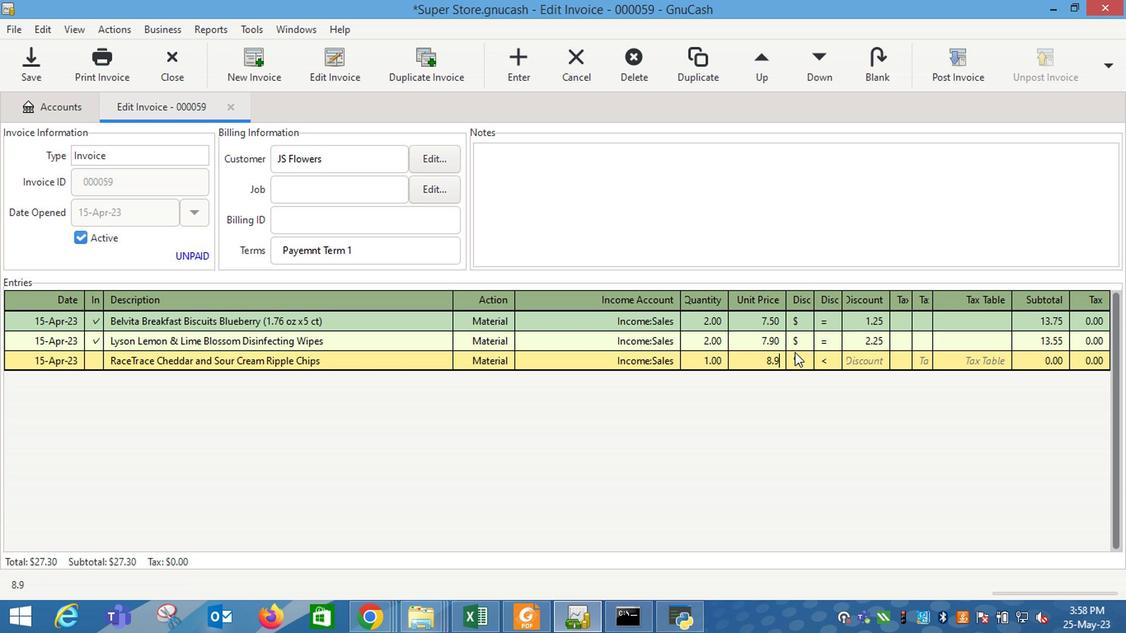 
Action: Mouse moved to (824, 360)
Screenshot: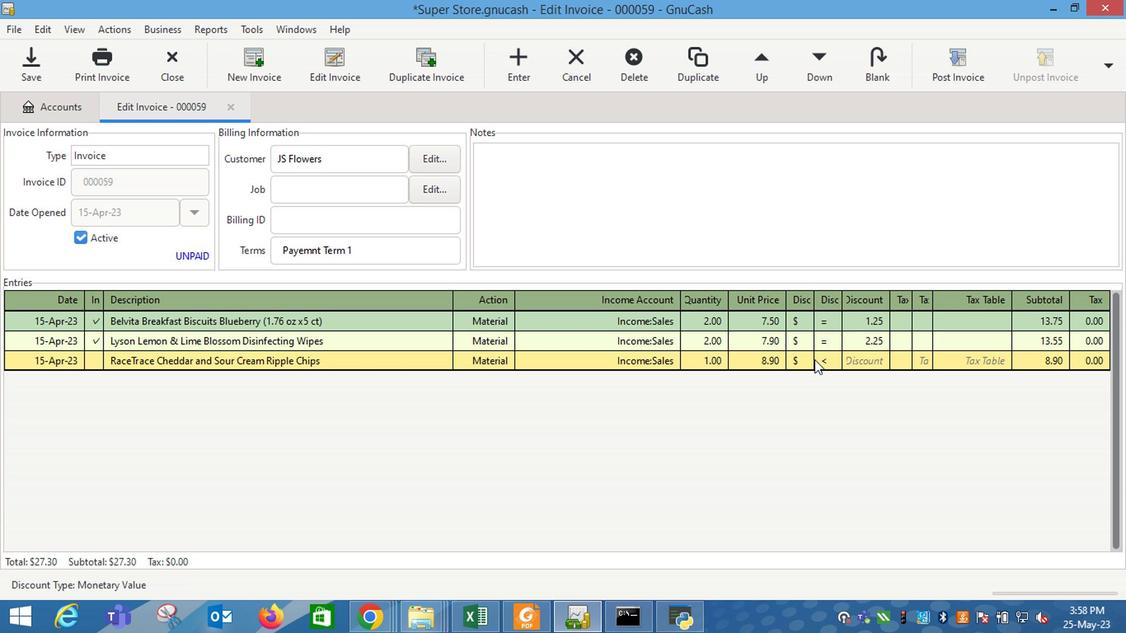 
Action: Mouse pressed left at (824, 360)
Screenshot: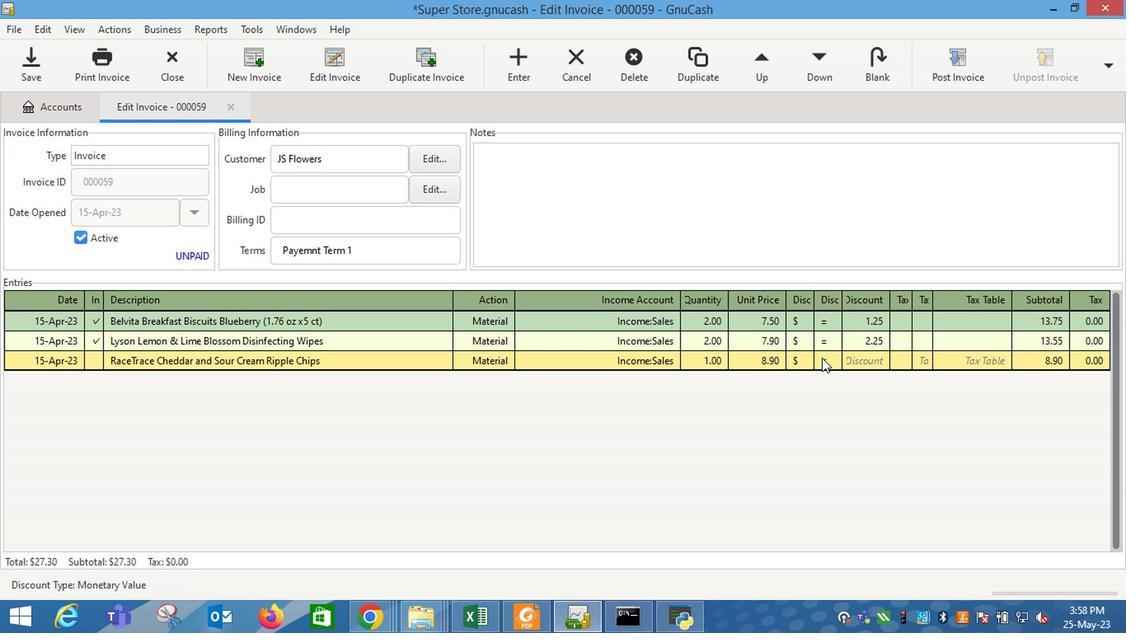 
Action: Mouse moved to (857, 361)
Screenshot: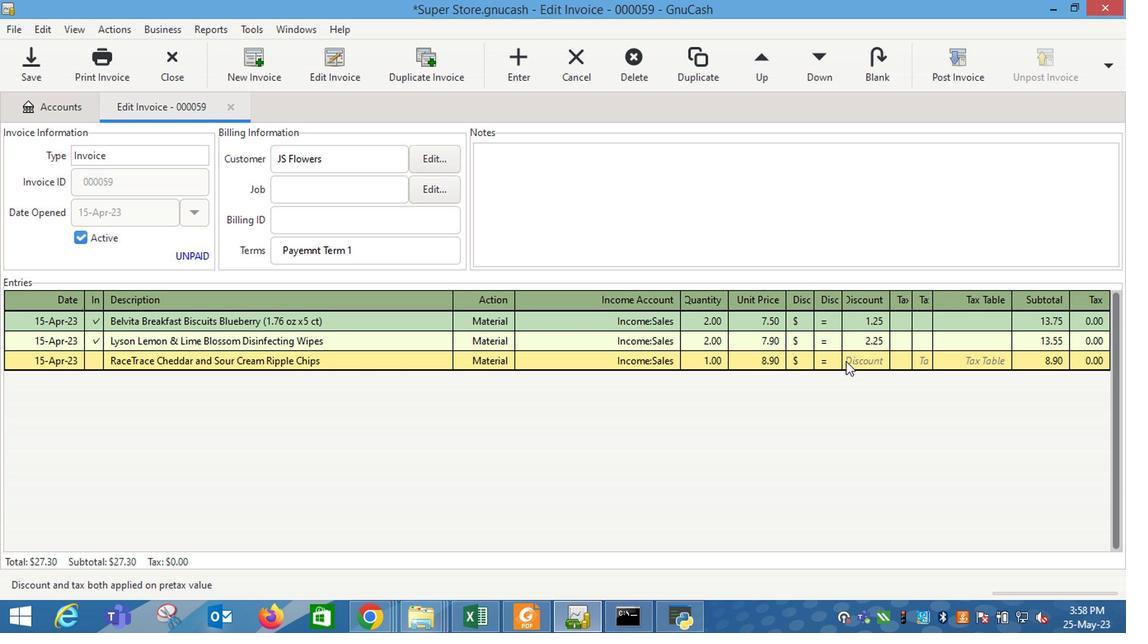 
Action: Mouse pressed left at (857, 361)
Screenshot: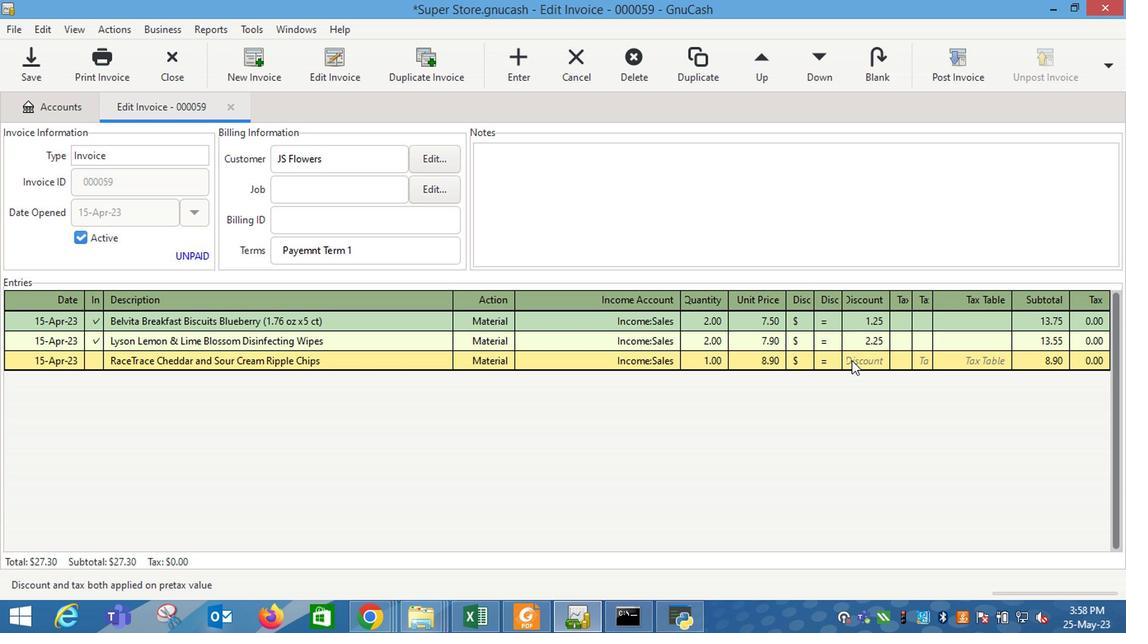 
Action: Mouse moved to (857, 361)
Screenshot: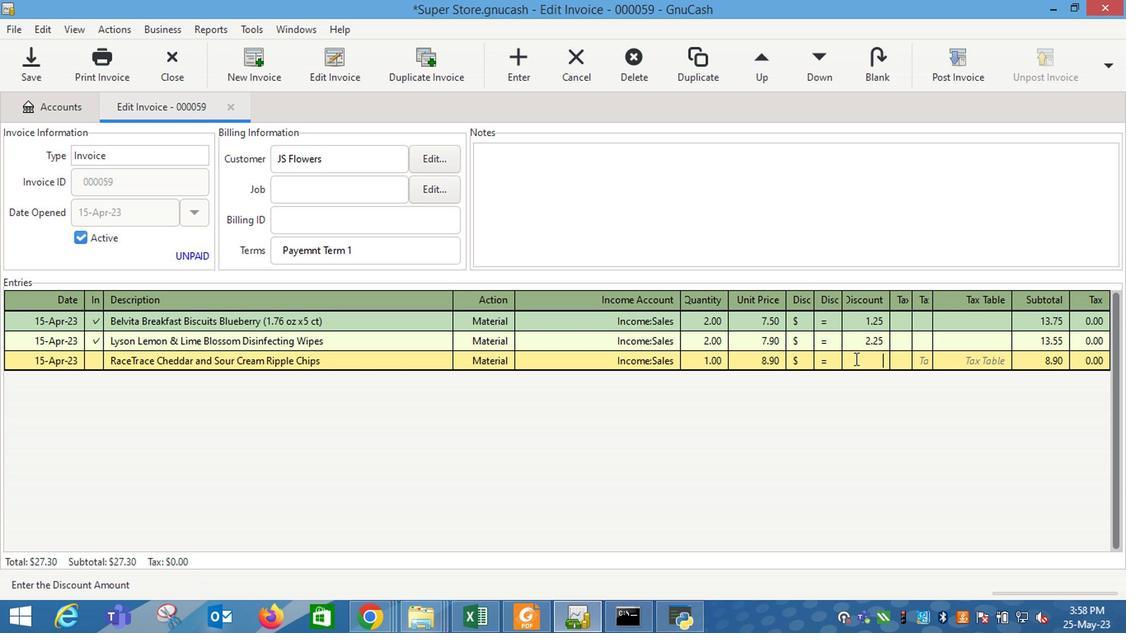 
Action: Key pressed 2.75<Key.enter>
Screenshot: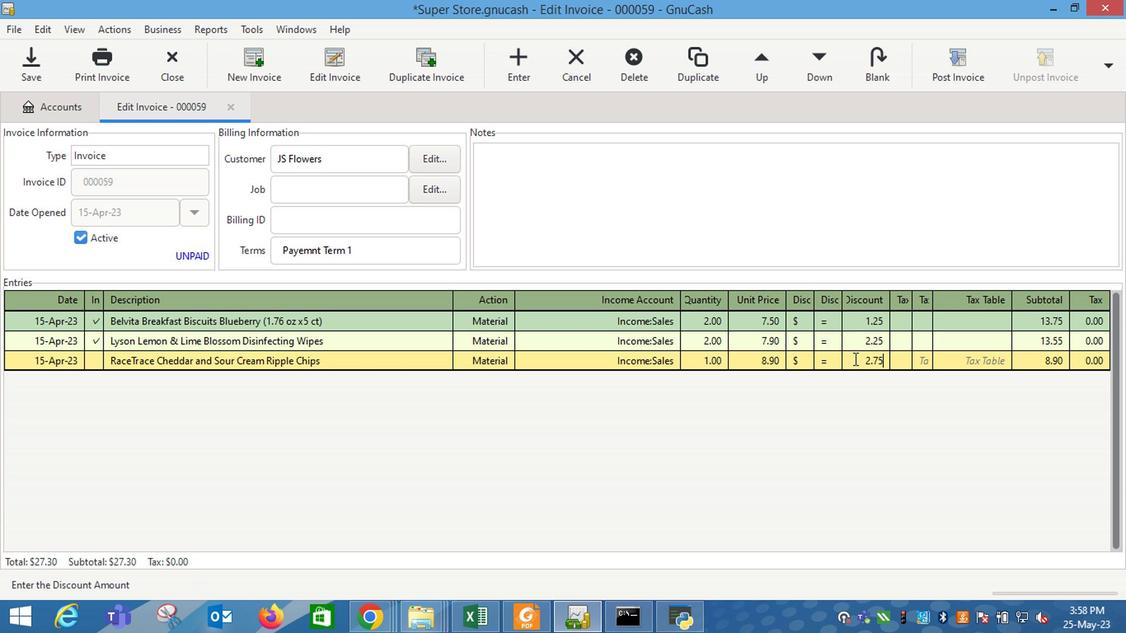 
Action: Mouse moved to (829, 215)
Screenshot: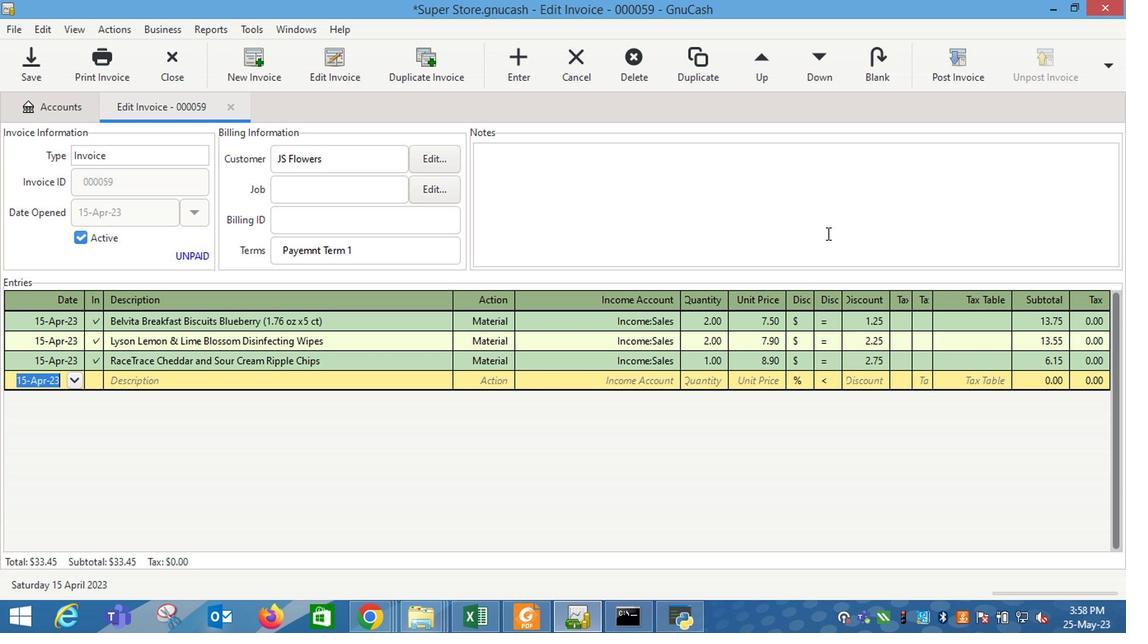 
Action: Mouse pressed left at (829, 215)
Screenshot: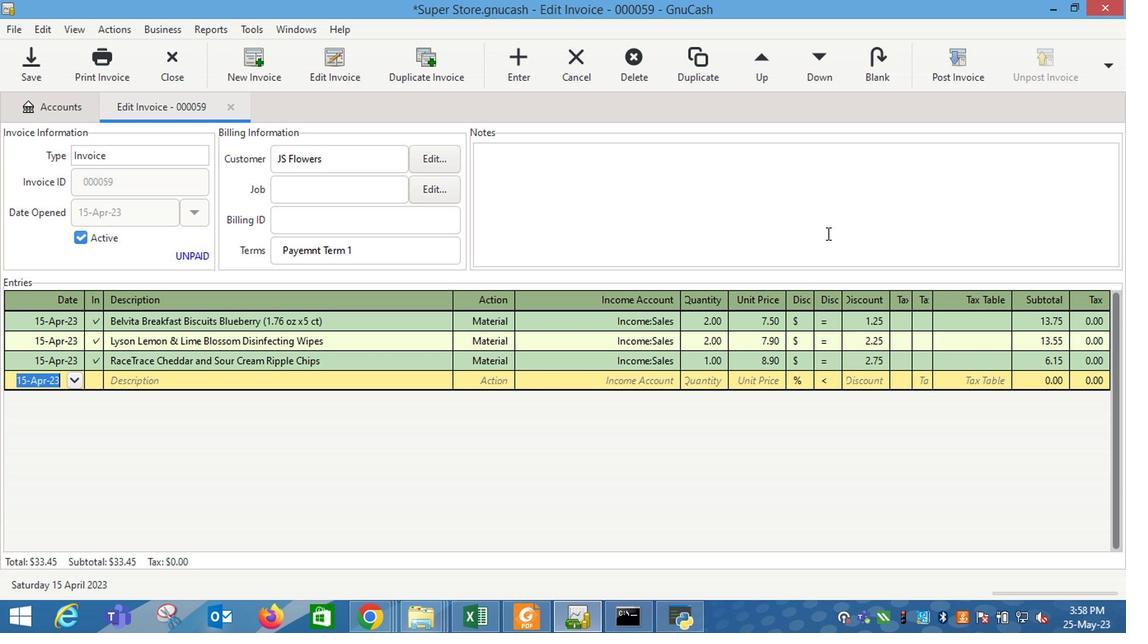 
Action: Key pressed <Key.shift_r>Looking<Key.space>forward<Key.space>to<Key.space>ser
Screenshot: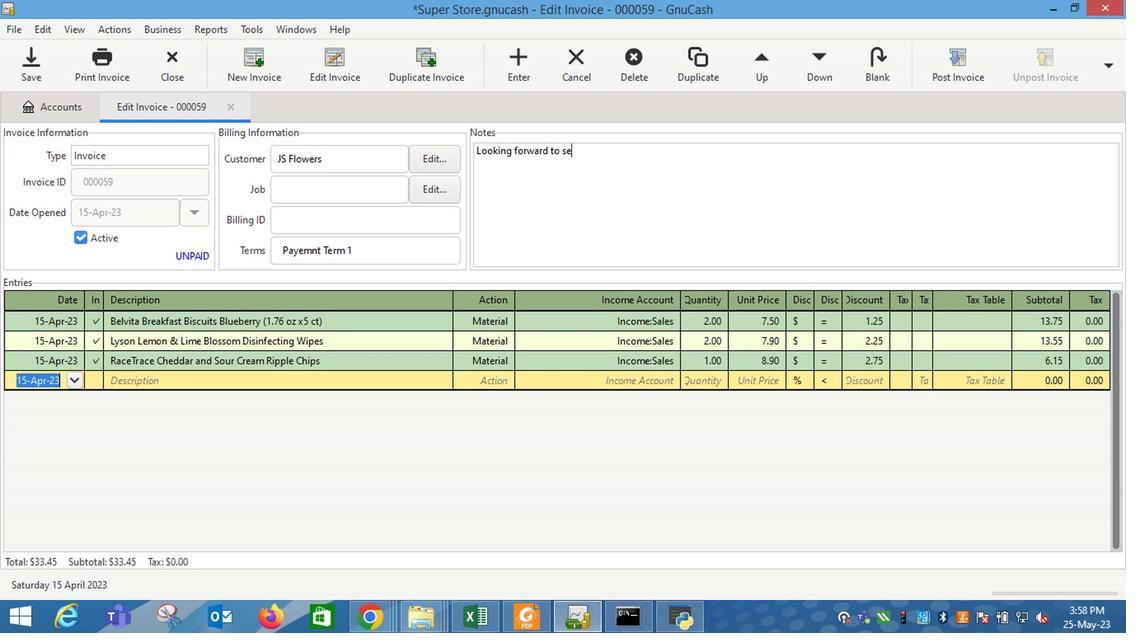 
Action: Mouse pressed left at (829, 215)
Screenshot: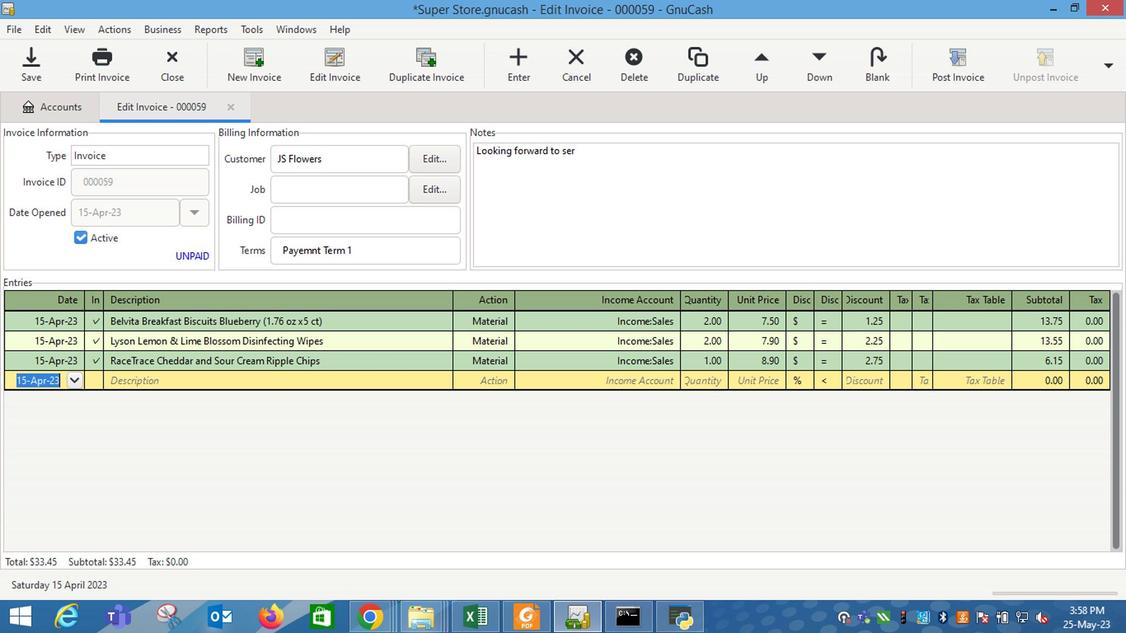 
Action: Mouse pressed left at (829, 215)
Screenshot: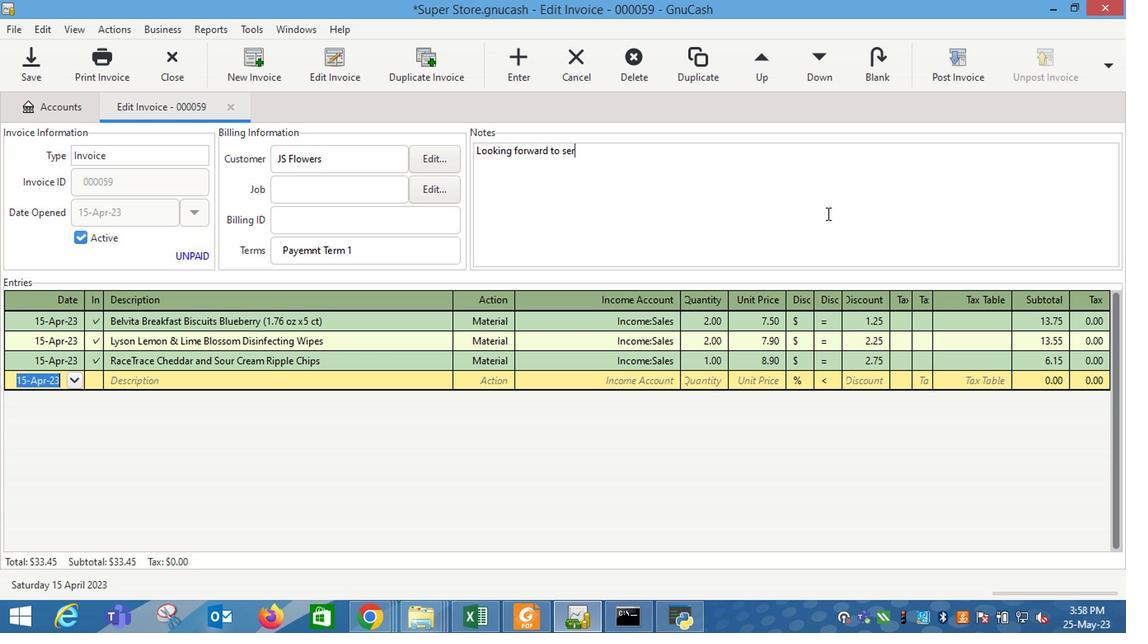 
Action: Key pressed ving<Key.space>you<Key.space>agi<Key.backspace>ain.
Screenshot: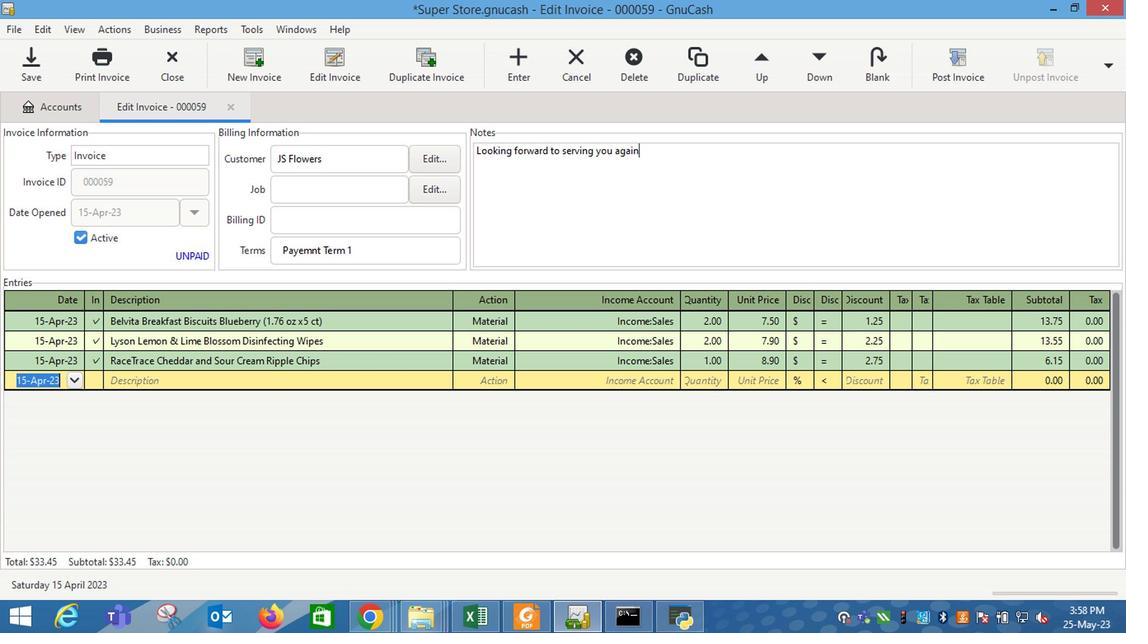 
Action: Mouse moved to (961, 71)
Screenshot: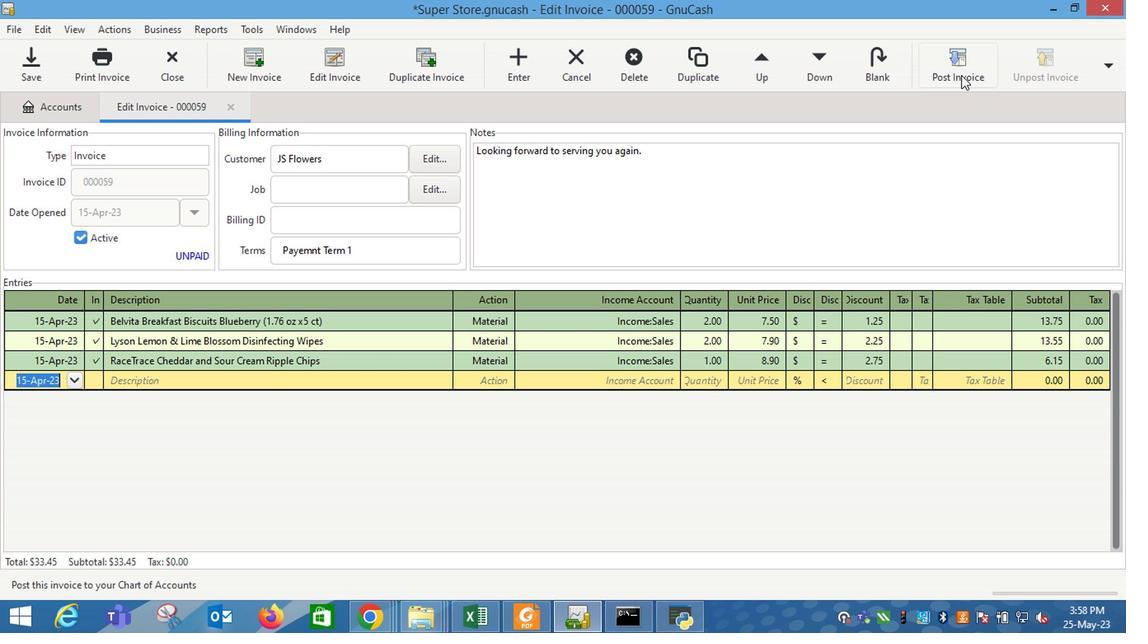 
Action: Mouse pressed left at (961, 71)
Screenshot: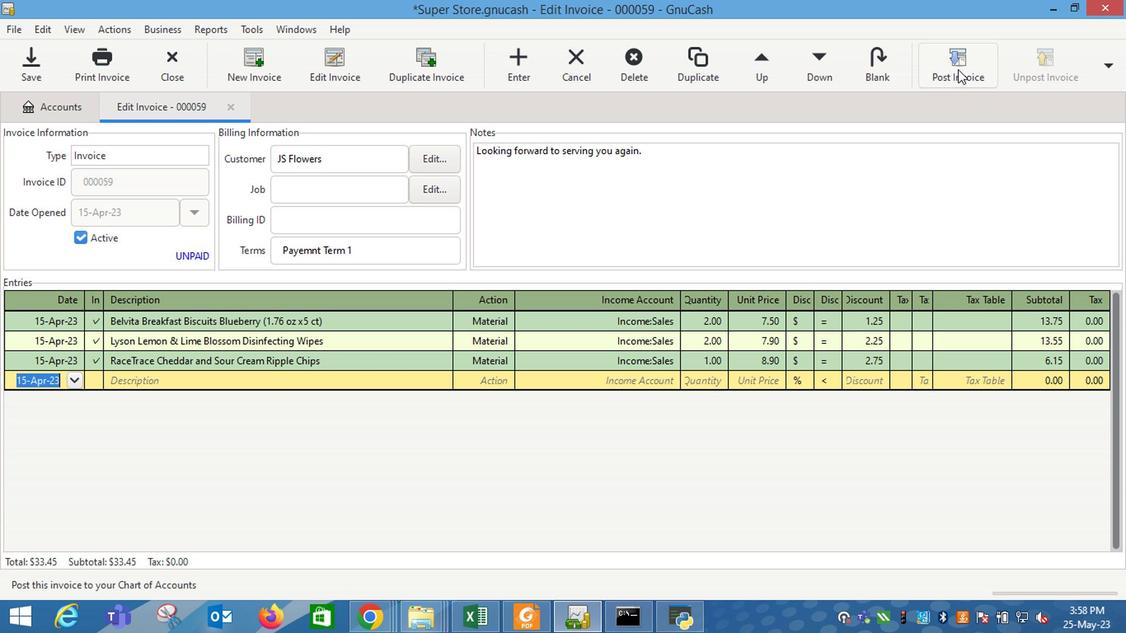
Action: Mouse moved to (699, 274)
Screenshot: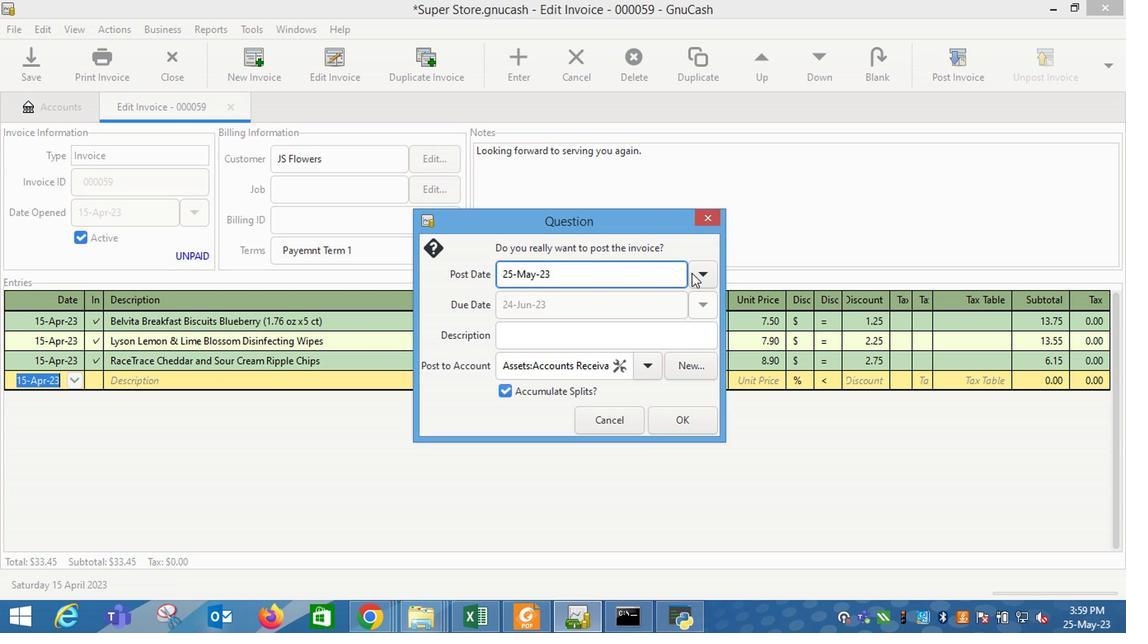 
Action: Mouse pressed left at (699, 274)
Screenshot: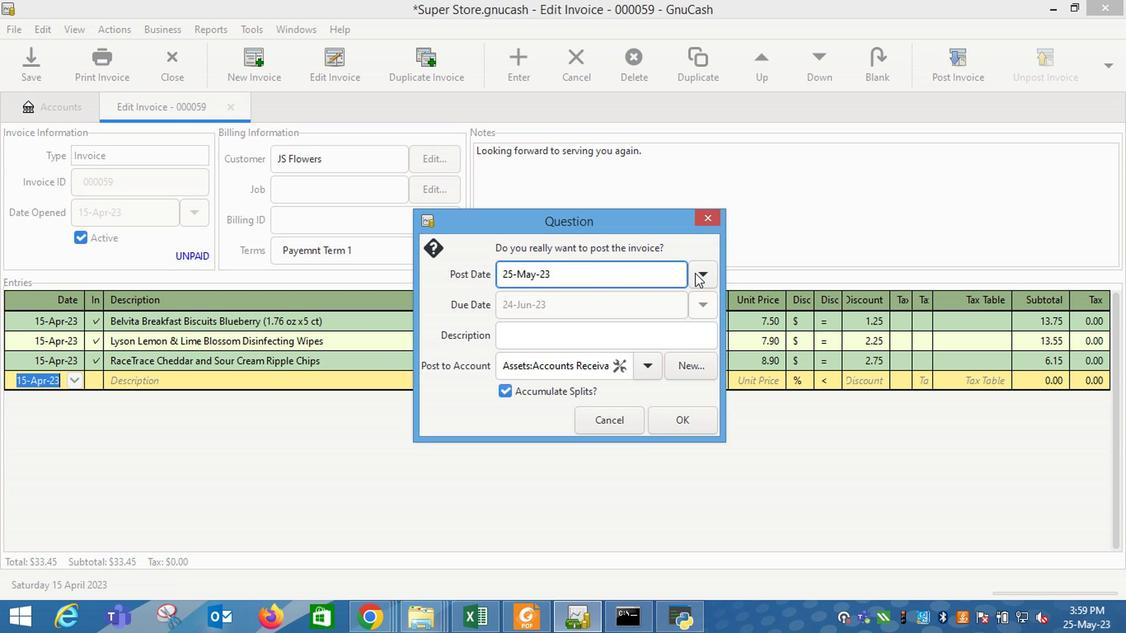 
Action: Mouse moved to (572, 298)
Screenshot: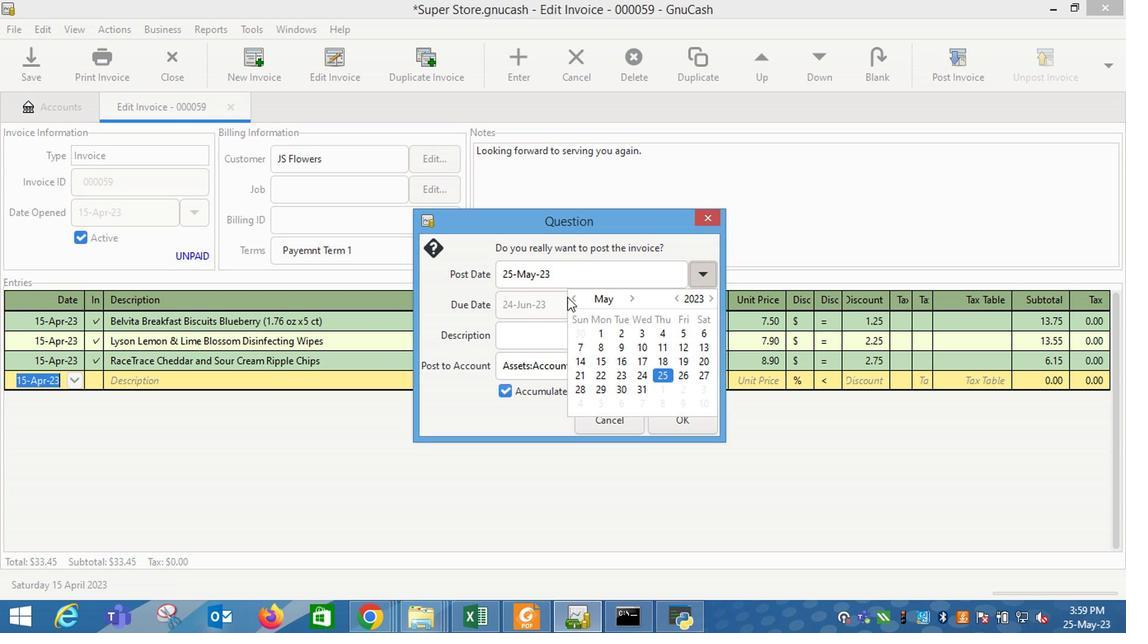 
Action: Mouse pressed left at (572, 298)
Screenshot: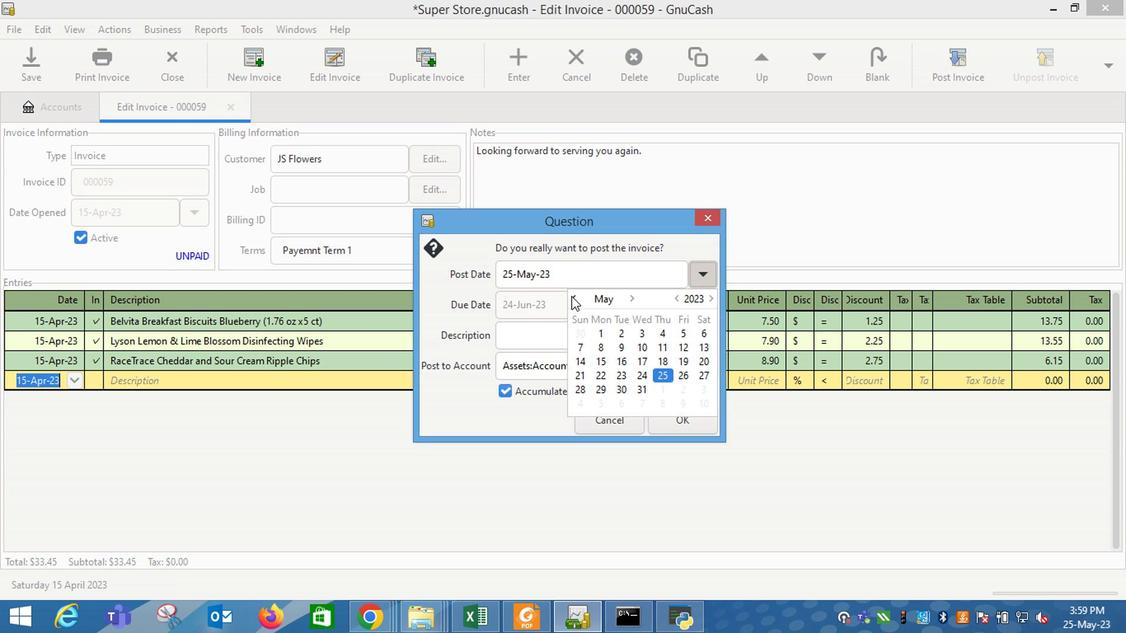 
Action: Mouse moved to (704, 364)
Screenshot: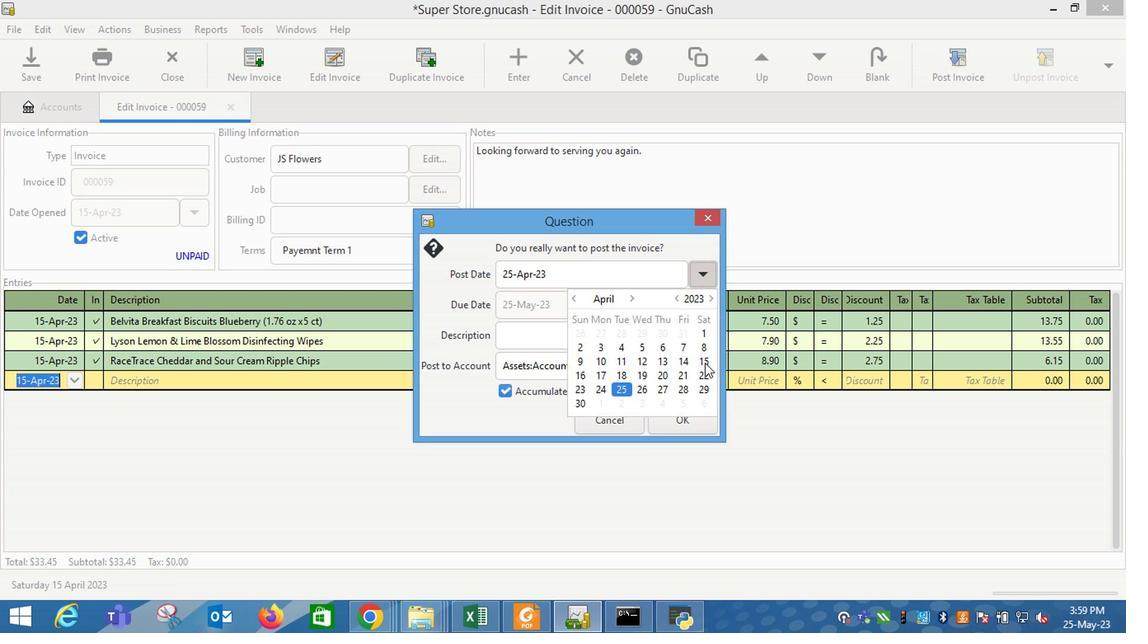 
Action: Mouse pressed left at (704, 364)
Screenshot: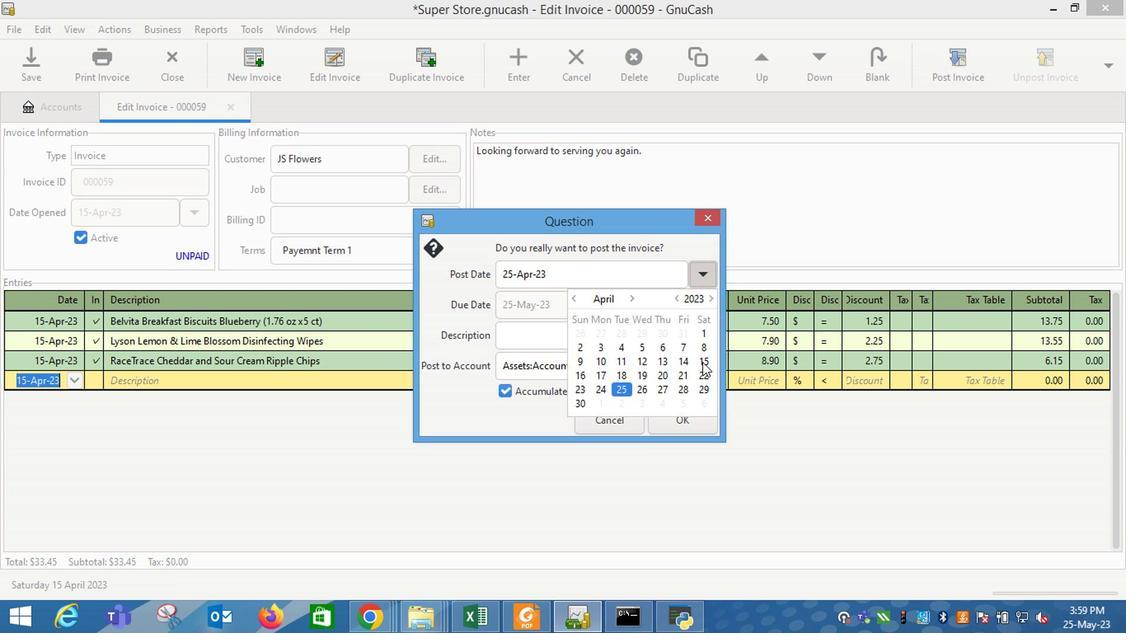 
Action: Mouse moved to (546, 361)
Screenshot: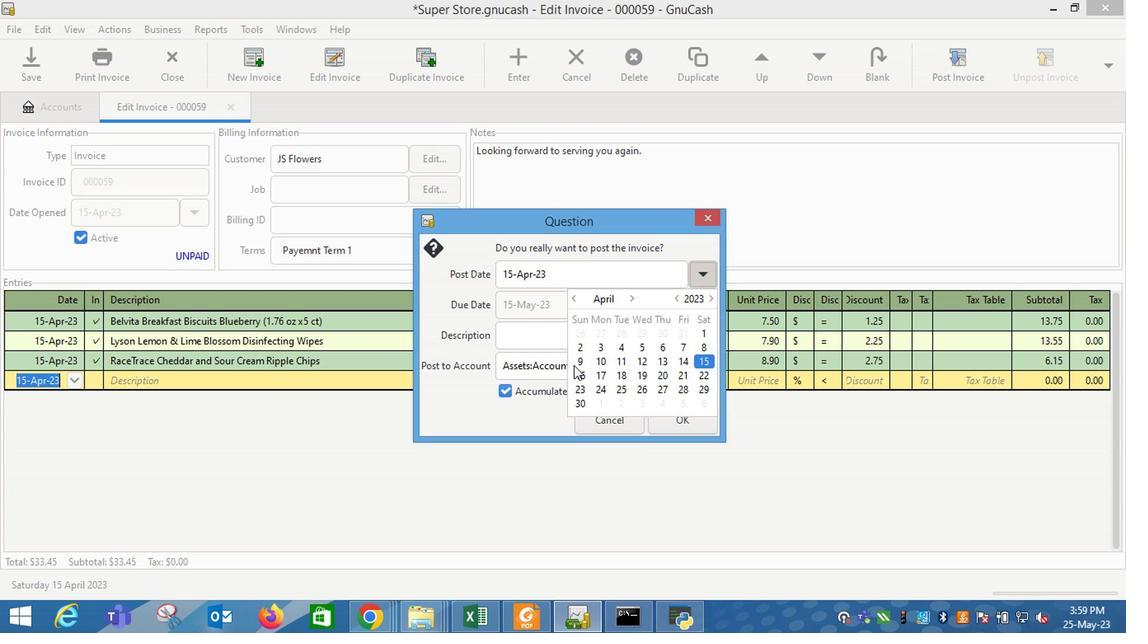 
Action: Mouse pressed left at (546, 361)
Screenshot: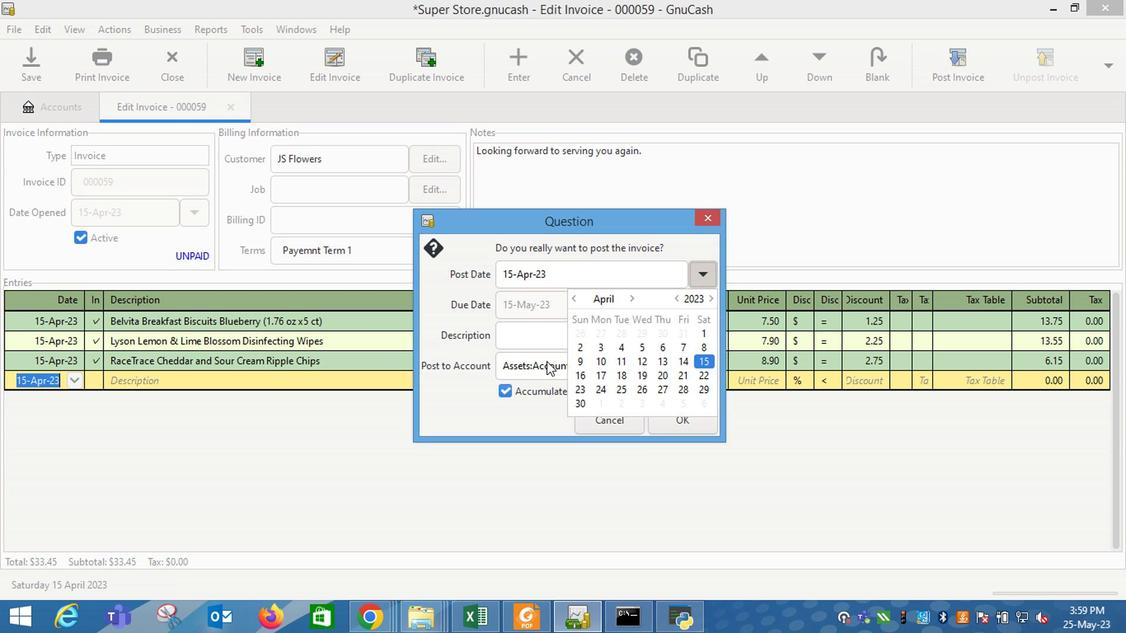 
Action: Mouse moved to (695, 422)
Screenshot: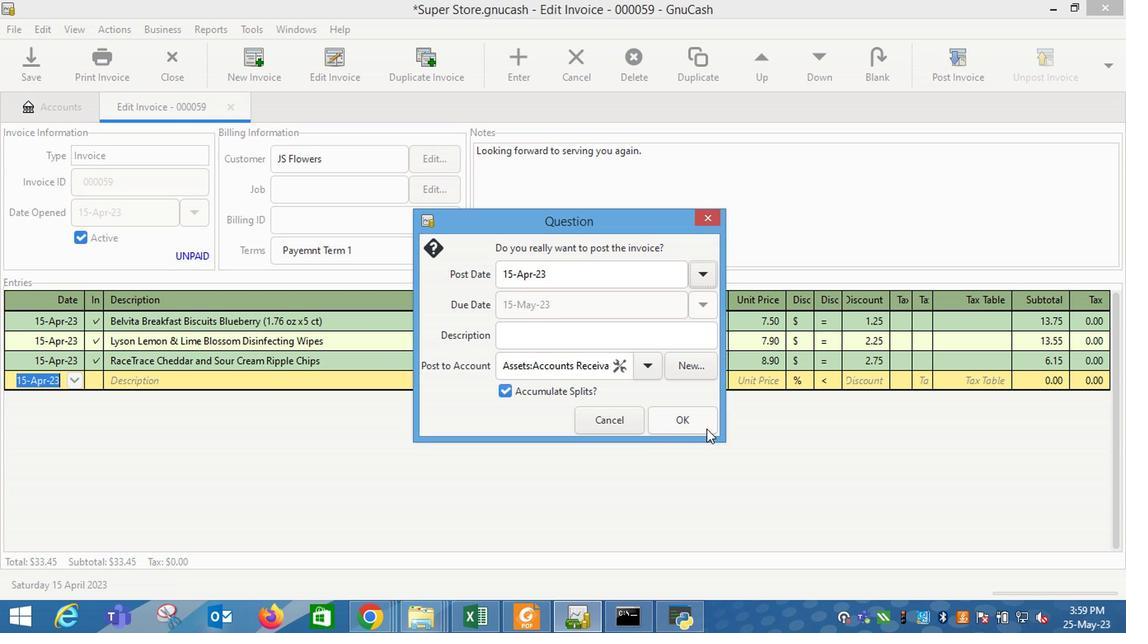
Action: Mouse pressed left at (695, 422)
Screenshot: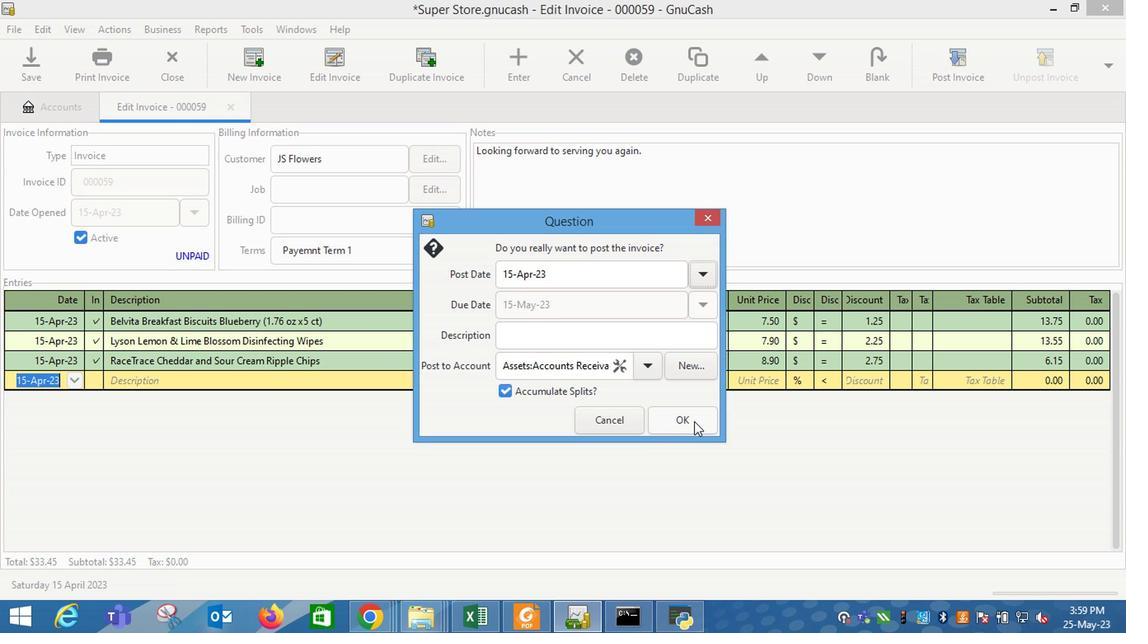 
Action: Mouse moved to (1076, 69)
Screenshot: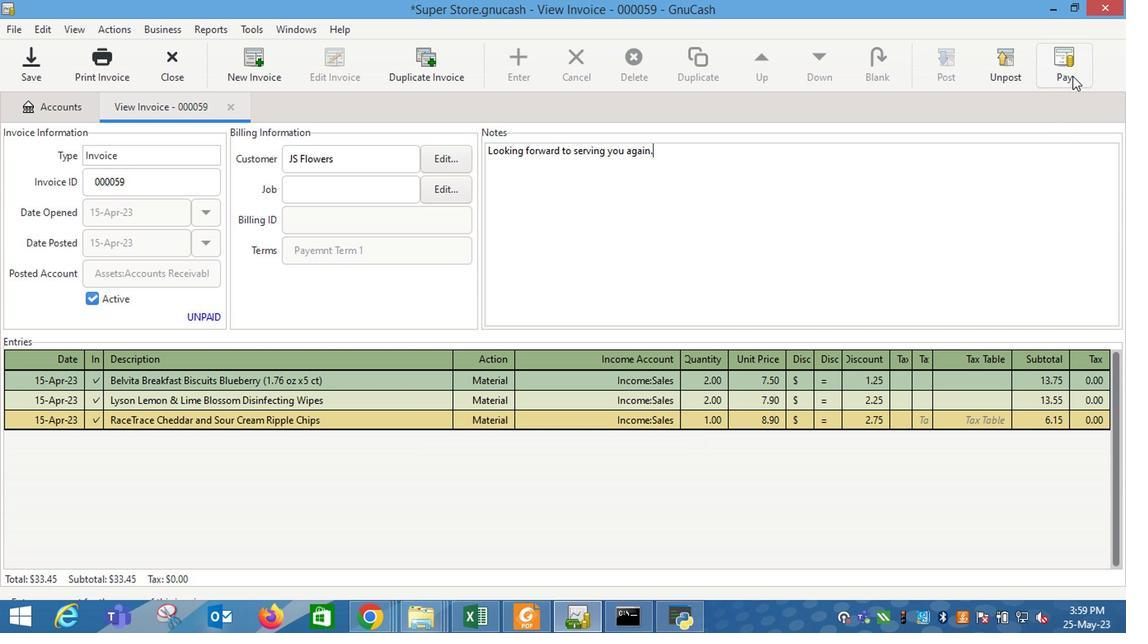 
Action: Mouse pressed left at (1076, 69)
Screenshot: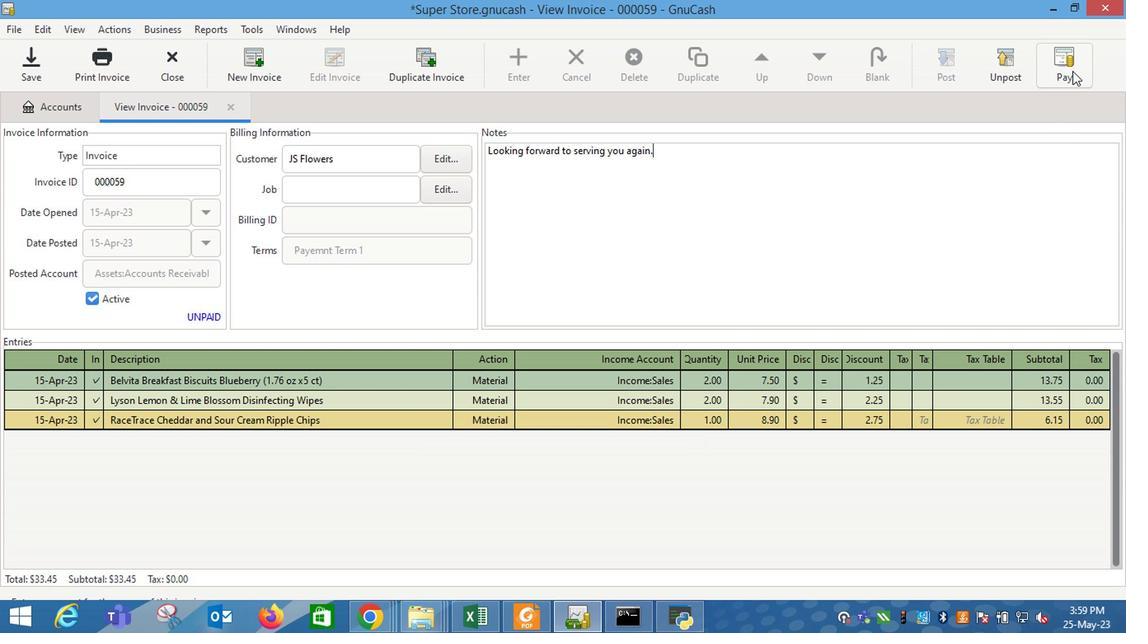 
Action: Mouse moved to (508, 327)
Screenshot: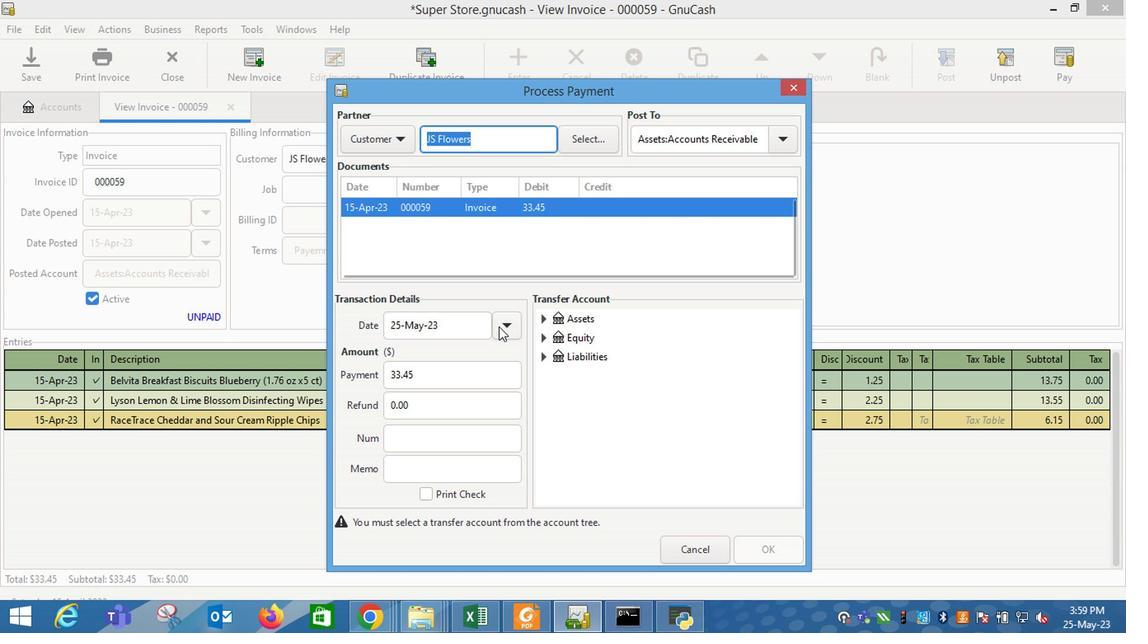 
Action: Mouse pressed left at (508, 327)
Screenshot: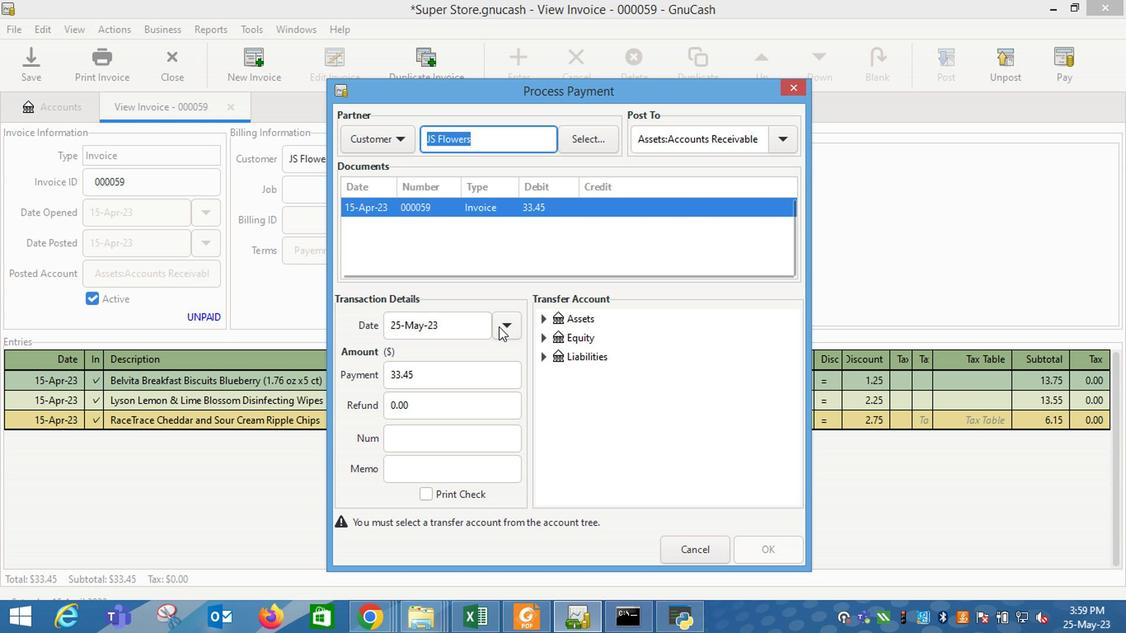 
Action: Mouse moved to (409, 416)
Screenshot: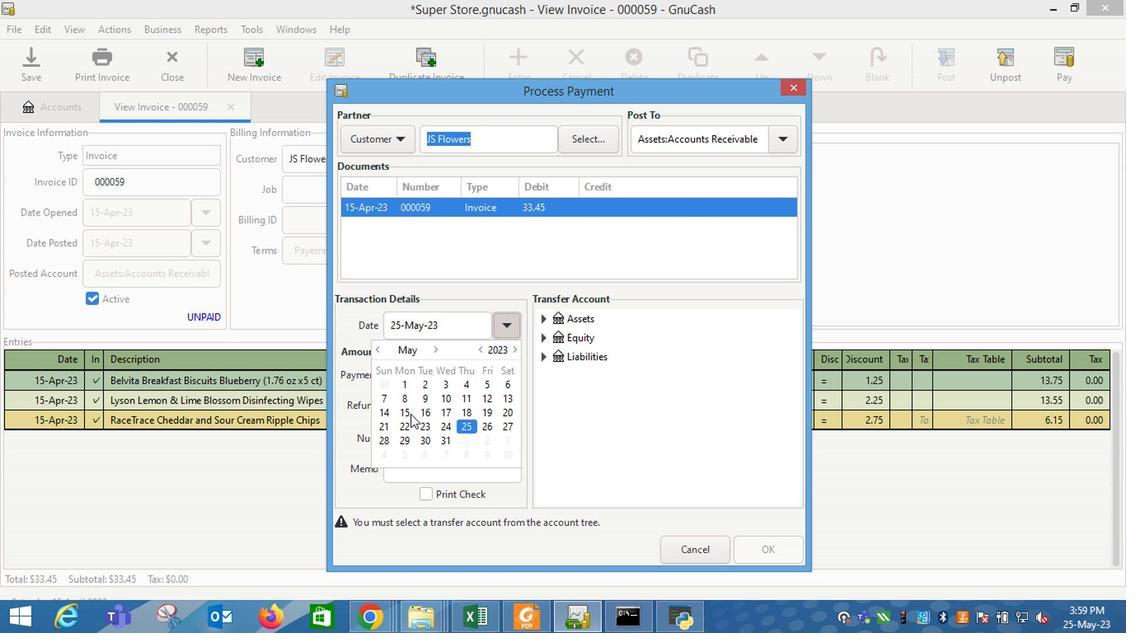 
Action: Mouse pressed left at (409, 416)
Screenshot: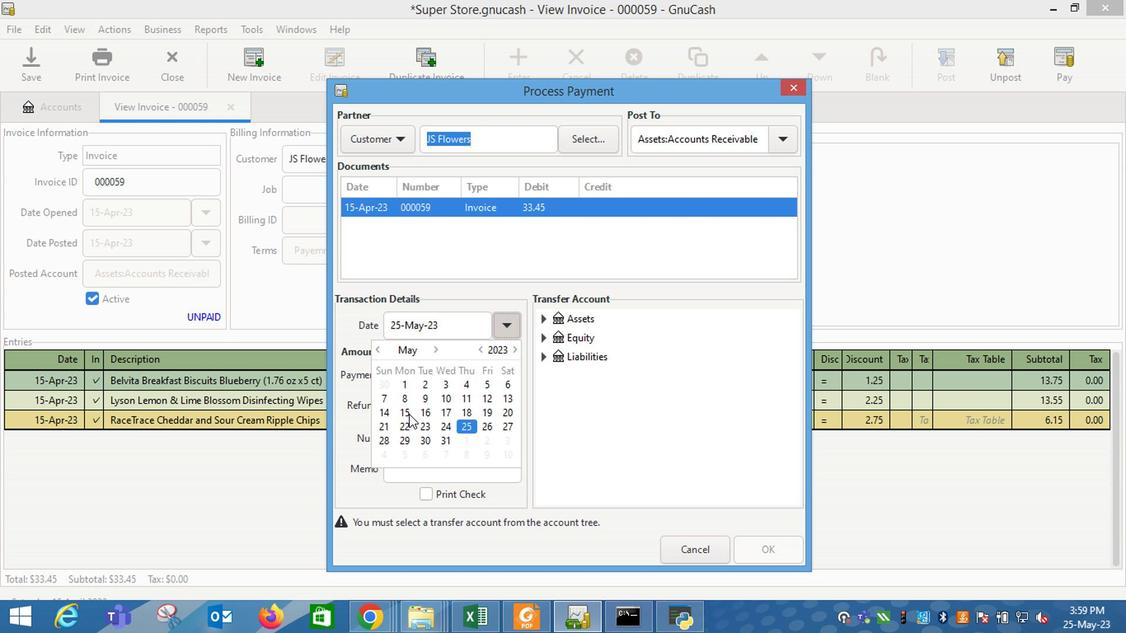 
Action: Mouse moved to (576, 398)
Screenshot: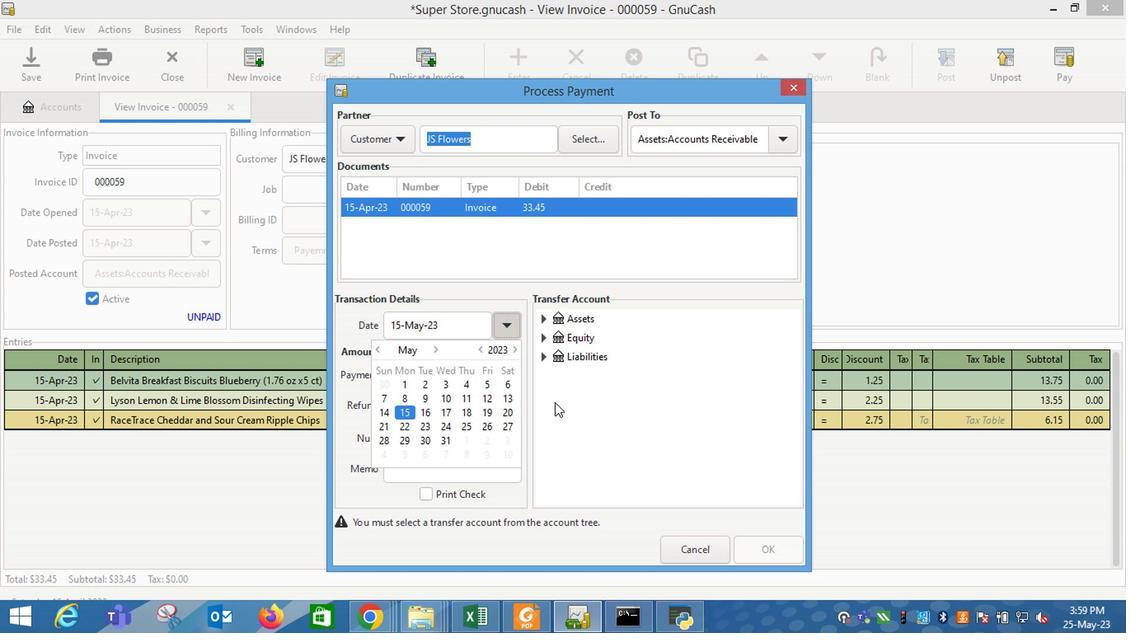 
Action: Mouse pressed left at (576, 398)
Screenshot: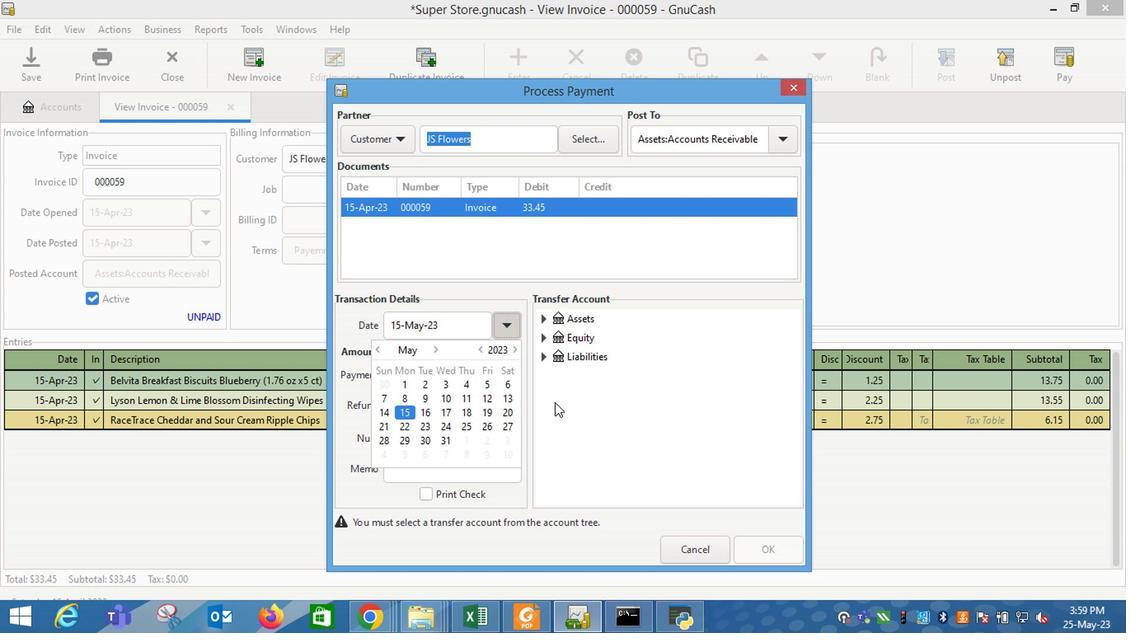 
Action: Mouse moved to (549, 325)
Screenshot: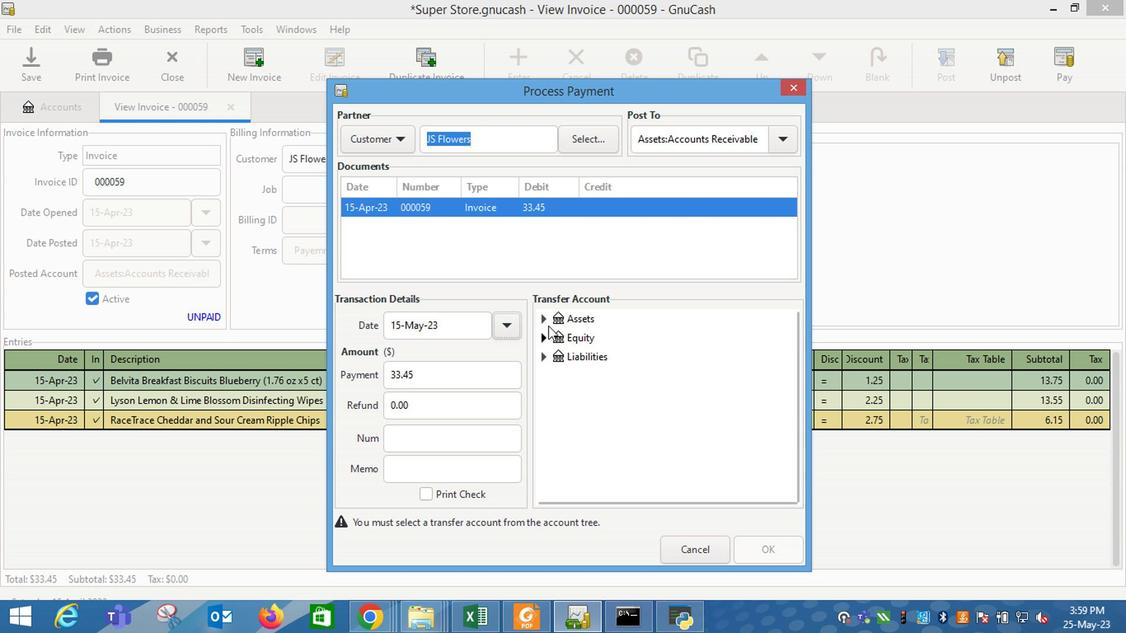 
Action: Mouse pressed left at (549, 325)
Screenshot: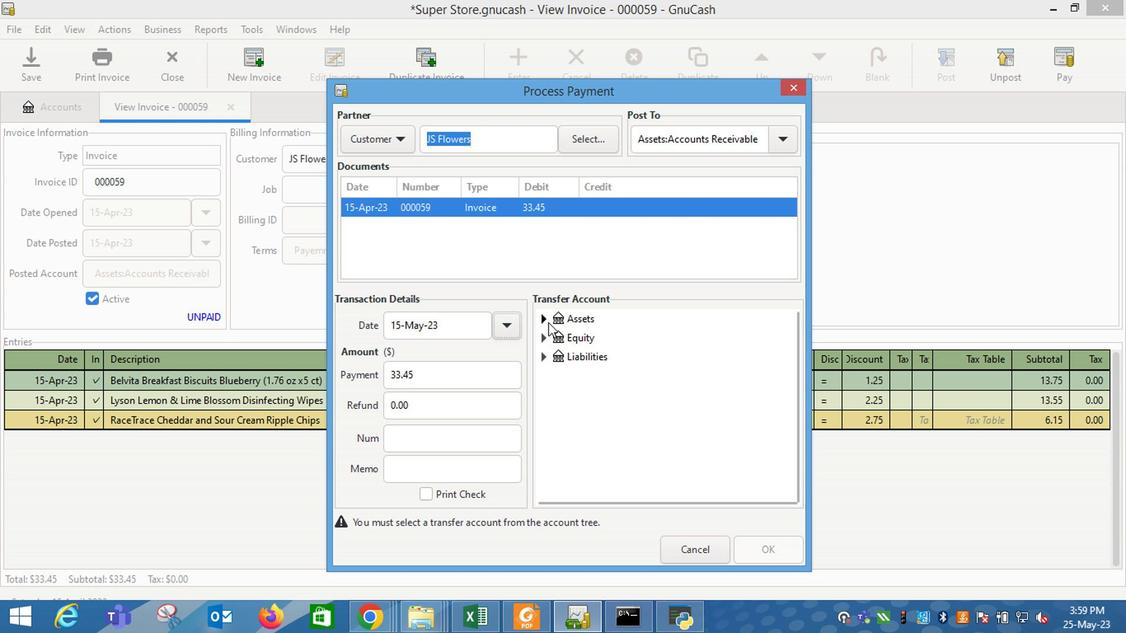 
Action: Mouse moved to (558, 342)
Screenshot: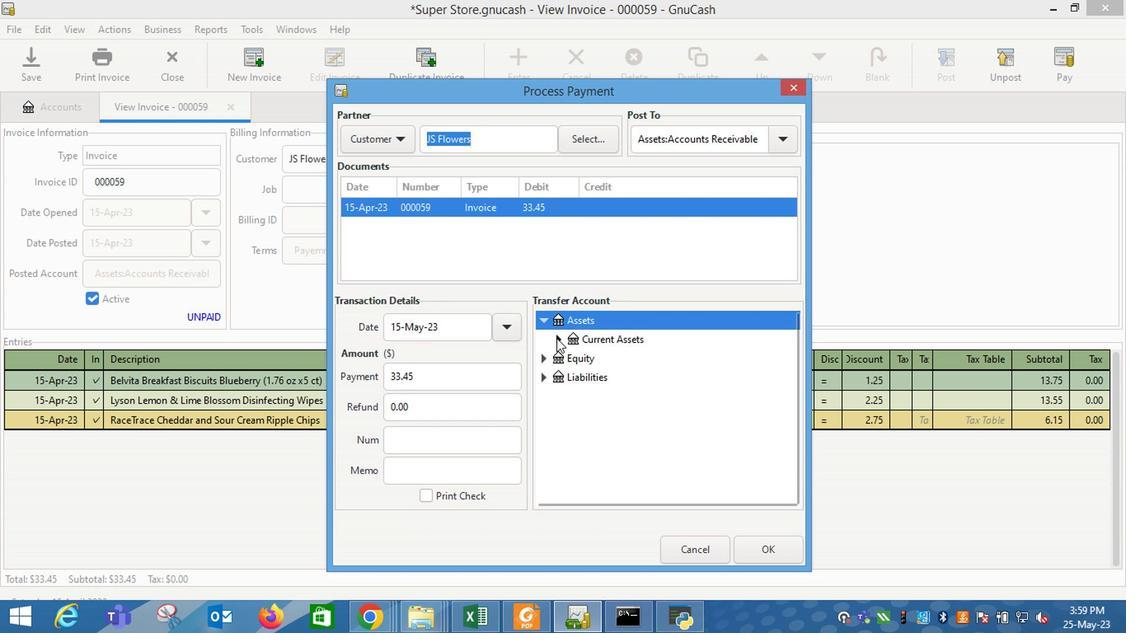 
Action: Mouse pressed left at (558, 342)
Screenshot: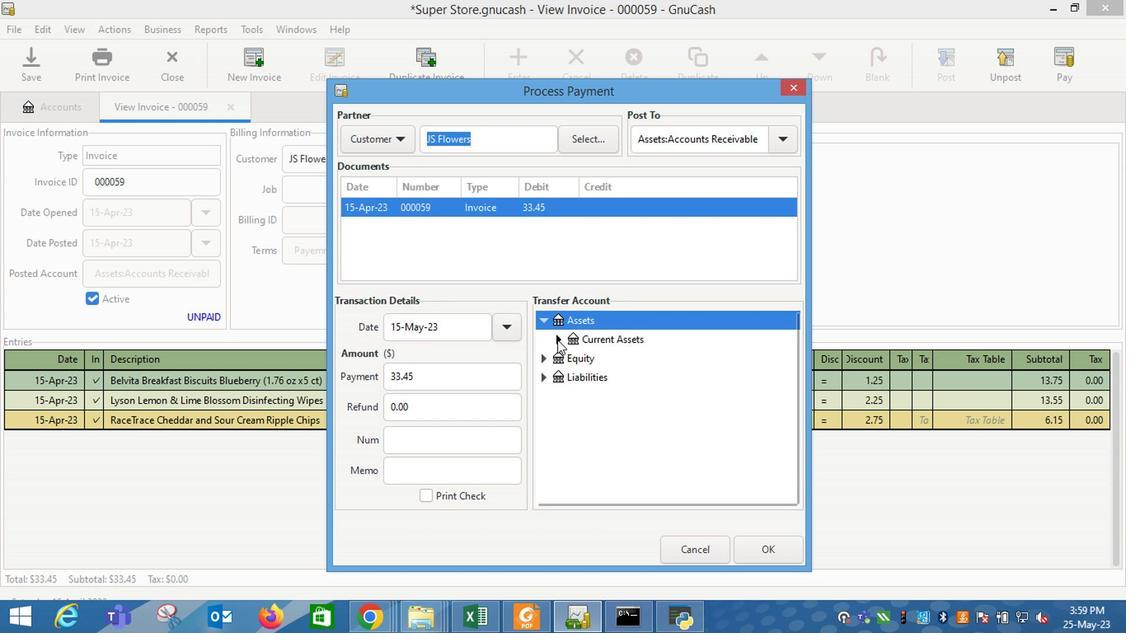 
Action: Mouse moved to (658, 363)
Screenshot: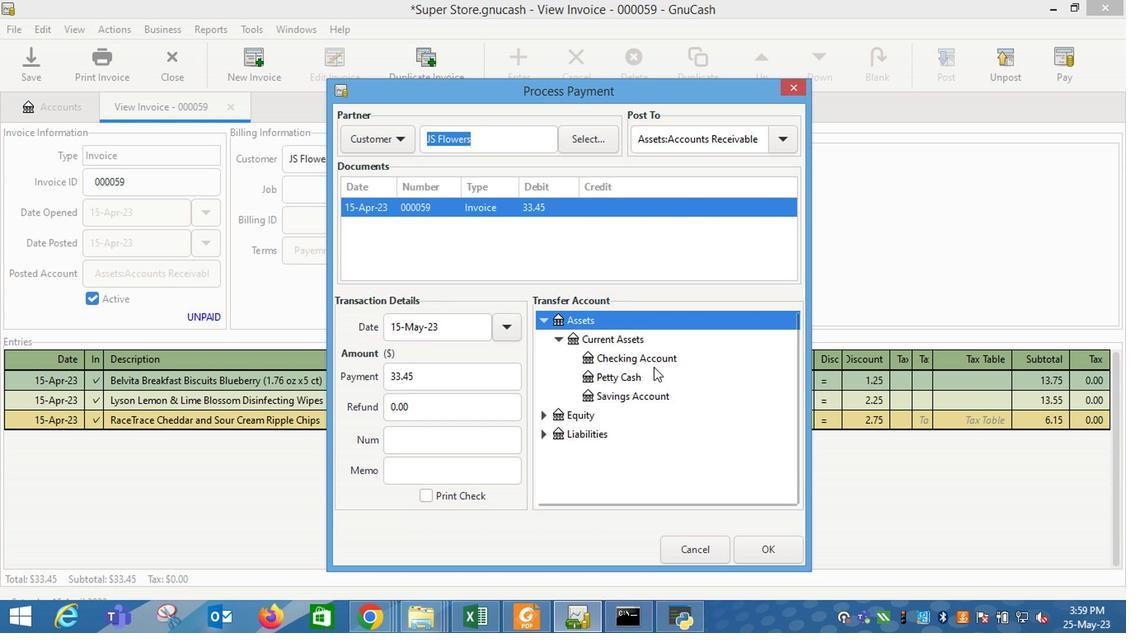 
Action: Mouse pressed left at (658, 363)
Screenshot: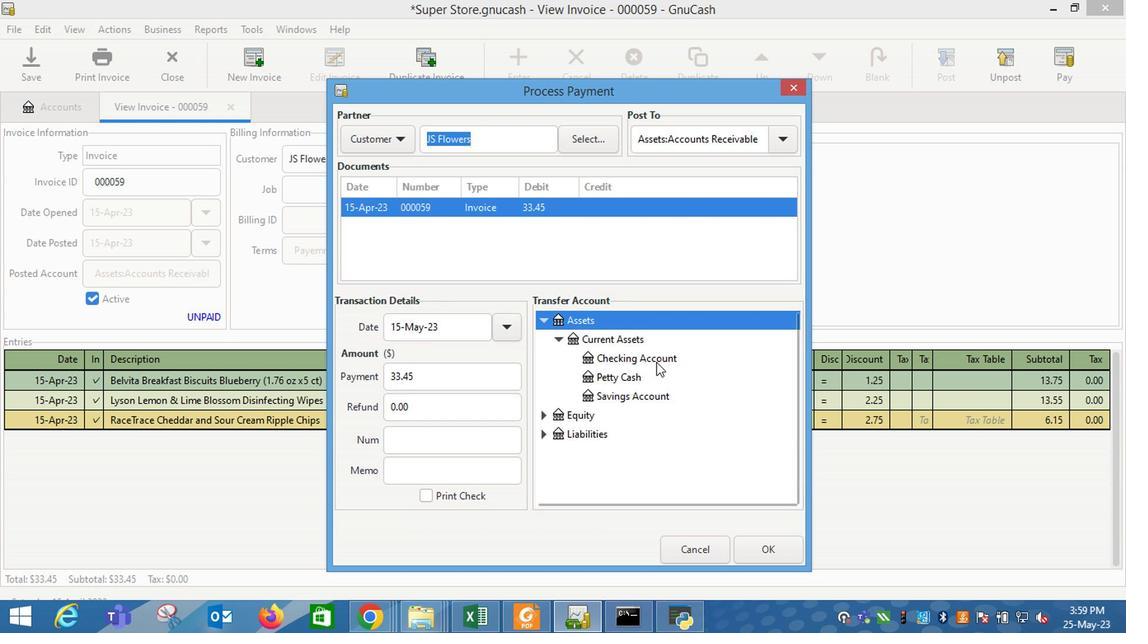 
Action: Mouse moved to (762, 553)
Screenshot: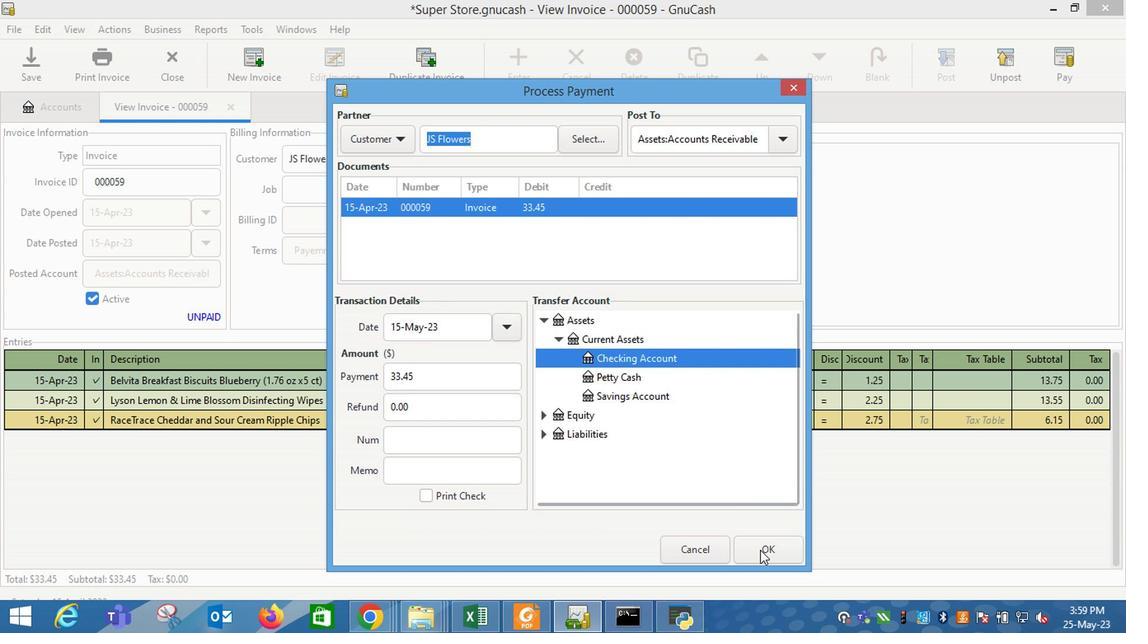 
Action: Mouse pressed left at (762, 553)
Screenshot: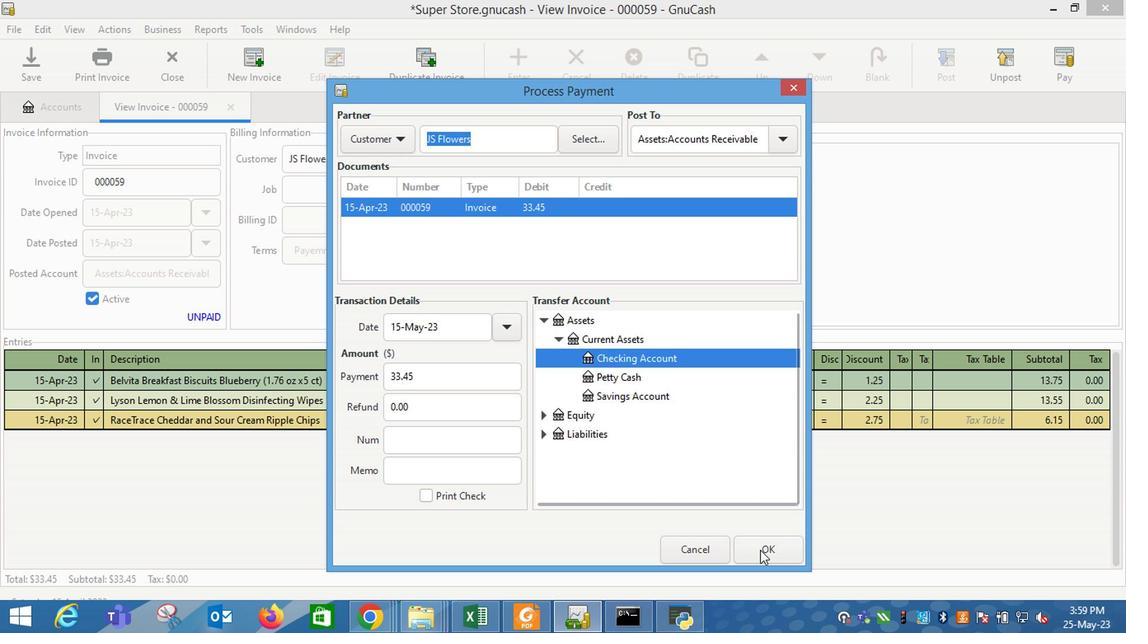 
Action: Mouse moved to (110, 67)
Screenshot: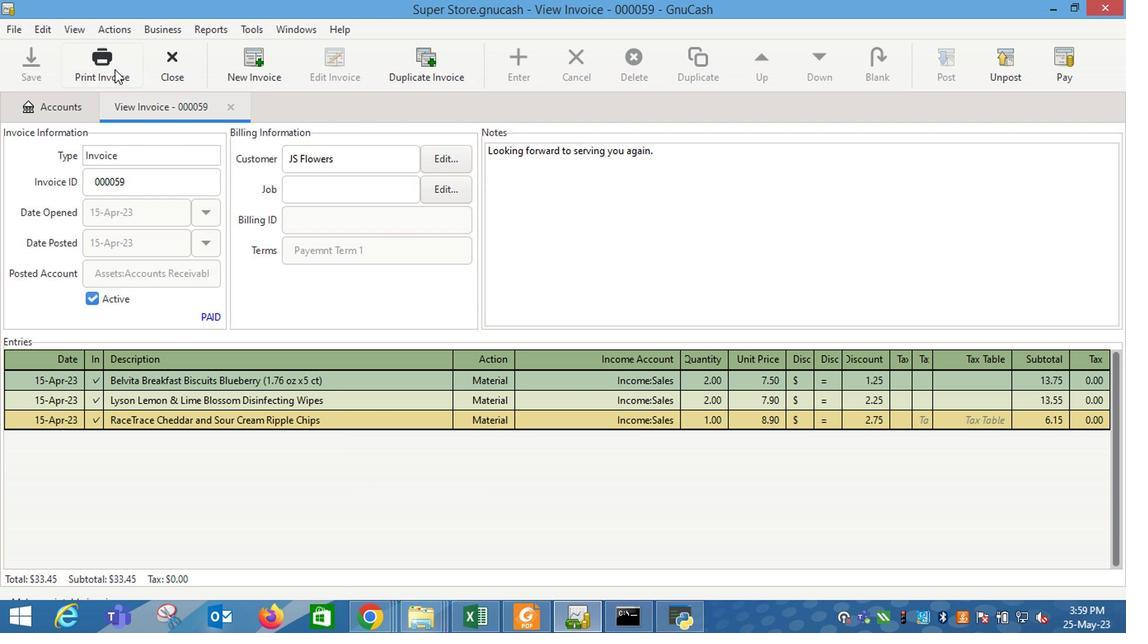 
Action: Mouse pressed left at (110, 67)
Screenshot: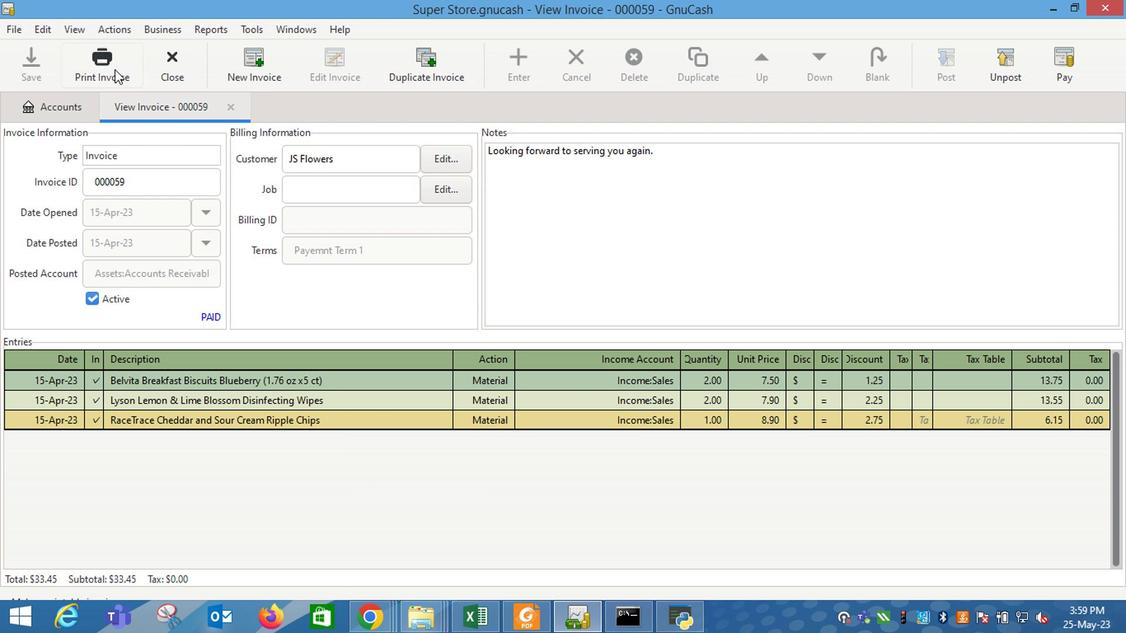
Action: Mouse moved to (401, 70)
Screenshot: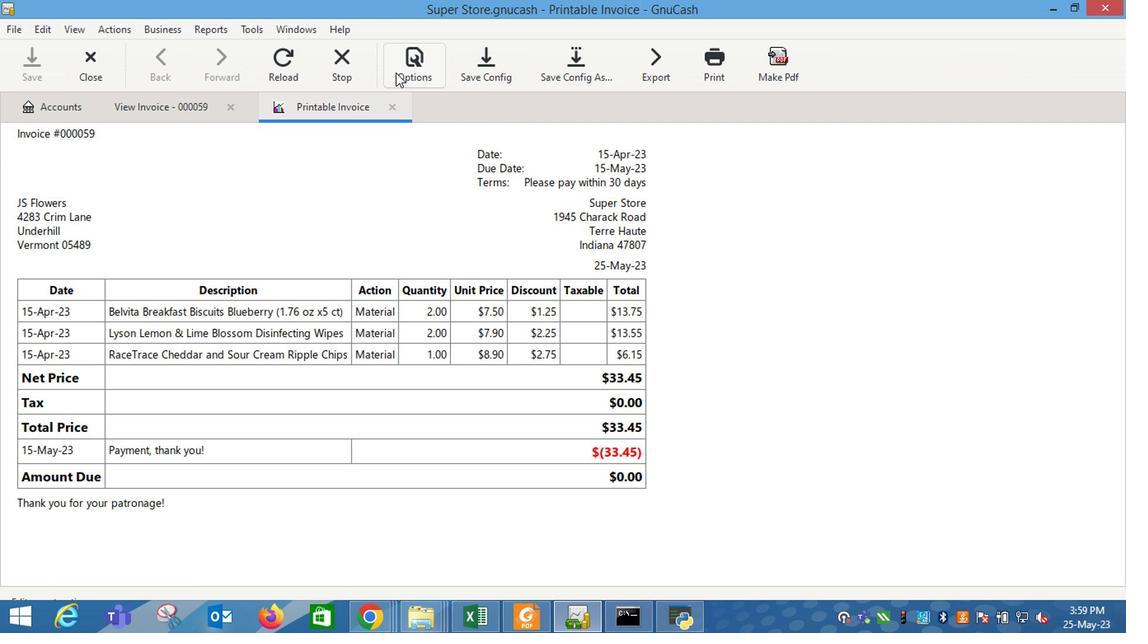 
Action: Mouse pressed left at (401, 70)
Screenshot: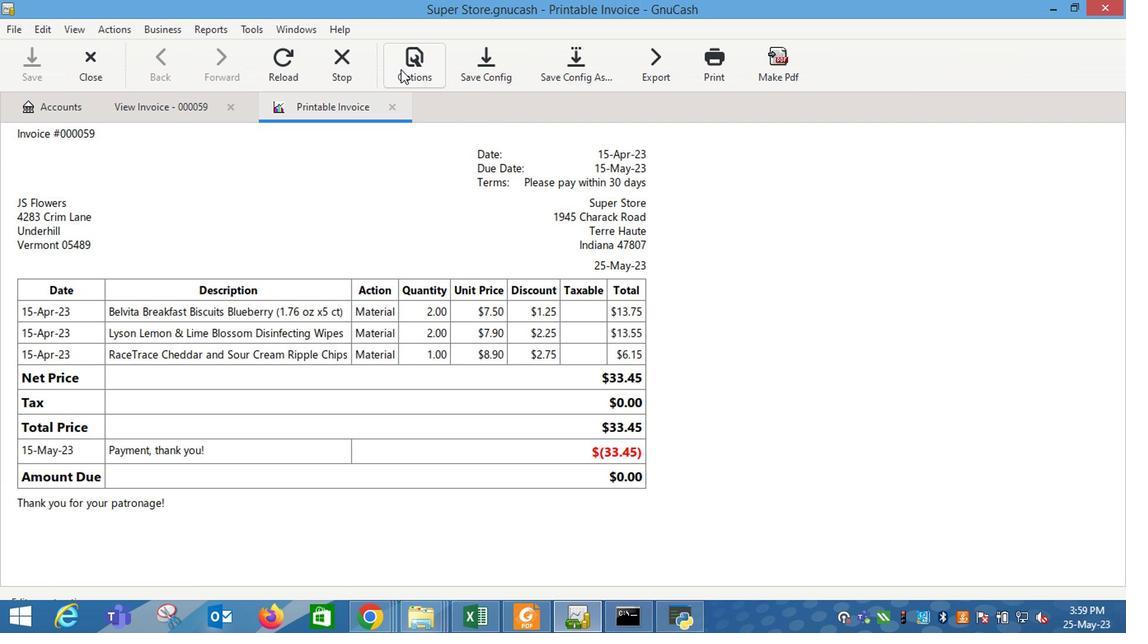 
Action: Mouse moved to (319, 164)
Screenshot: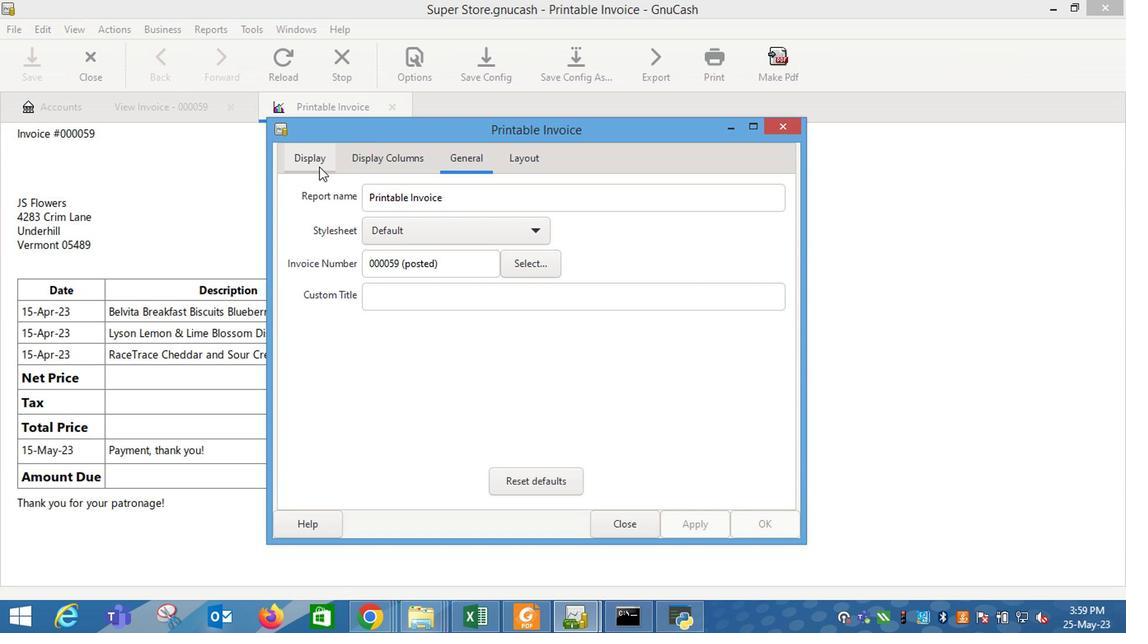 
Action: Mouse pressed left at (319, 164)
Screenshot: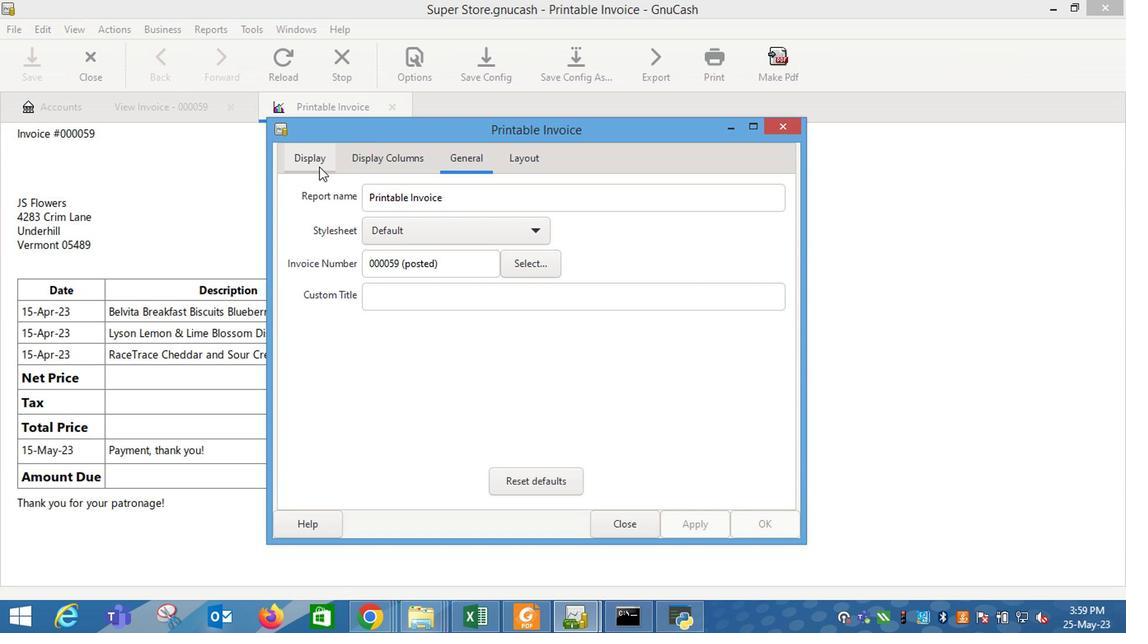 
Action: Mouse moved to (431, 351)
Screenshot: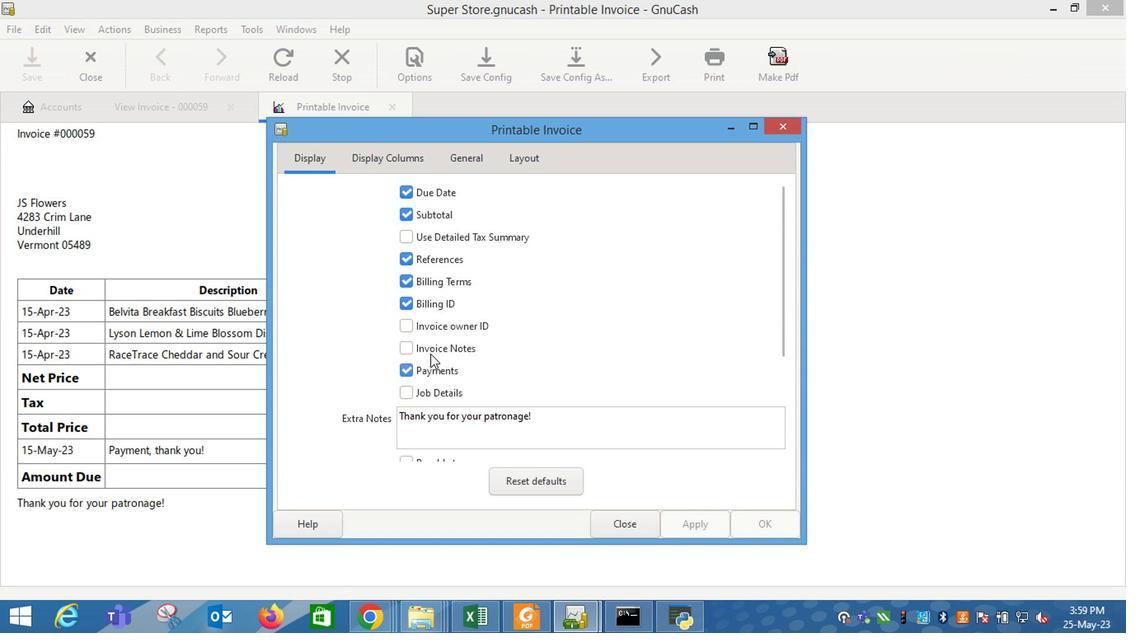 
Action: Mouse pressed left at (431, 351)
Screenshot: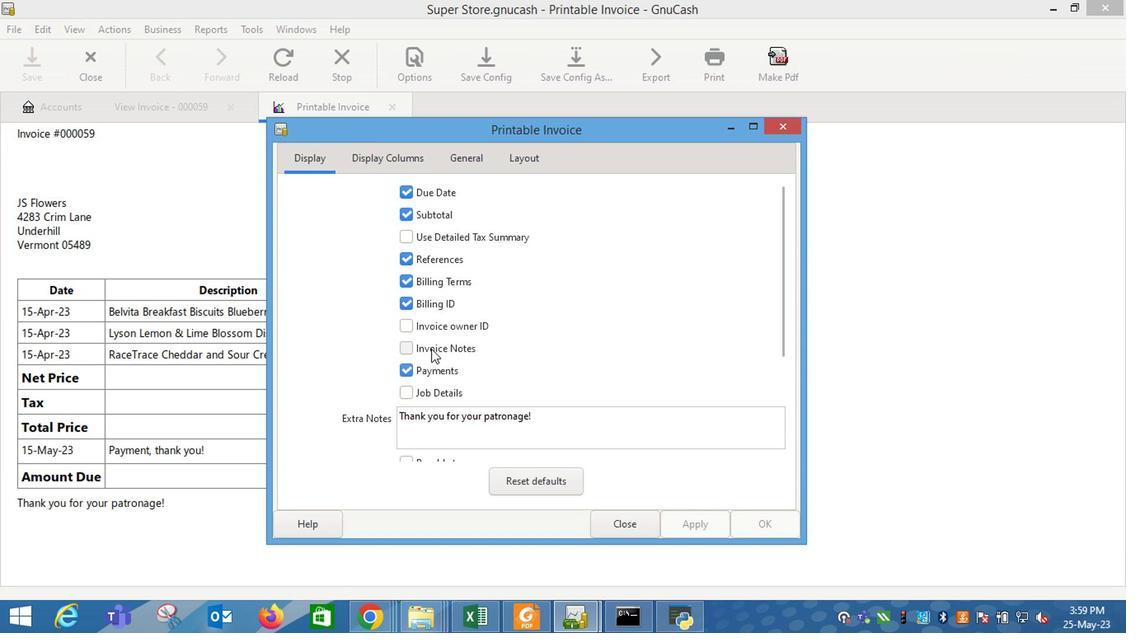 
Action: Mouse moved to (706, 531)
Screenshot: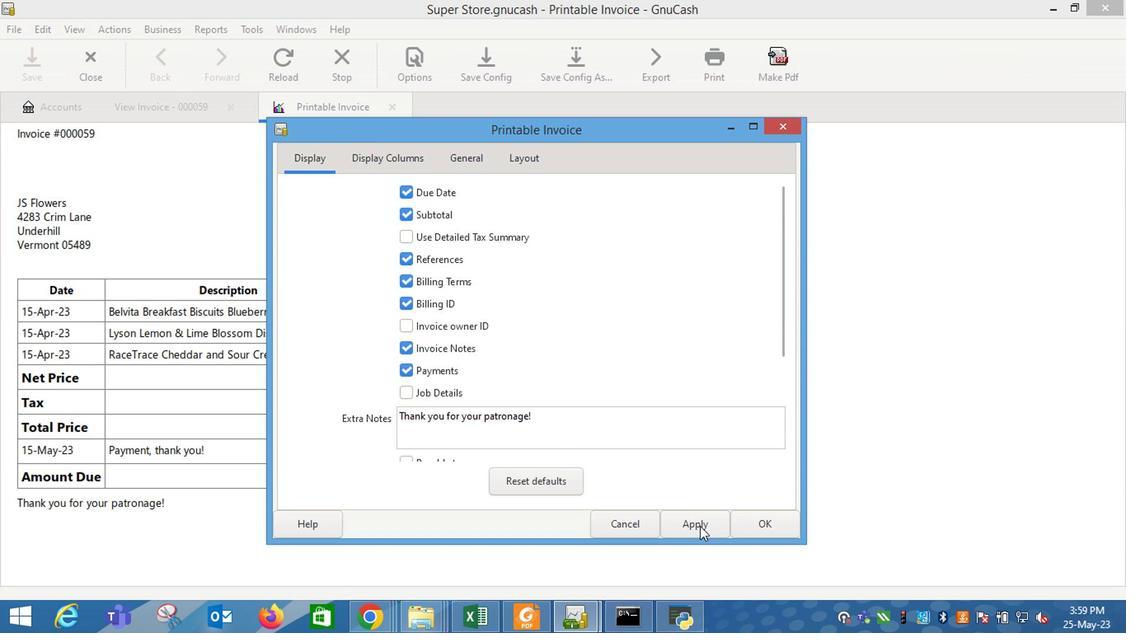 
Action: Mouse pressed left at (706, 531)
Screenshot: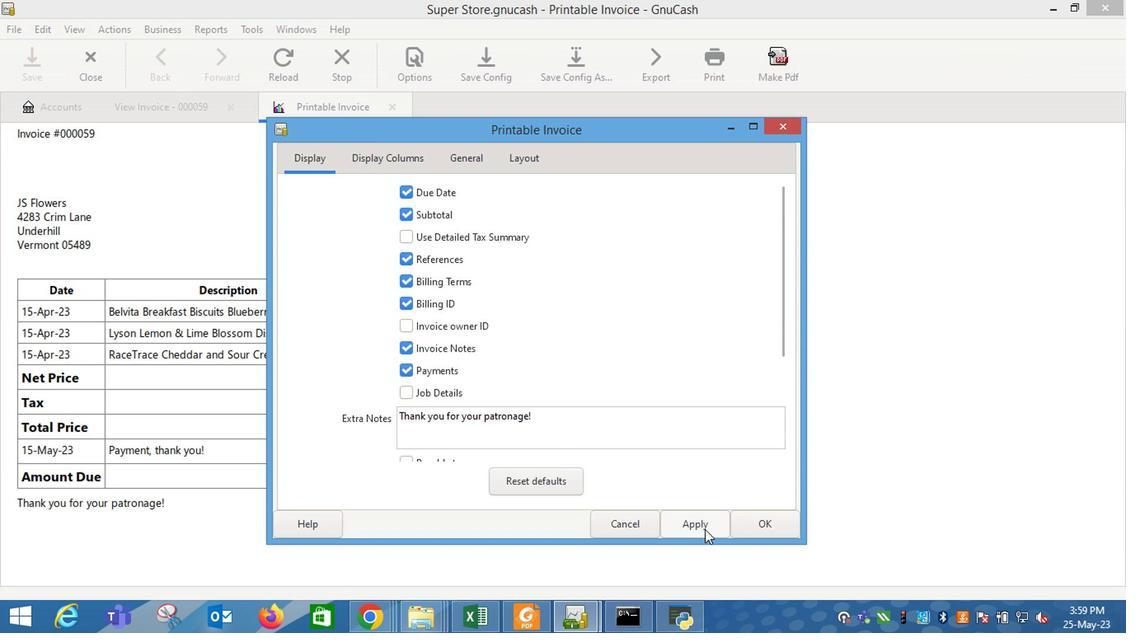 
Action: Mouse moved to (628, 523)
Screenshot: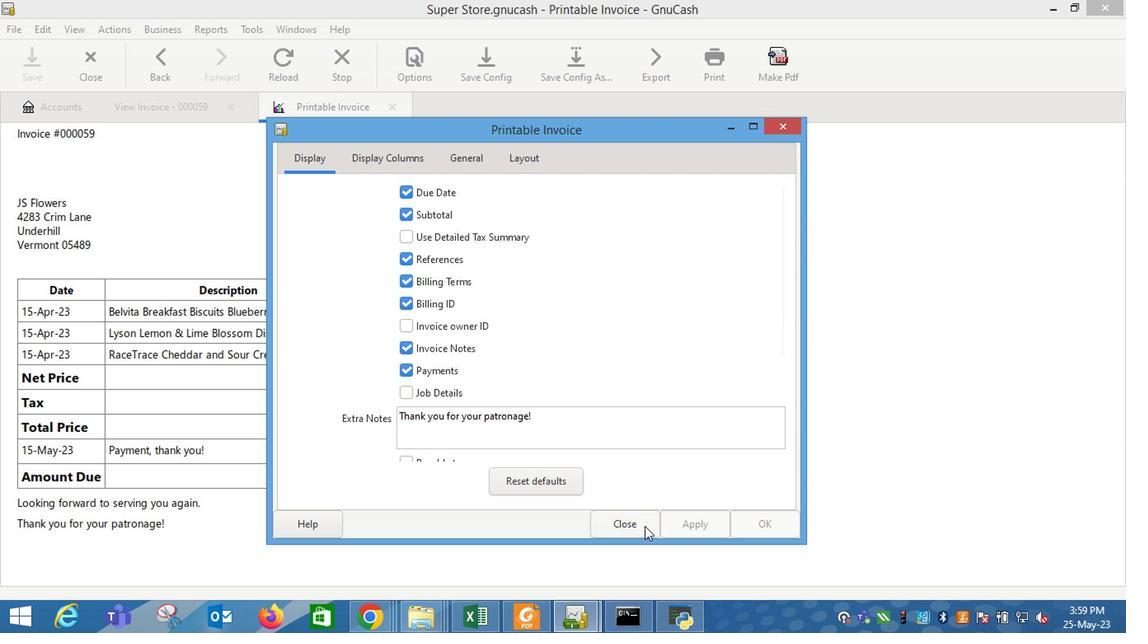 
Action: Mouse pressed left at (628, 523)
Screenshot: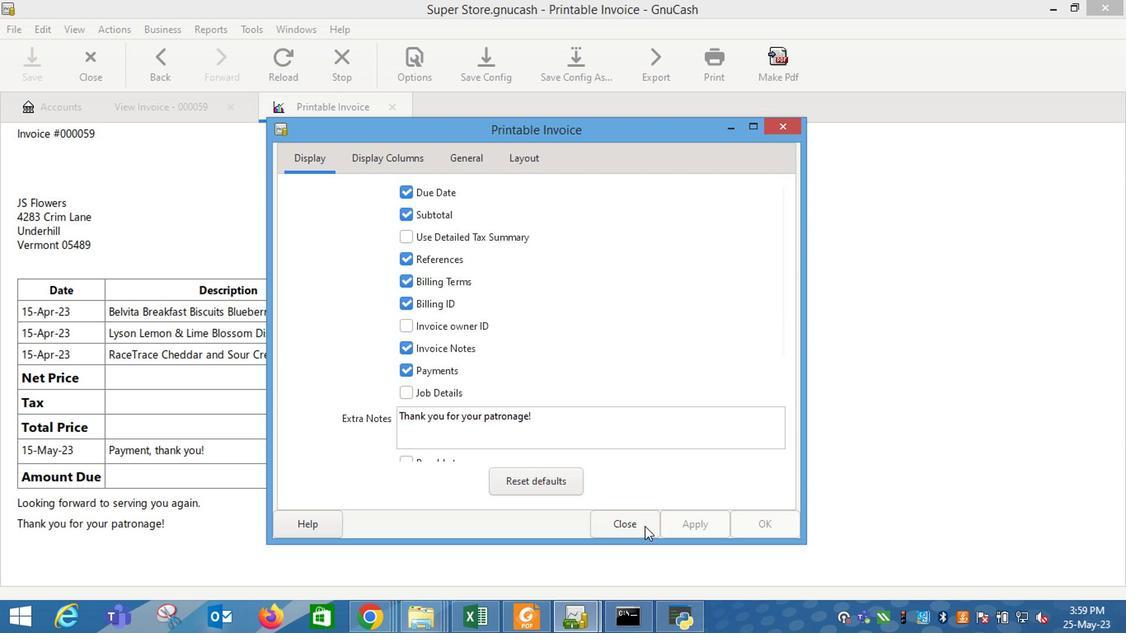 
